 Task: Find connections with filter location Kāgal with filter topic #Coachingwith filter profile language French with filter current company Persistent Systems with filter school Erode Sengunthar Engineering College with filter industry Operations Consulting with filter service category Illustration with filter keywords title Video Editor
Action: Mouse moved to (244, 319)
Screenshot: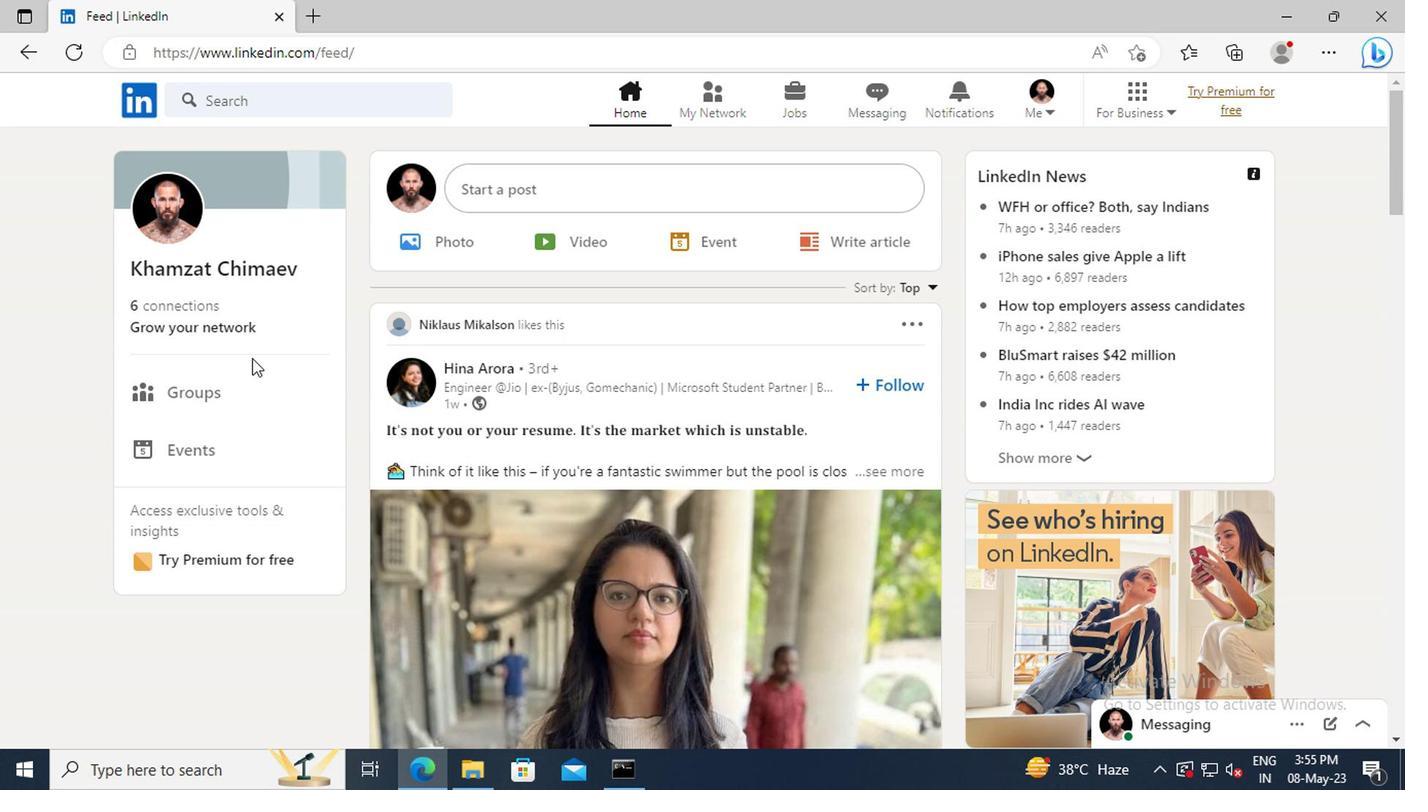 
Action: Mouse pressed left at (244, 319)
Screenshot: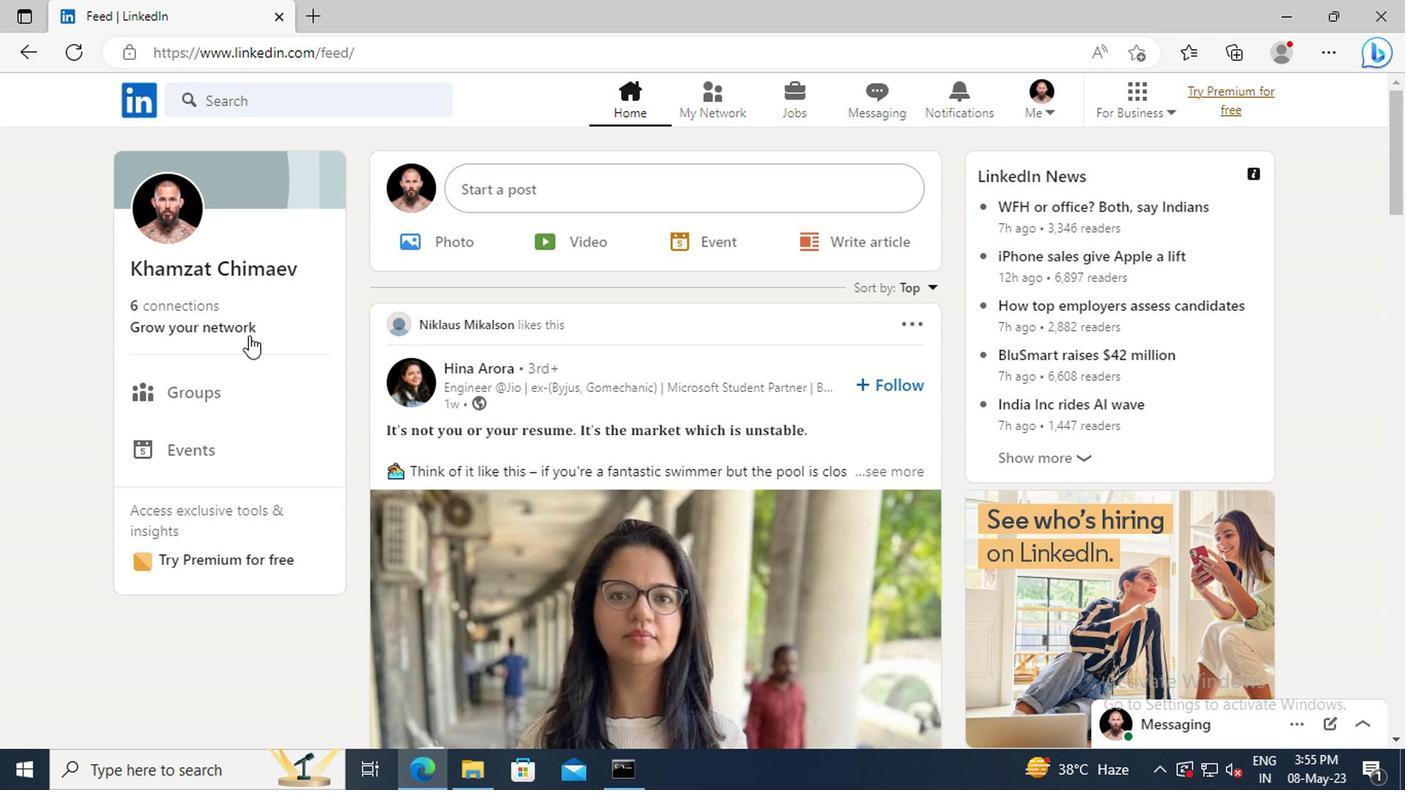 
Action: Mouse moved to (226, 223)
Screenshot: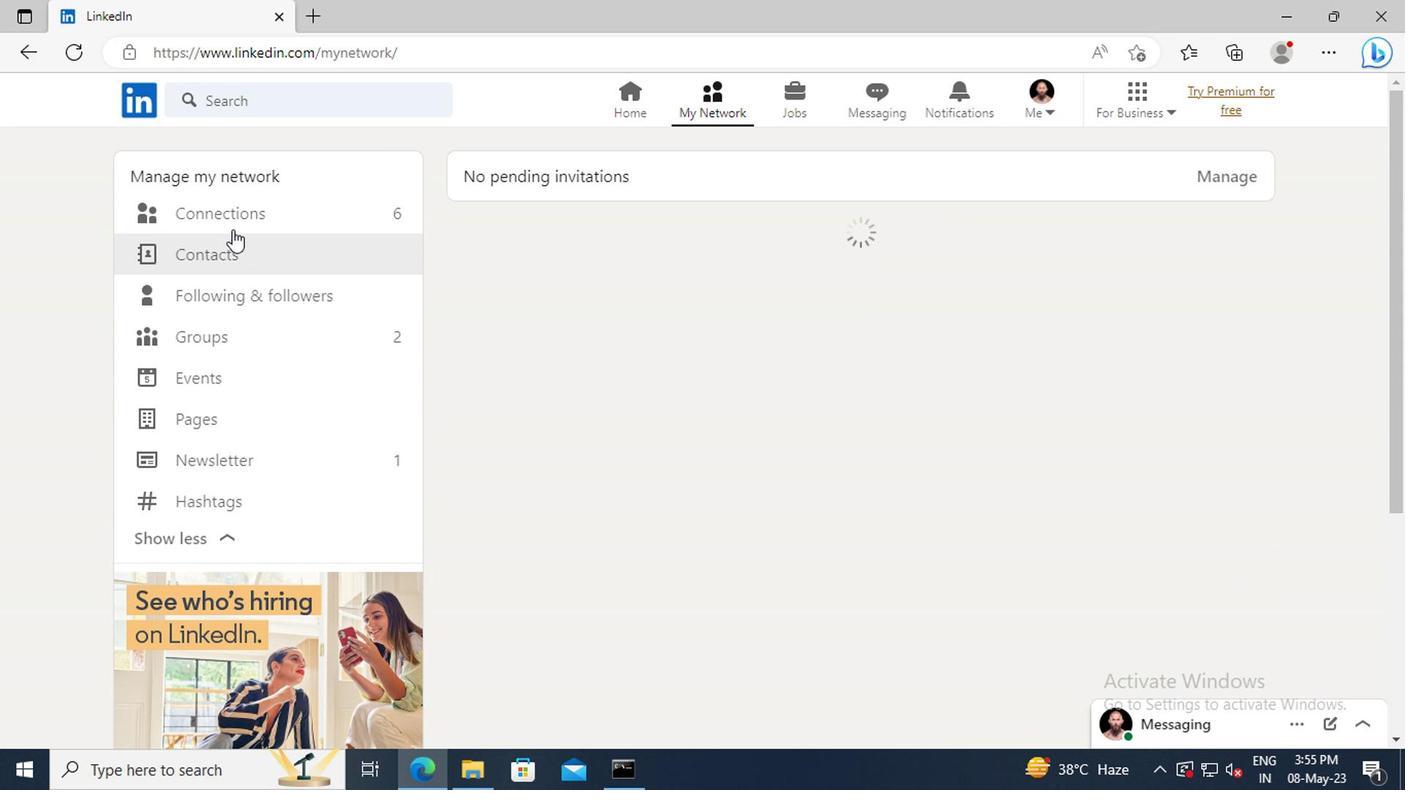 
Action: Mouse pressed left at (226, 223)
Screenshot: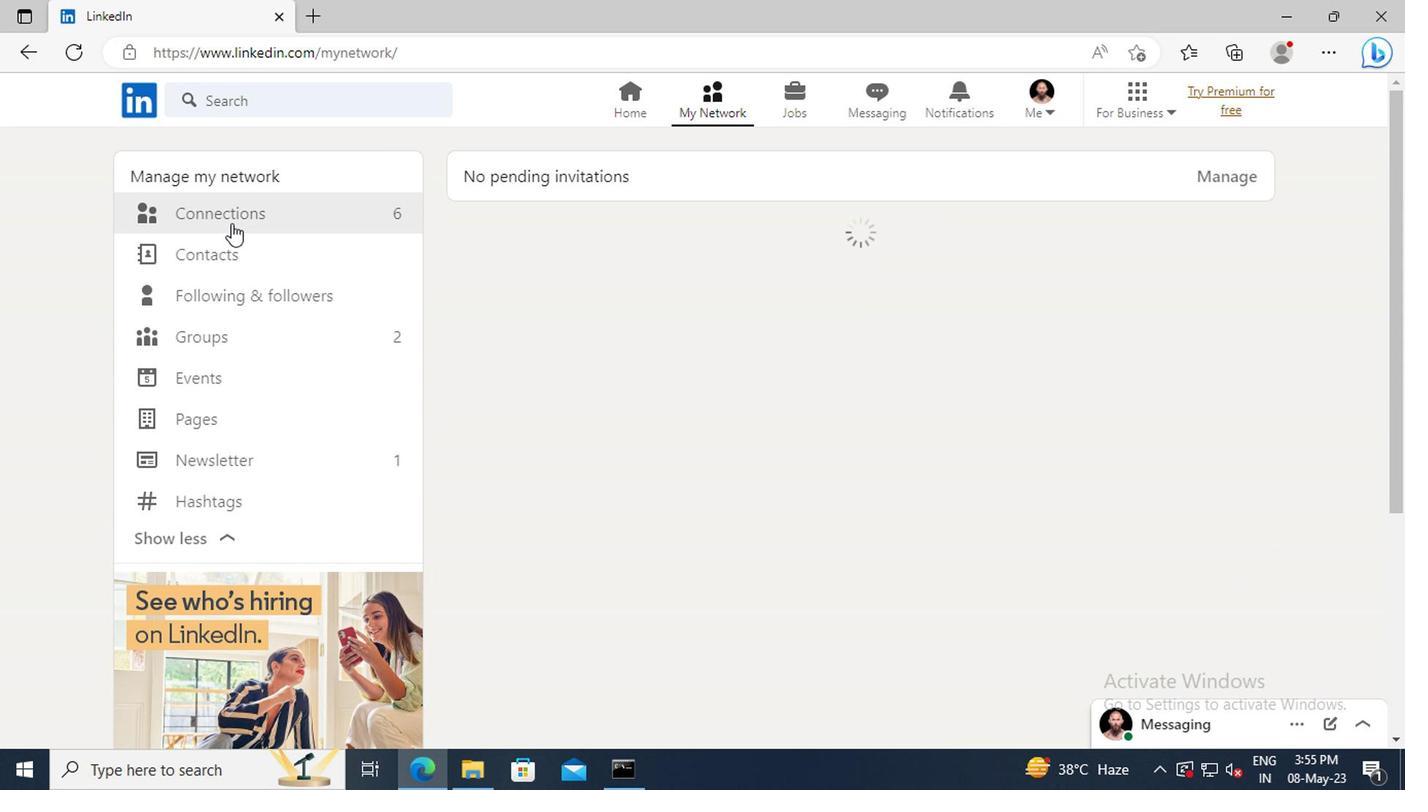 
Action: Mouse moved to (836, 221)
Screenshot: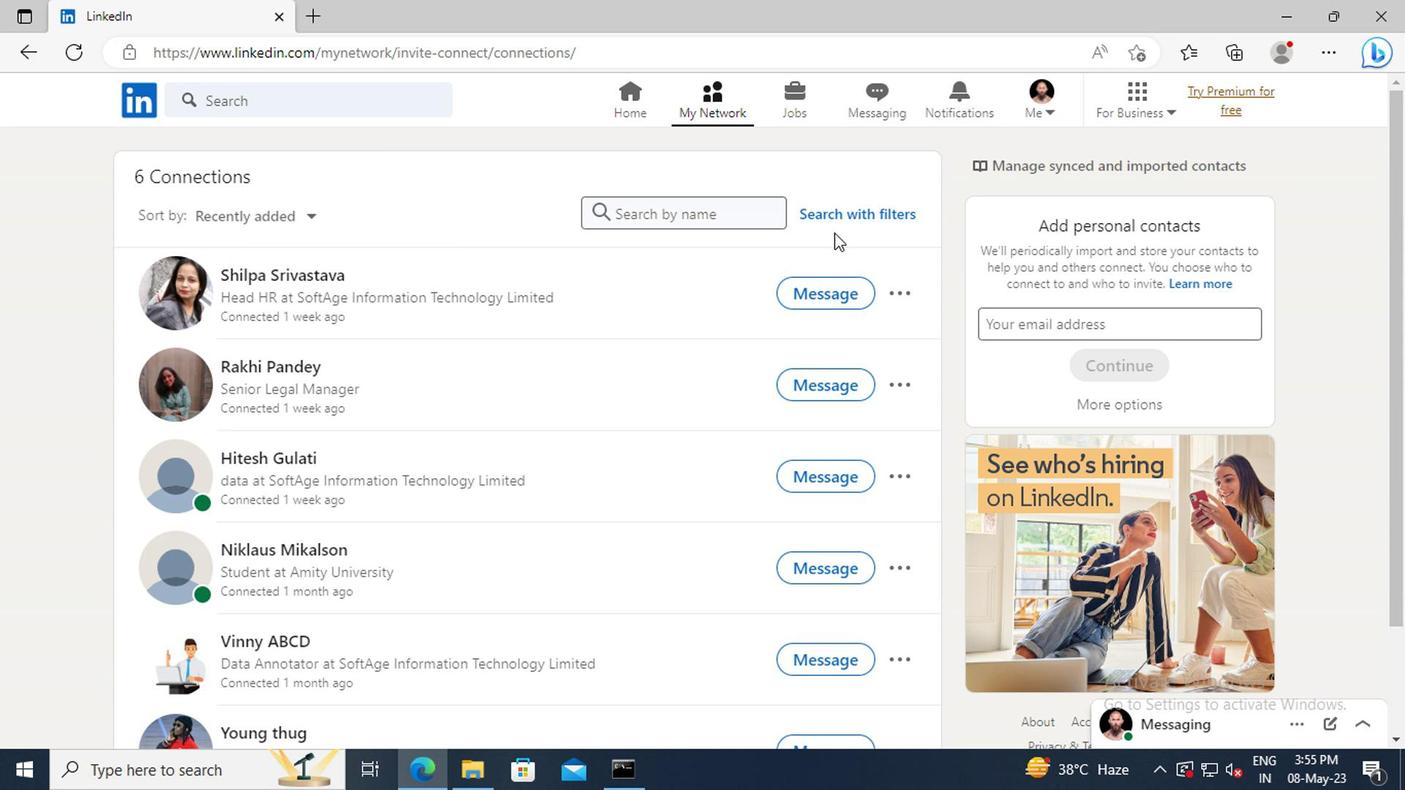 
Action: Mouse pressed left at (836, 221)
Screenshot: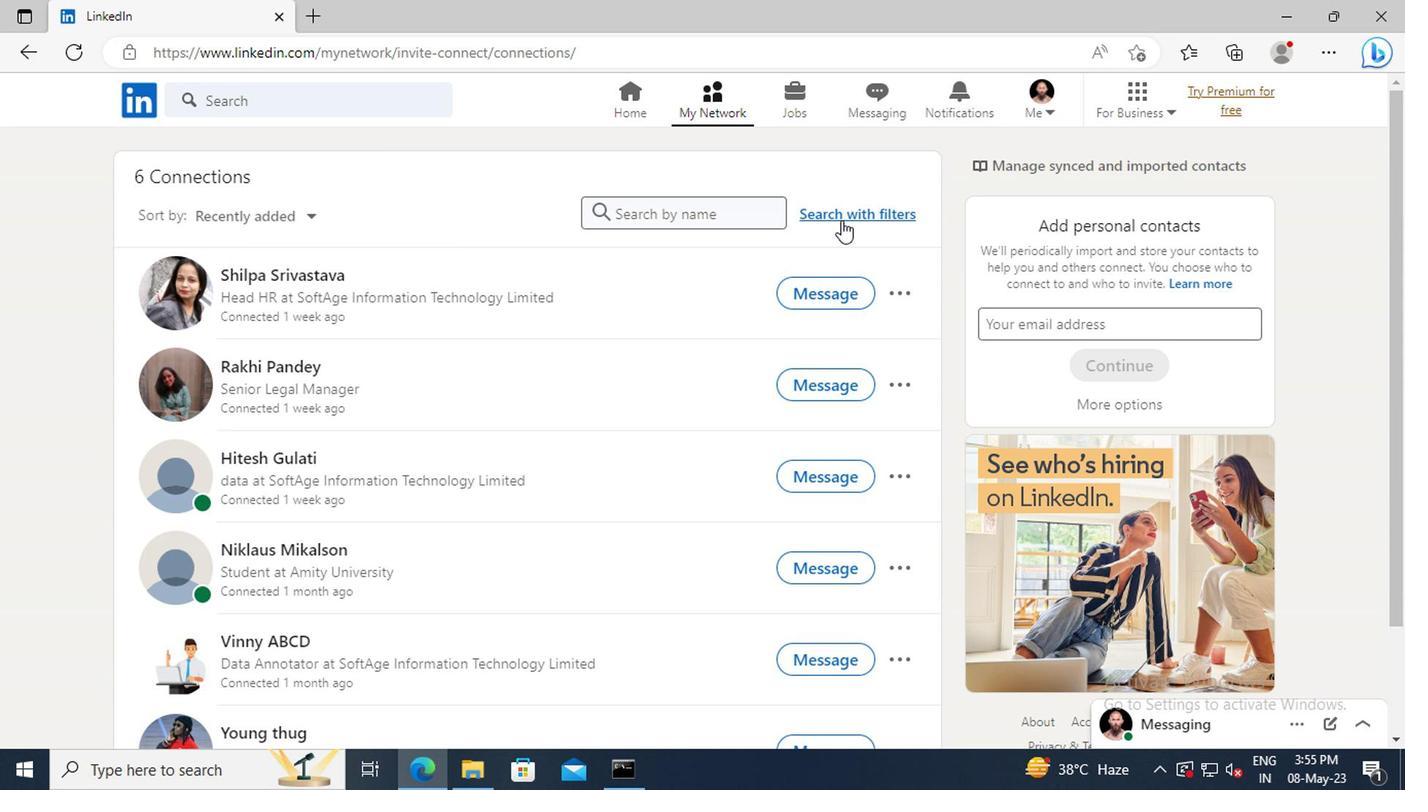 
Action: Mouse moved to (778, 164)
Screenshot: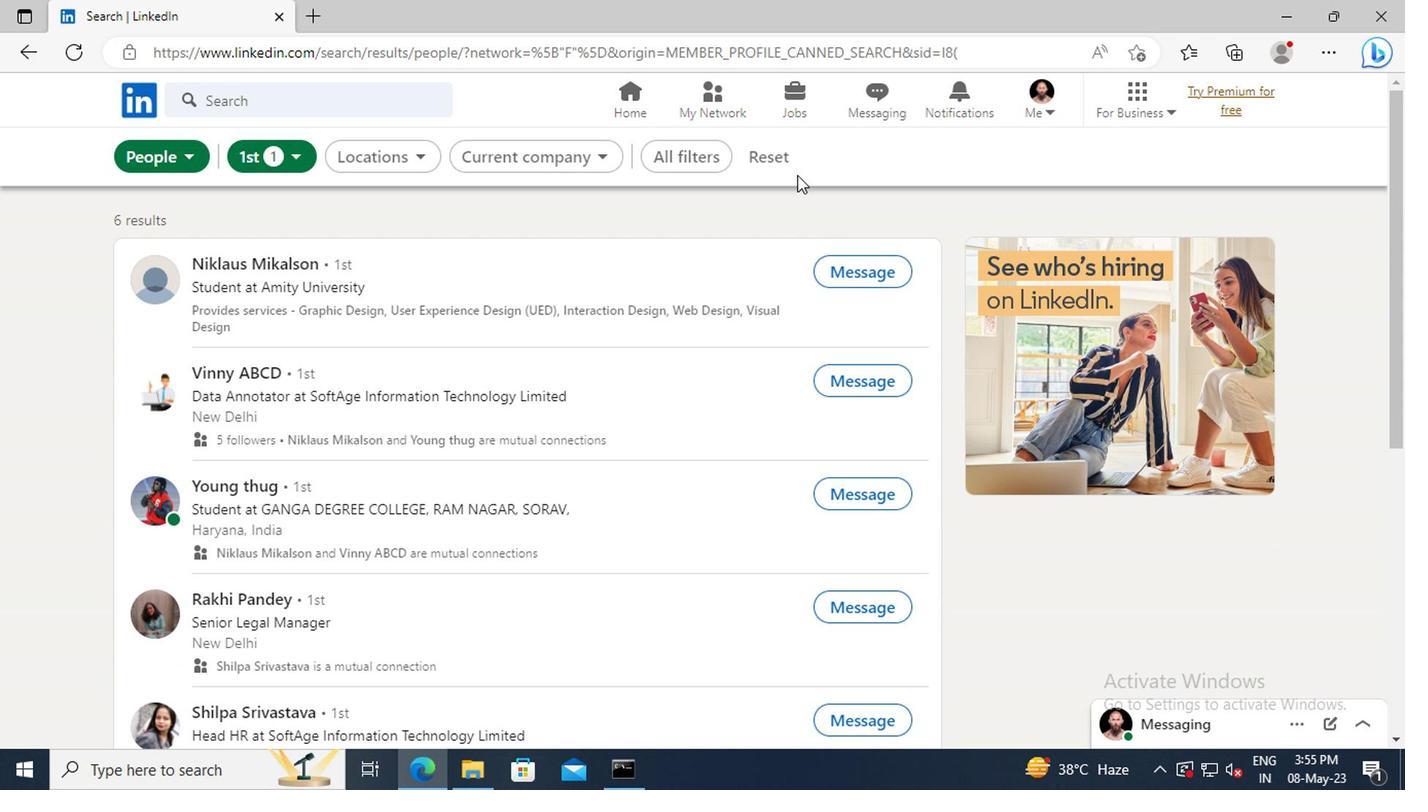 
Action: Mouse pressed left at (778, 164)
Screenshot: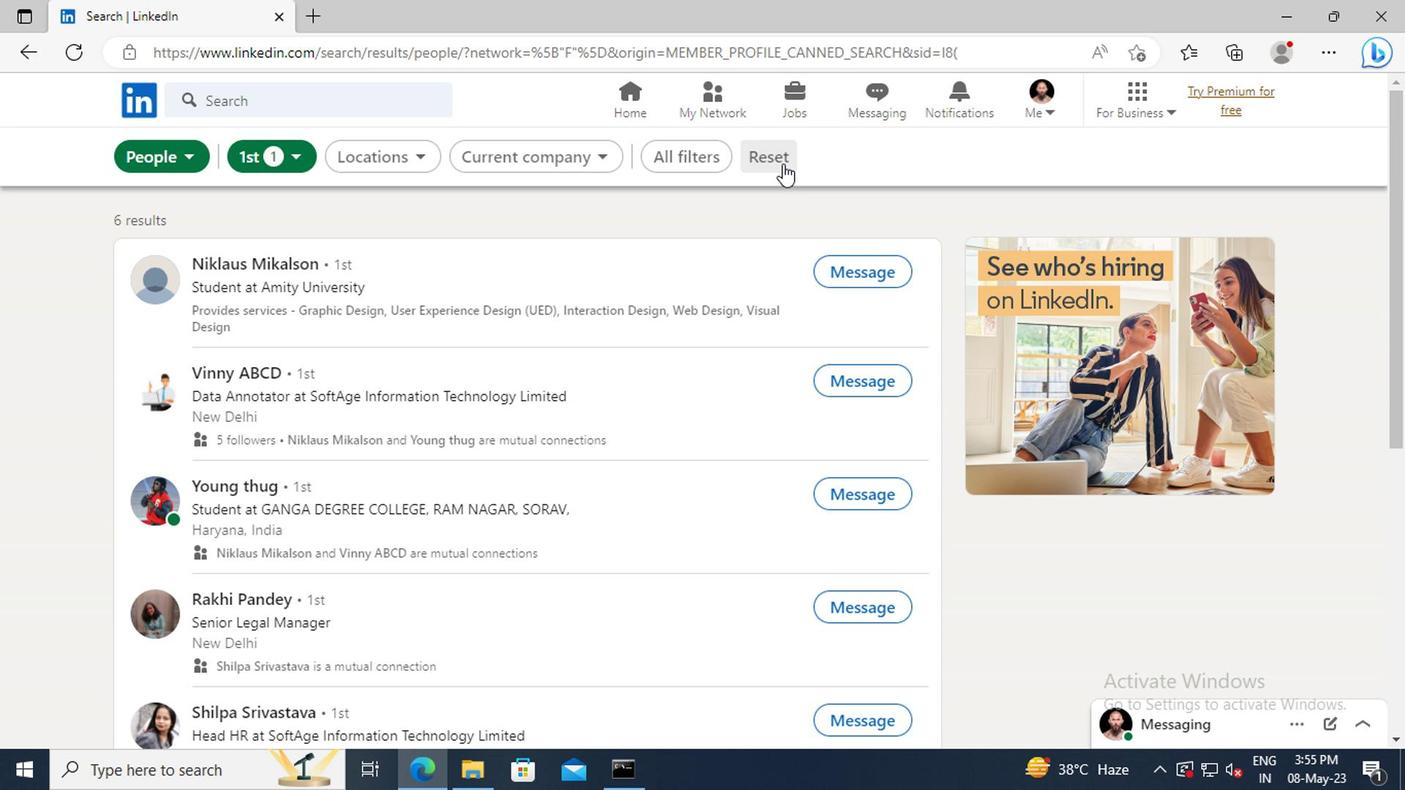 
Action: Mouse moved to (738, 163)
Screenshot: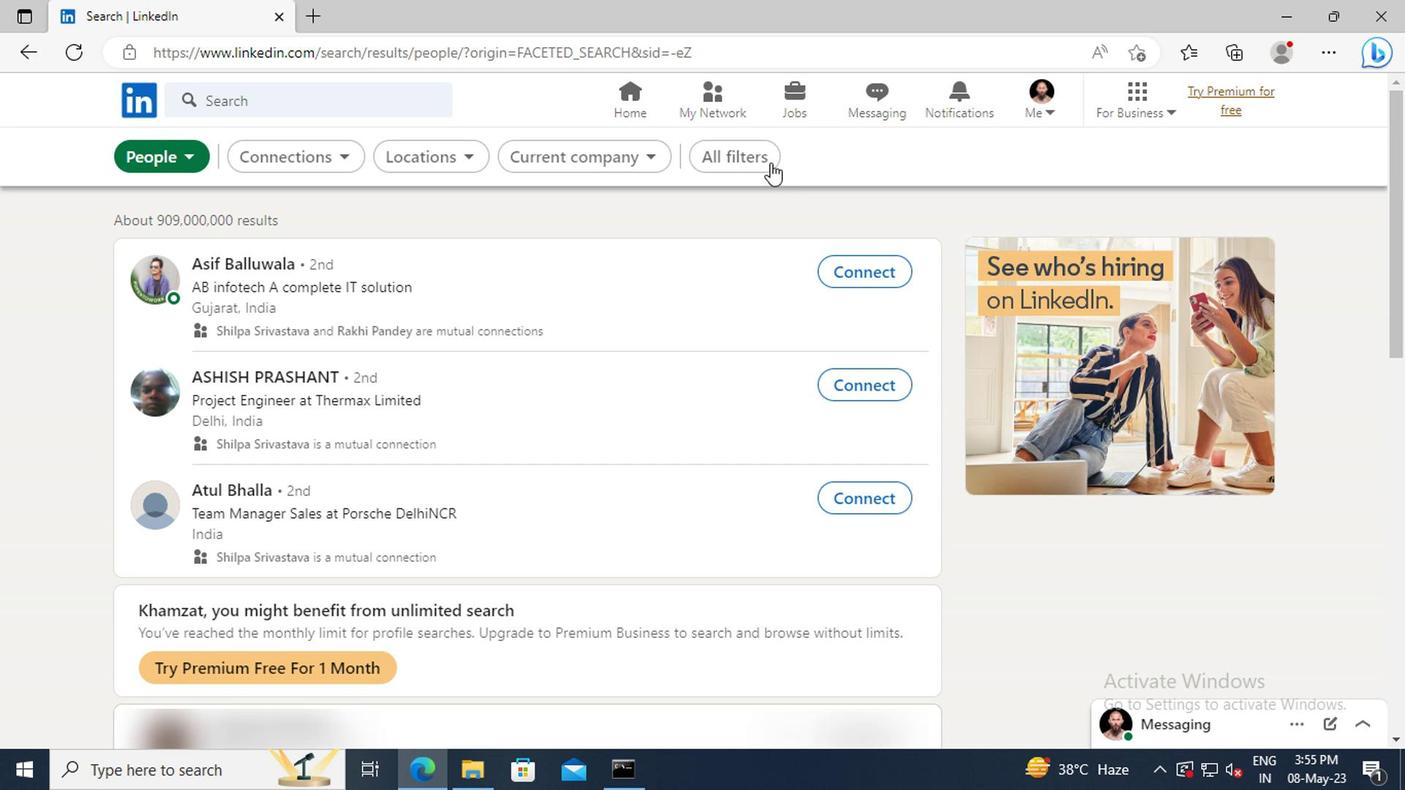 
Action: Mouse pressed left at (738, 163)
Screenshot: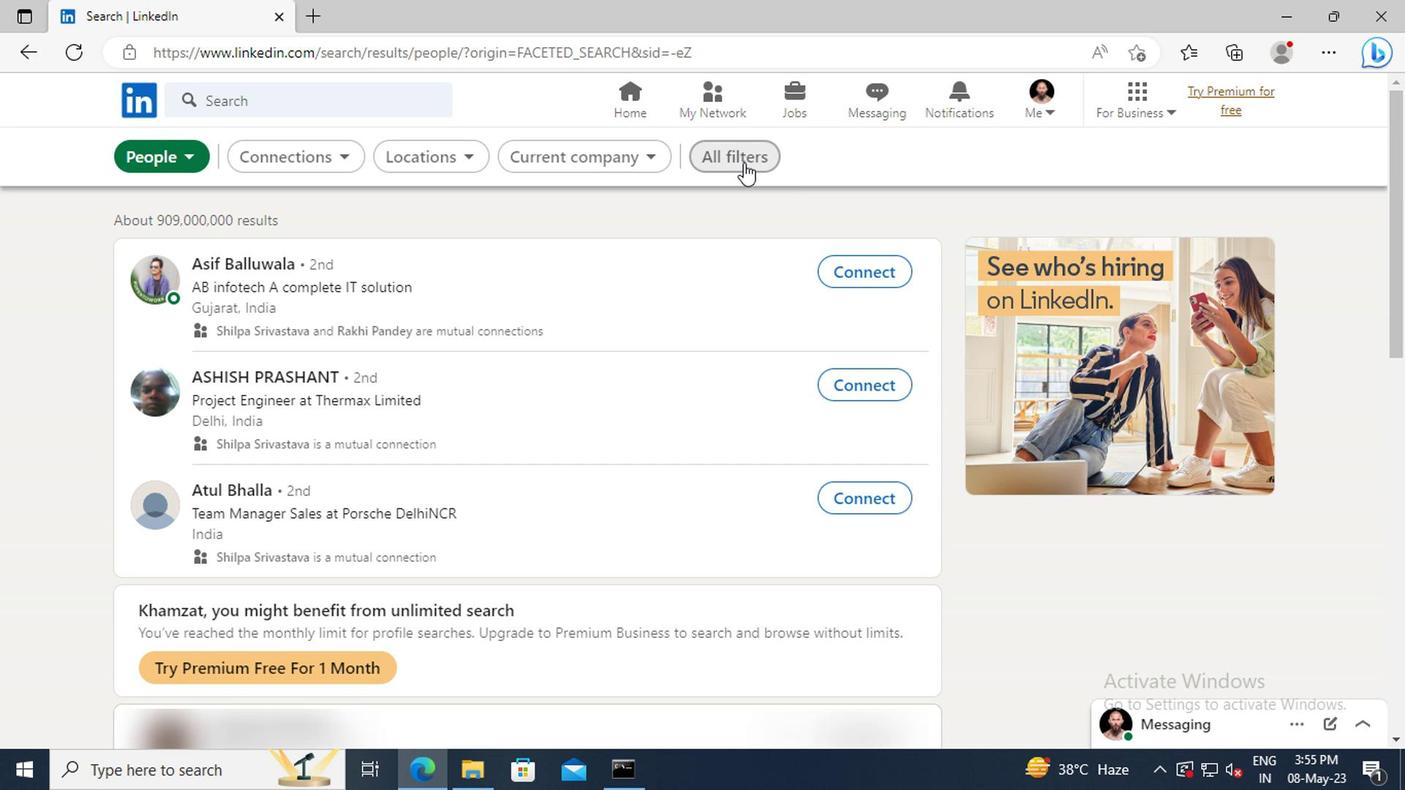 
Action: Mouse moved to (1203, 379)
Screenshot: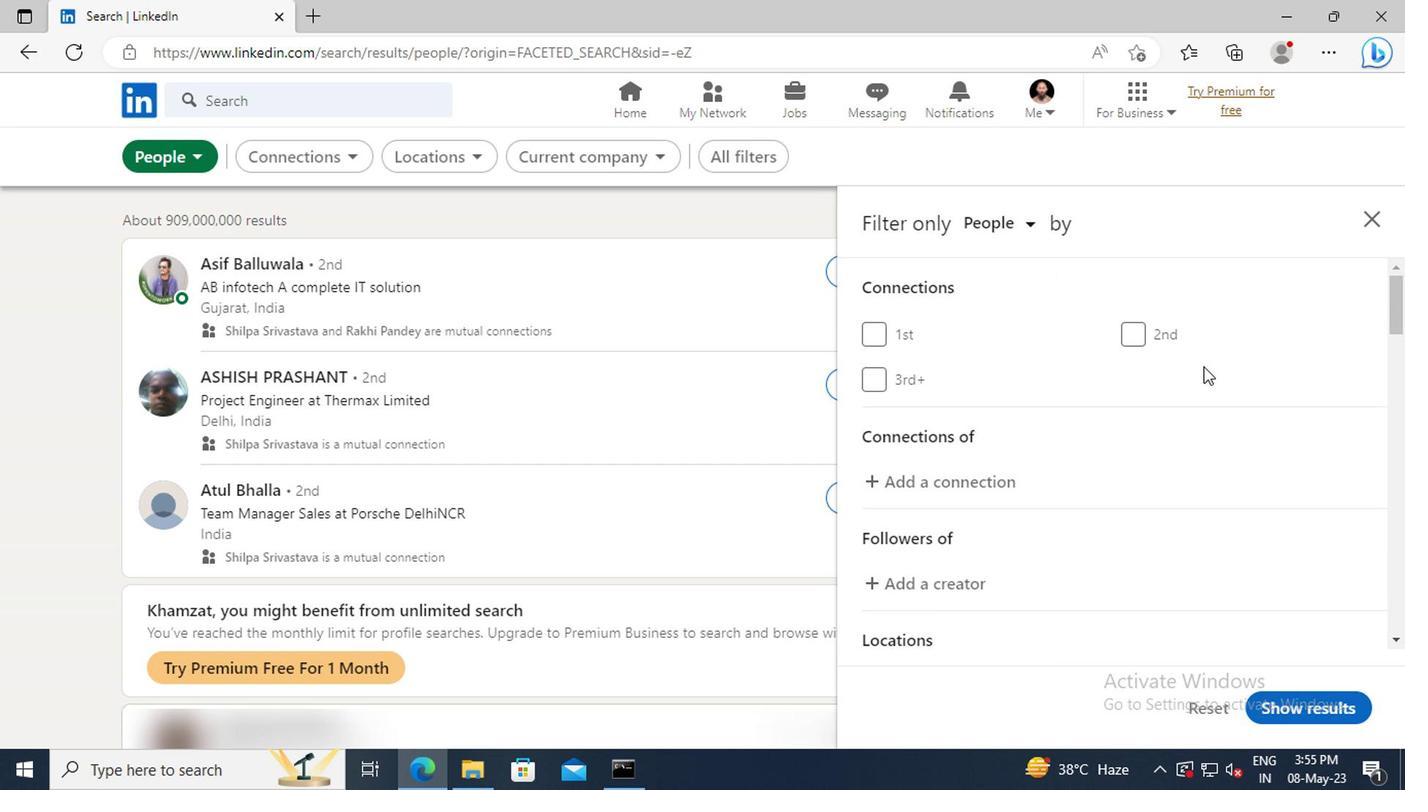 
Action: Mouse scrolled (1203, 379) with delta (0, 0)
Screenshot: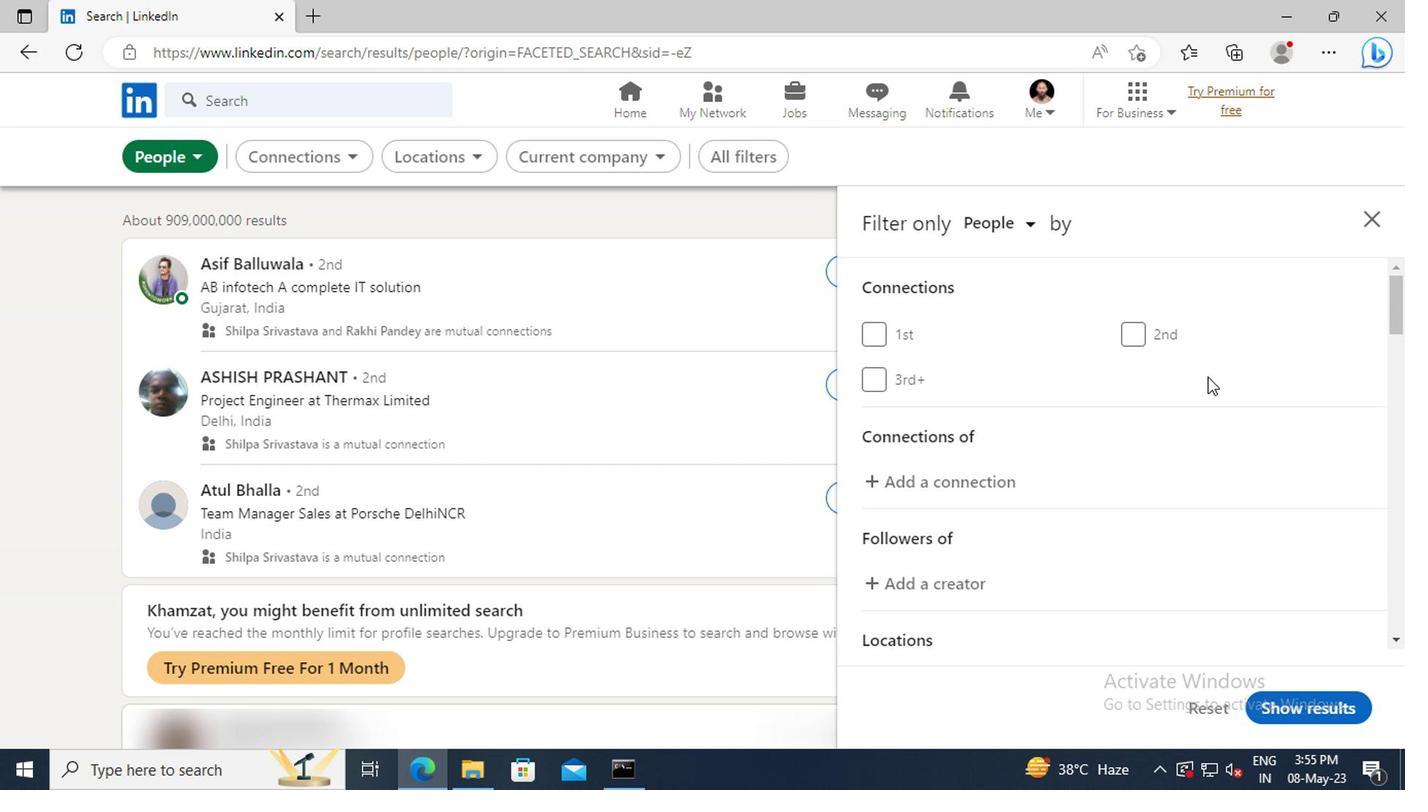 
Action: Mouse scrolled (1203, 379) with delta (0, 0)
Screenshot: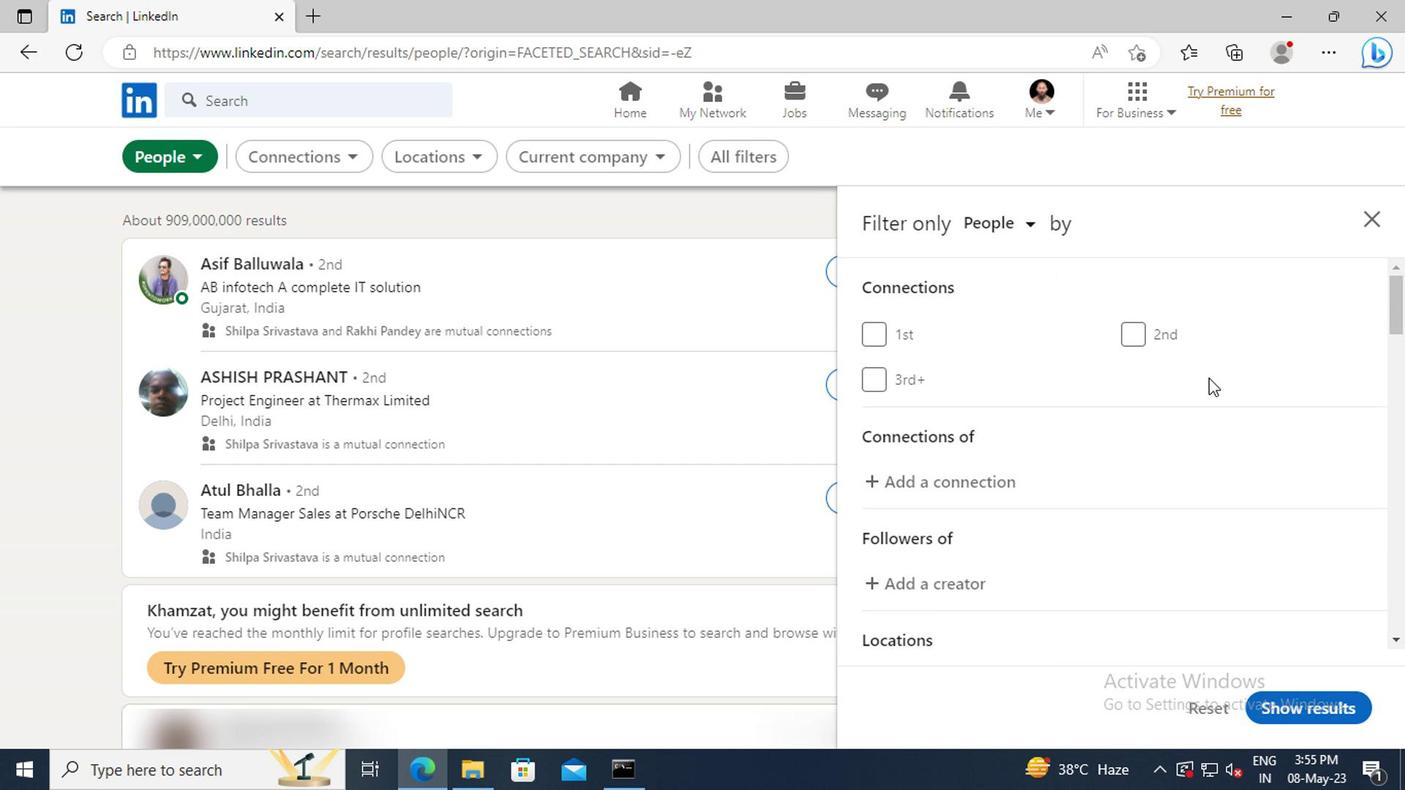 
Action: Mouse scrolled (1203, 379) with delta (0, 0)
Screenshot: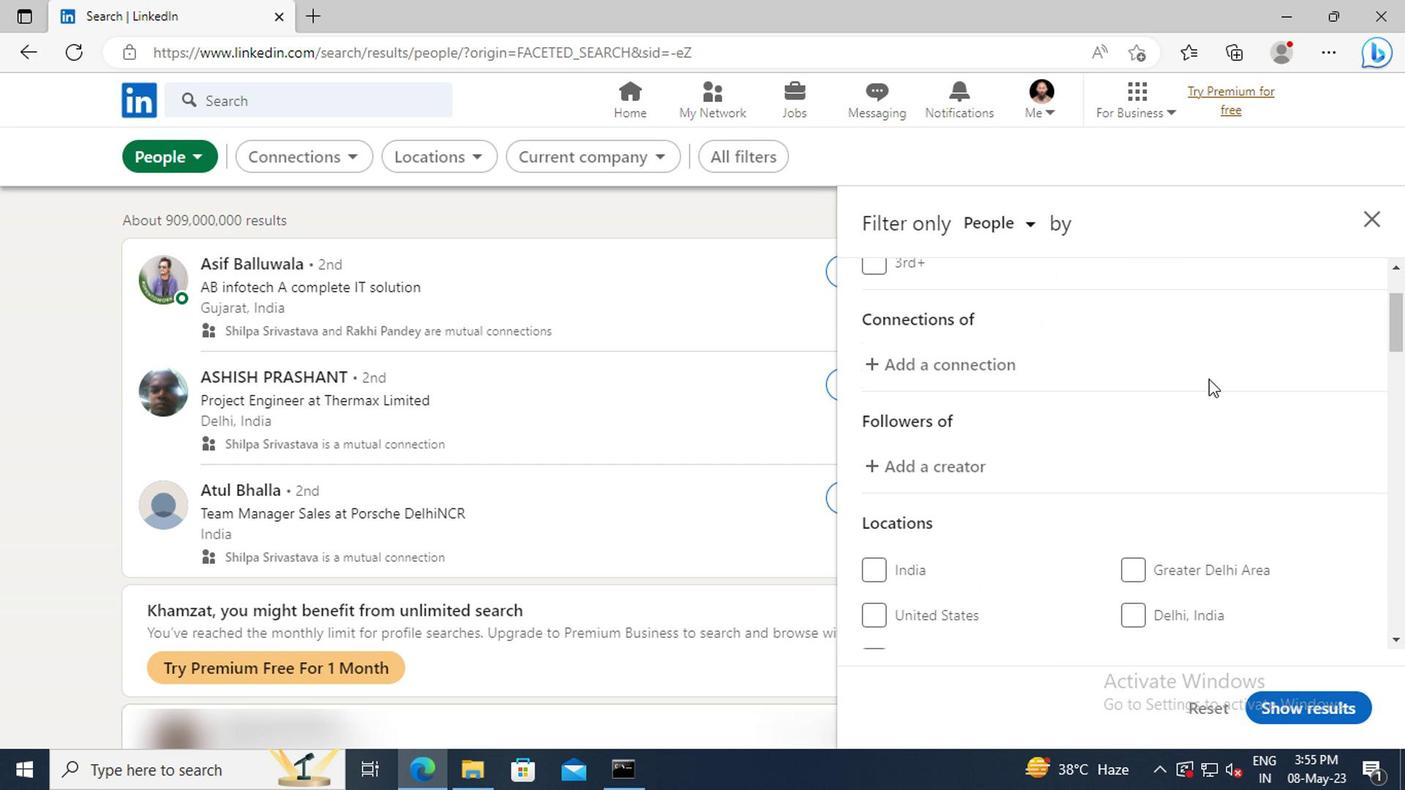 
Action: Mouse scrolled (1203, 379) with delta (0, 0)
Screenshot: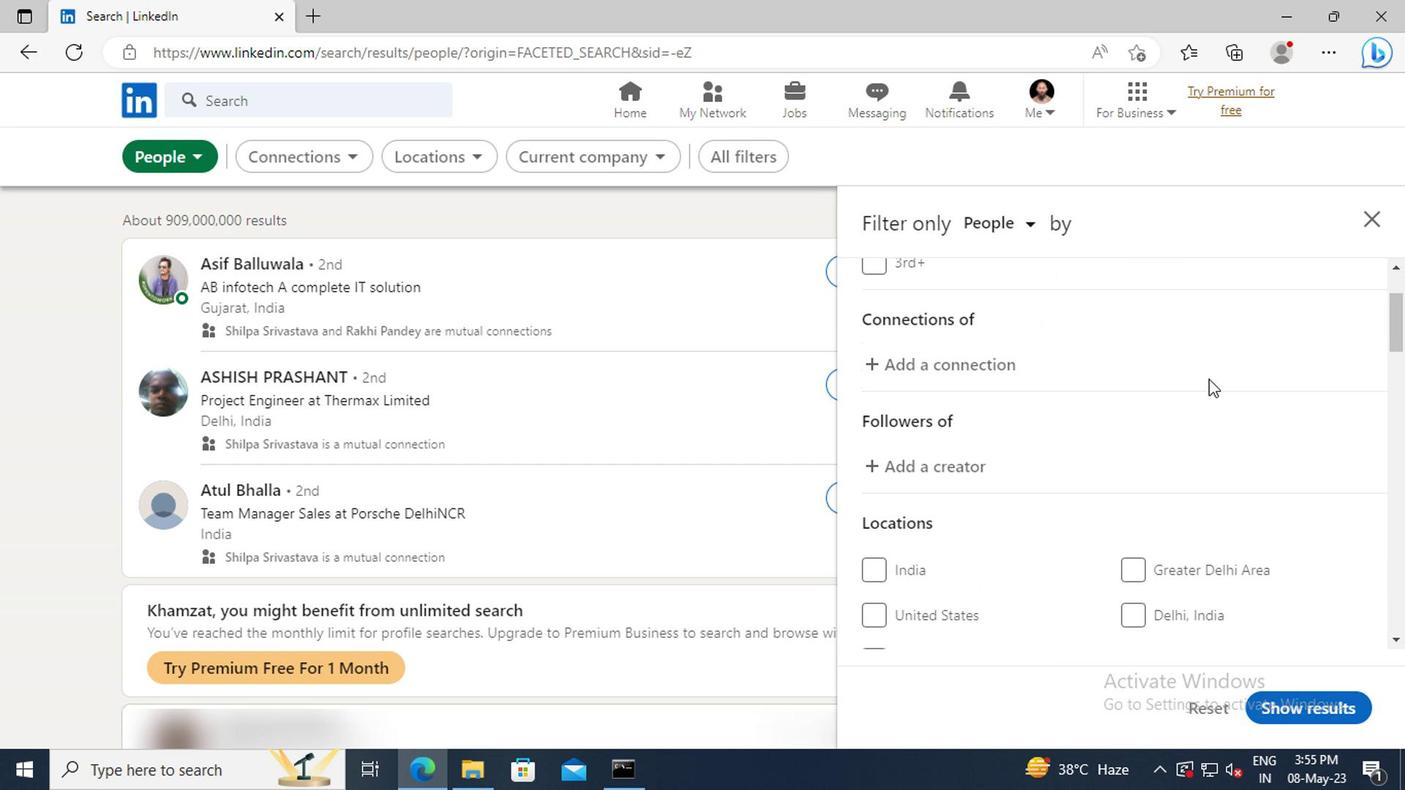 
Action: Mouse scrolled (1203, 379) with delta (0, 0)
Screenshot: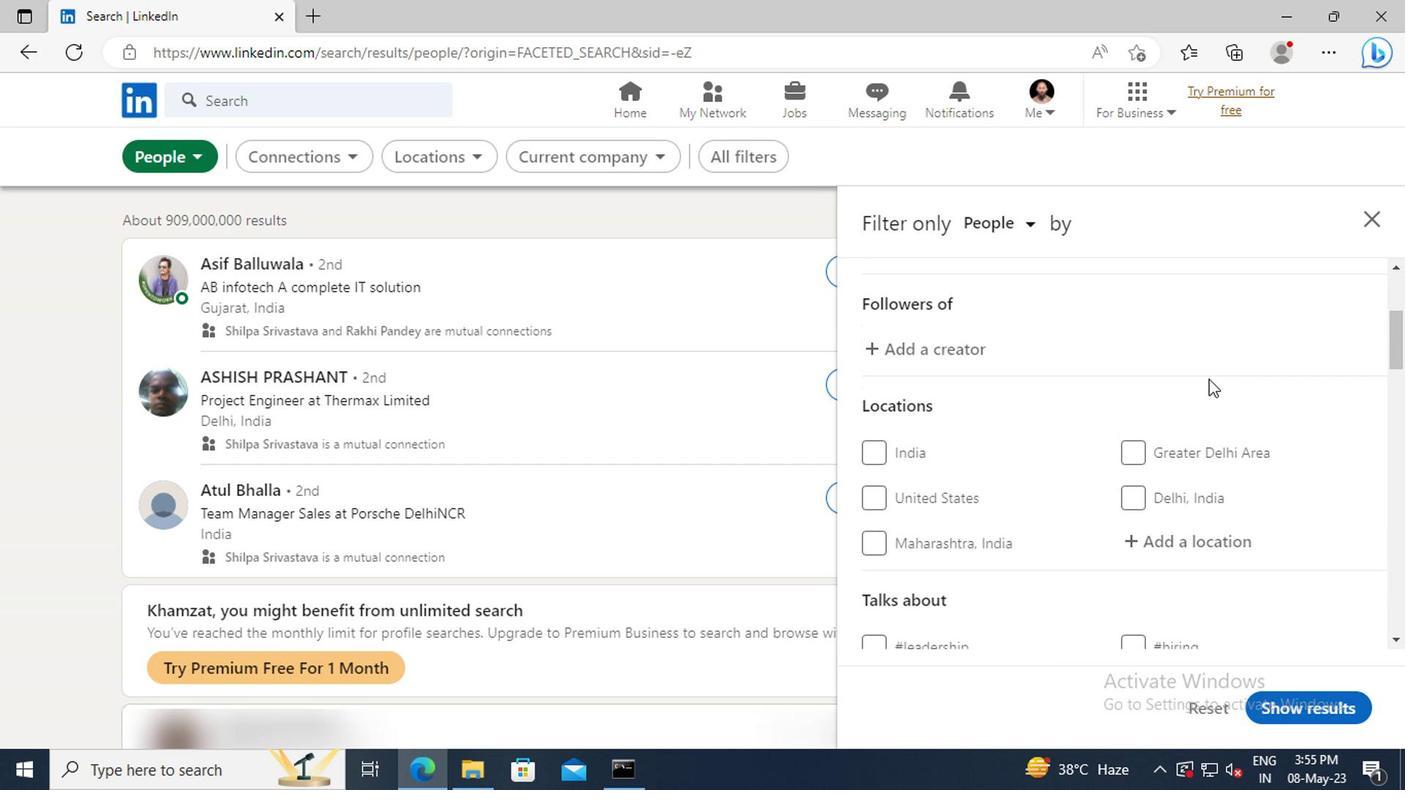 
Action: Mouse scrolled (1203, 379) with delta (0, 0)
Screenshot: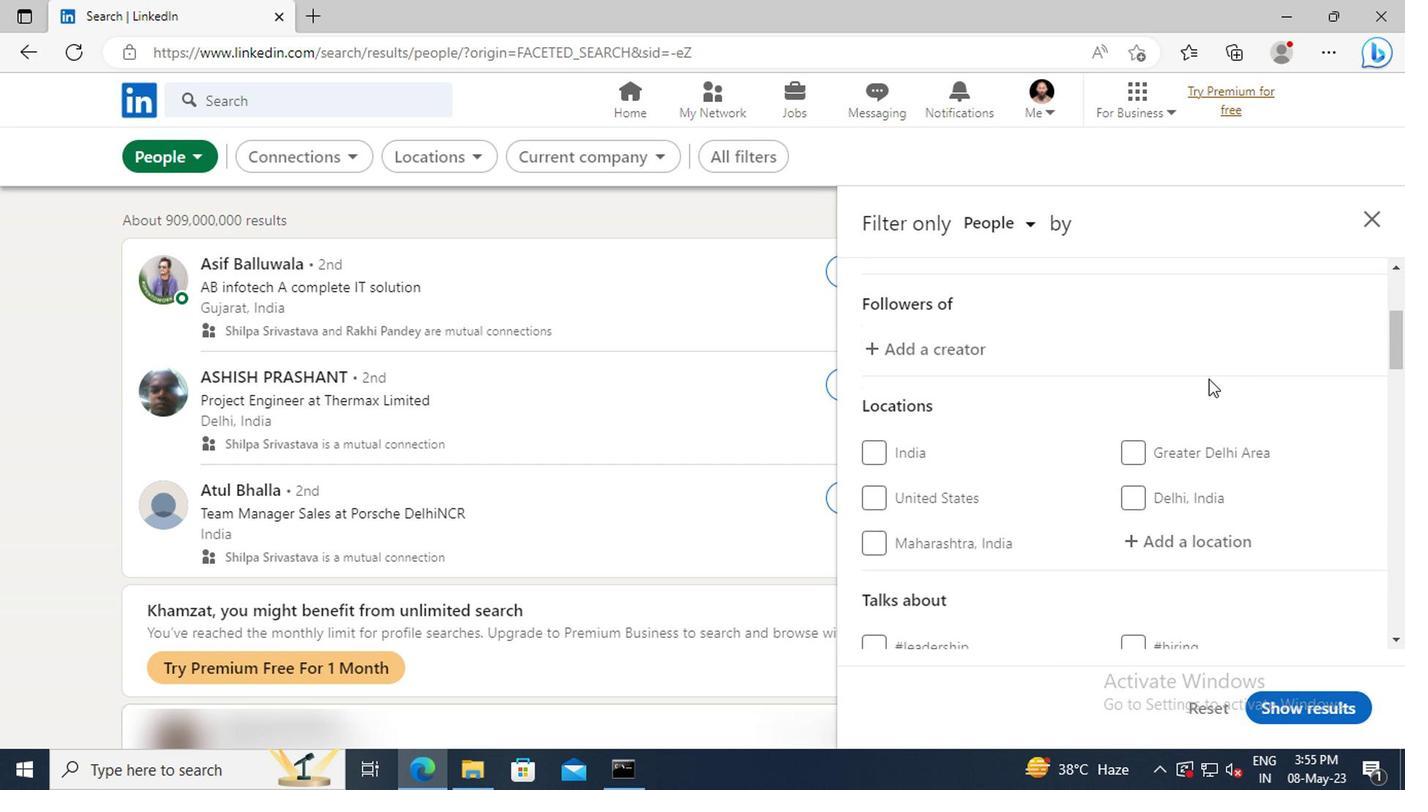 
Action: Mouse moved to (1201, 425)
Screenshot: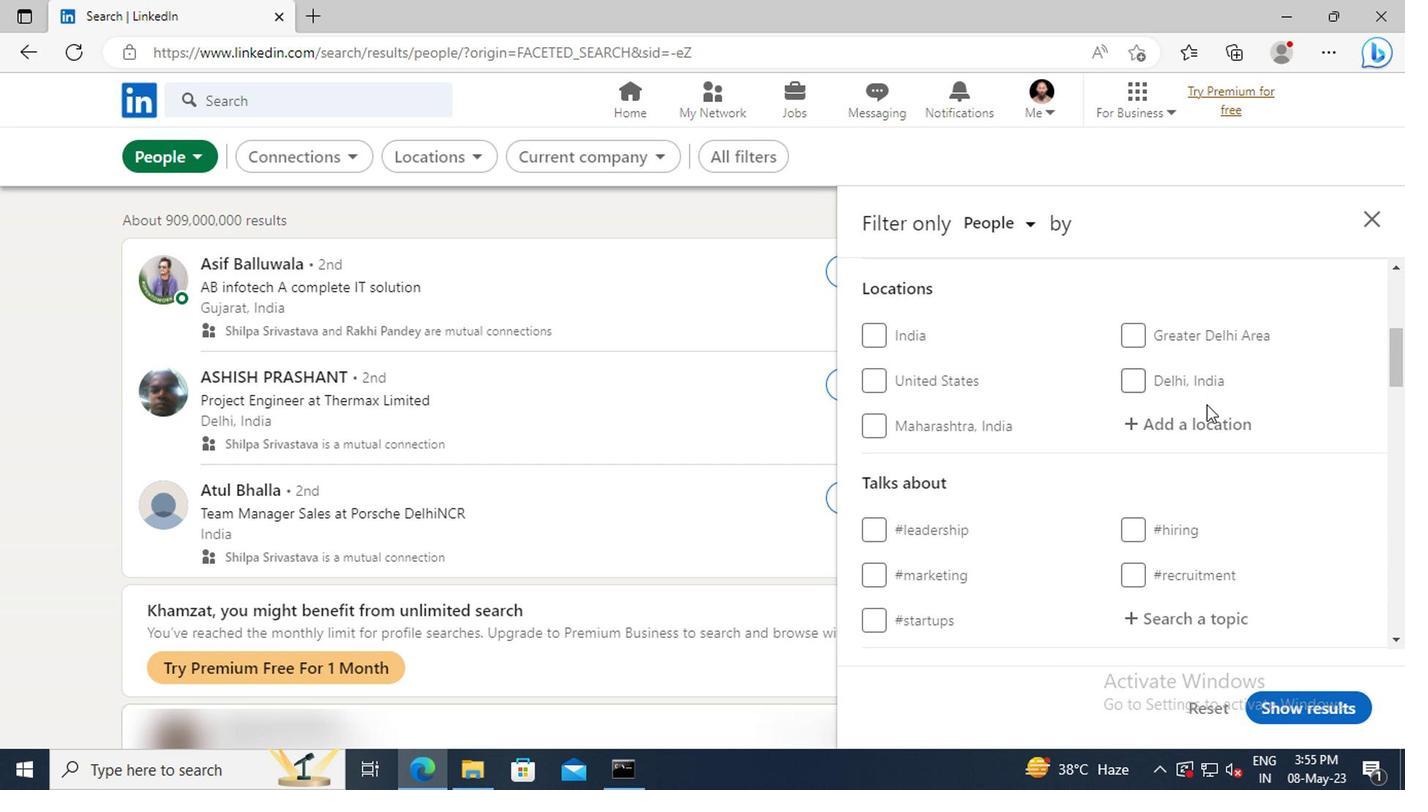 
Action: Mouse pressed left at (1201, 425)
Screenshot: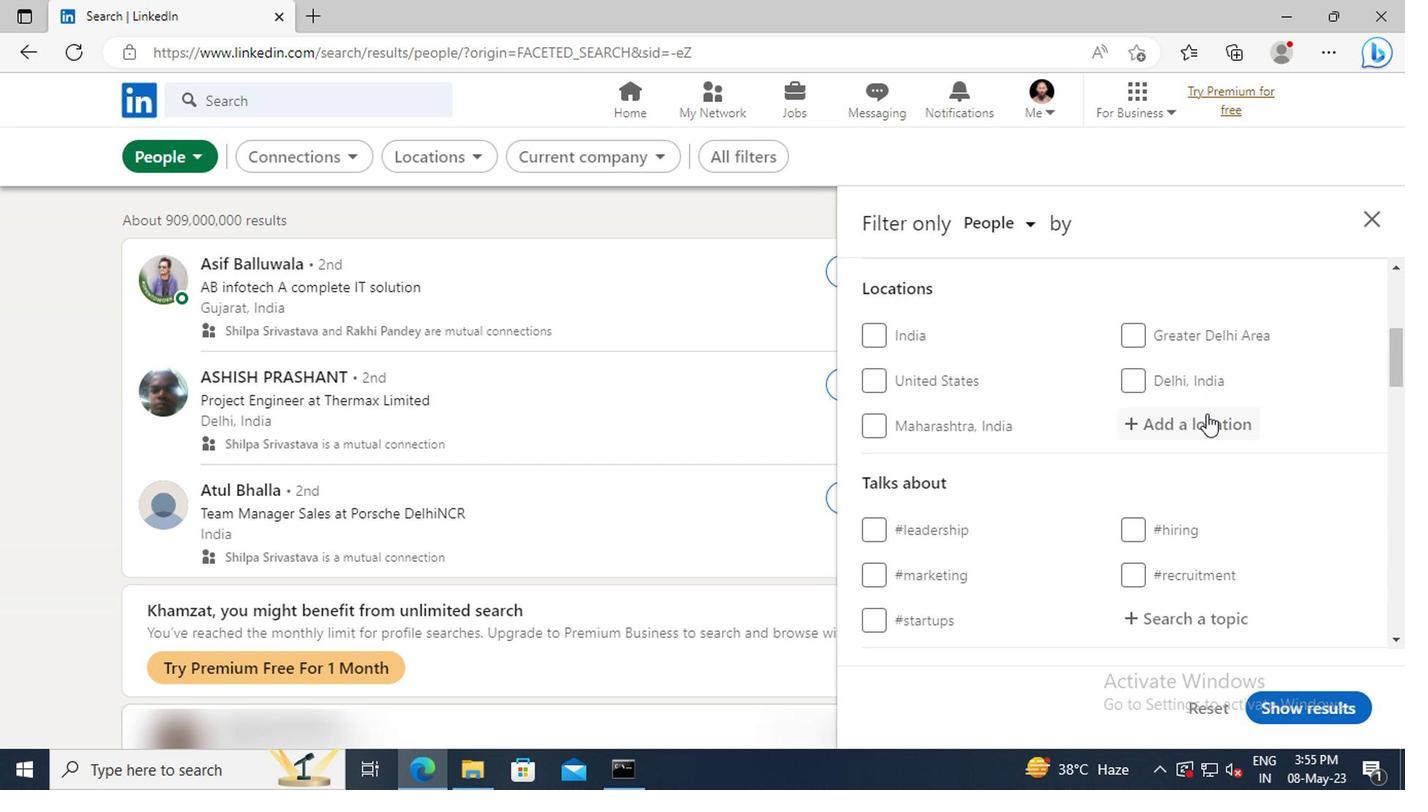 
Action: Key pressed <Key.shift>KAGAL
Screenshot: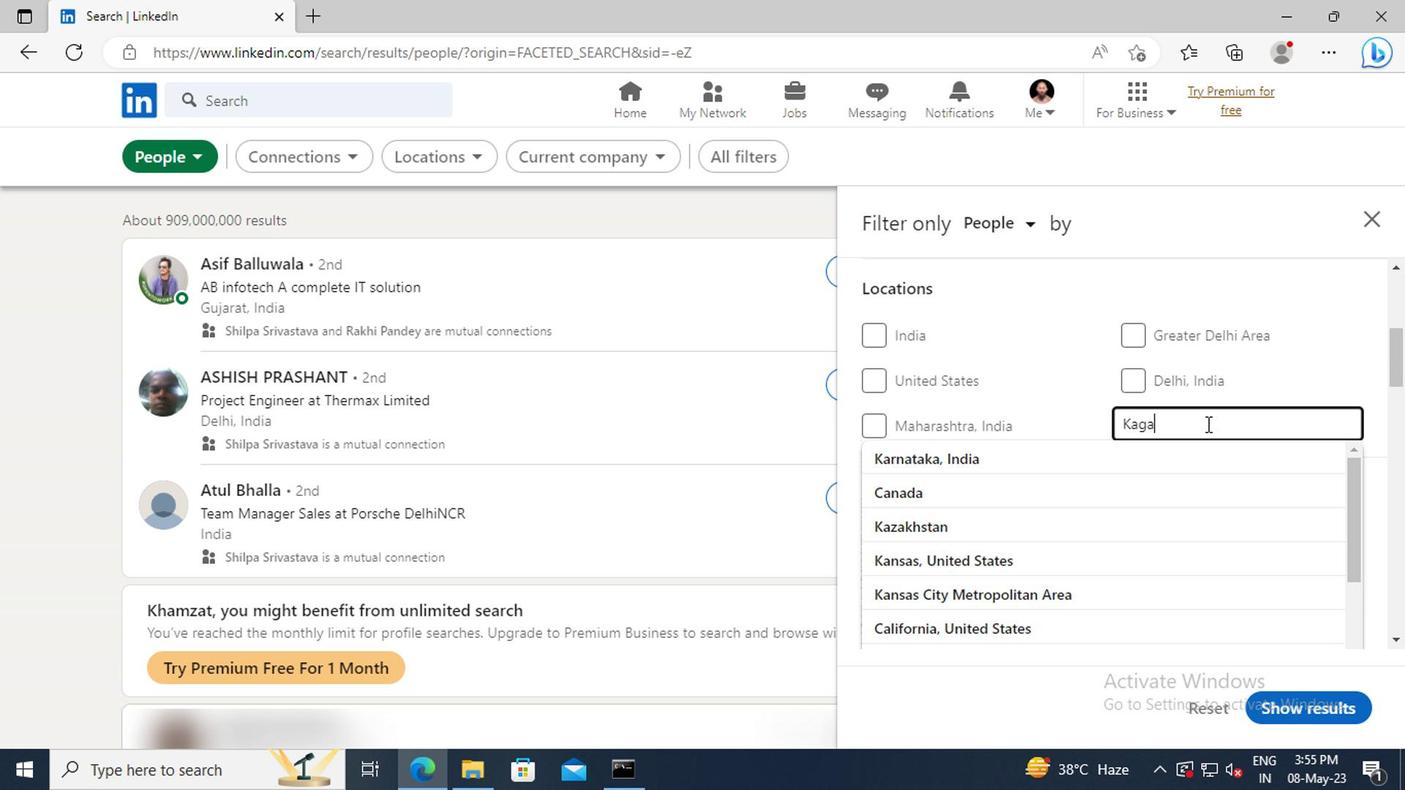 
Action: Mouse moved to (1203, 449)
Screenshot: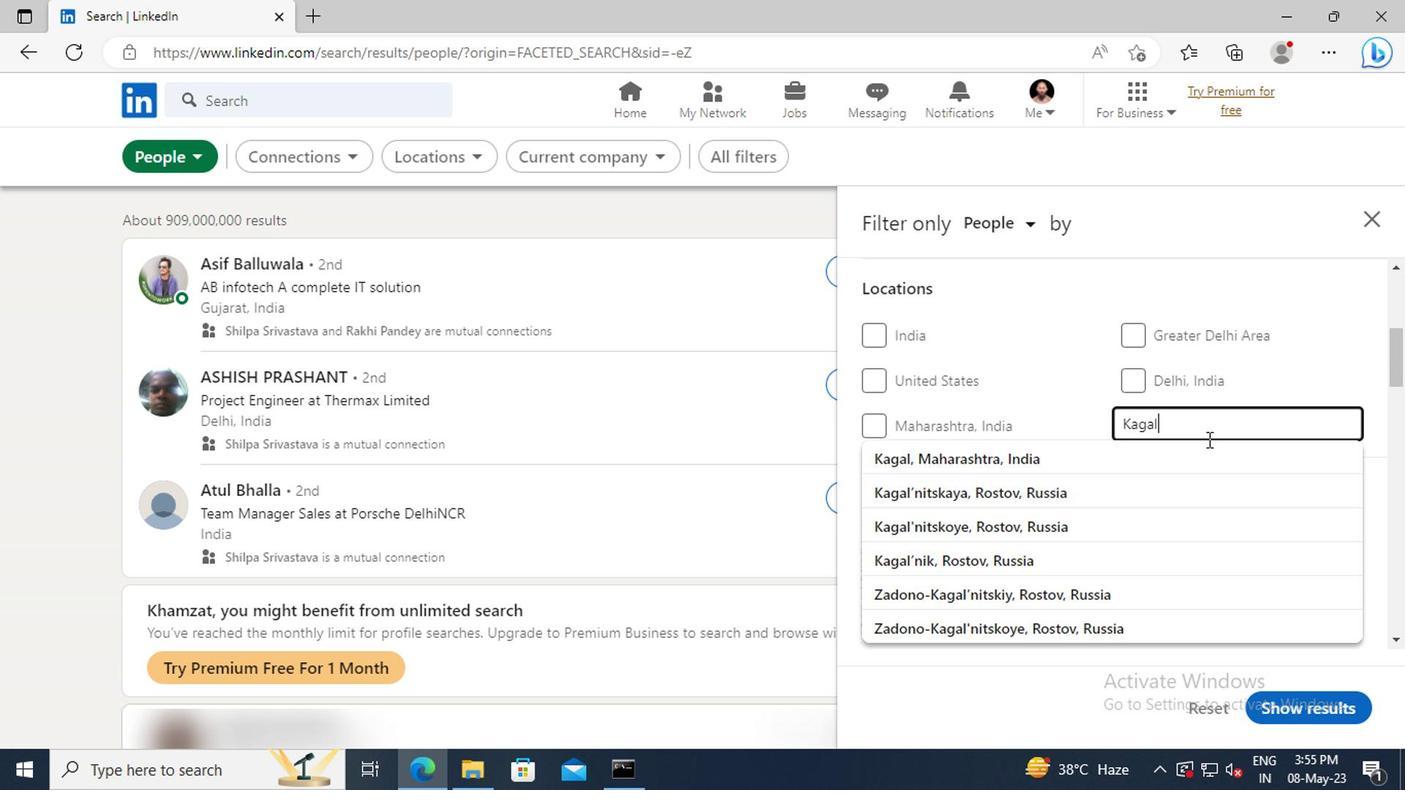 
Action: Mouse pressed left at (1203, 449)
Screenshot: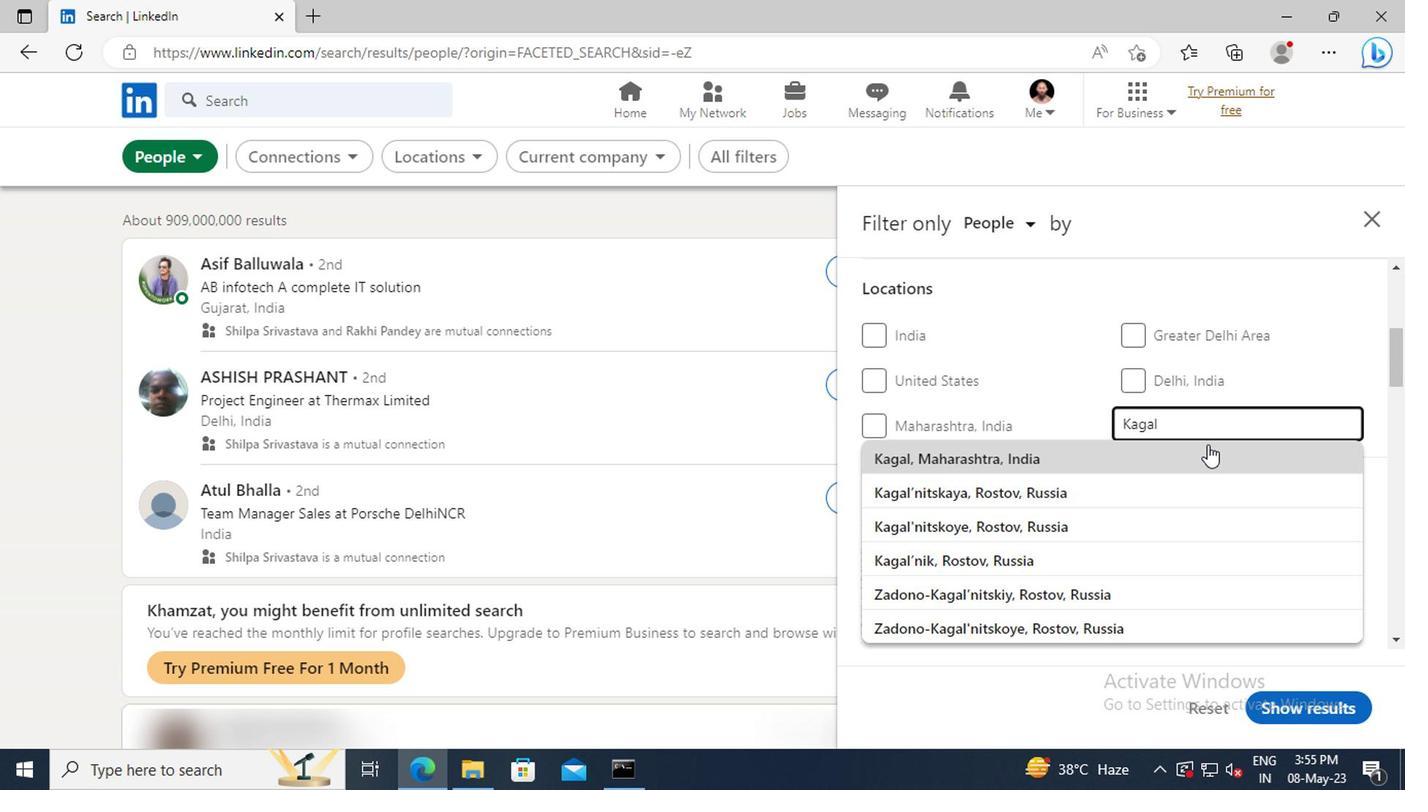 
Action: Mouse scrolled (1203, 448) with delta (0, 0)
Screenshot: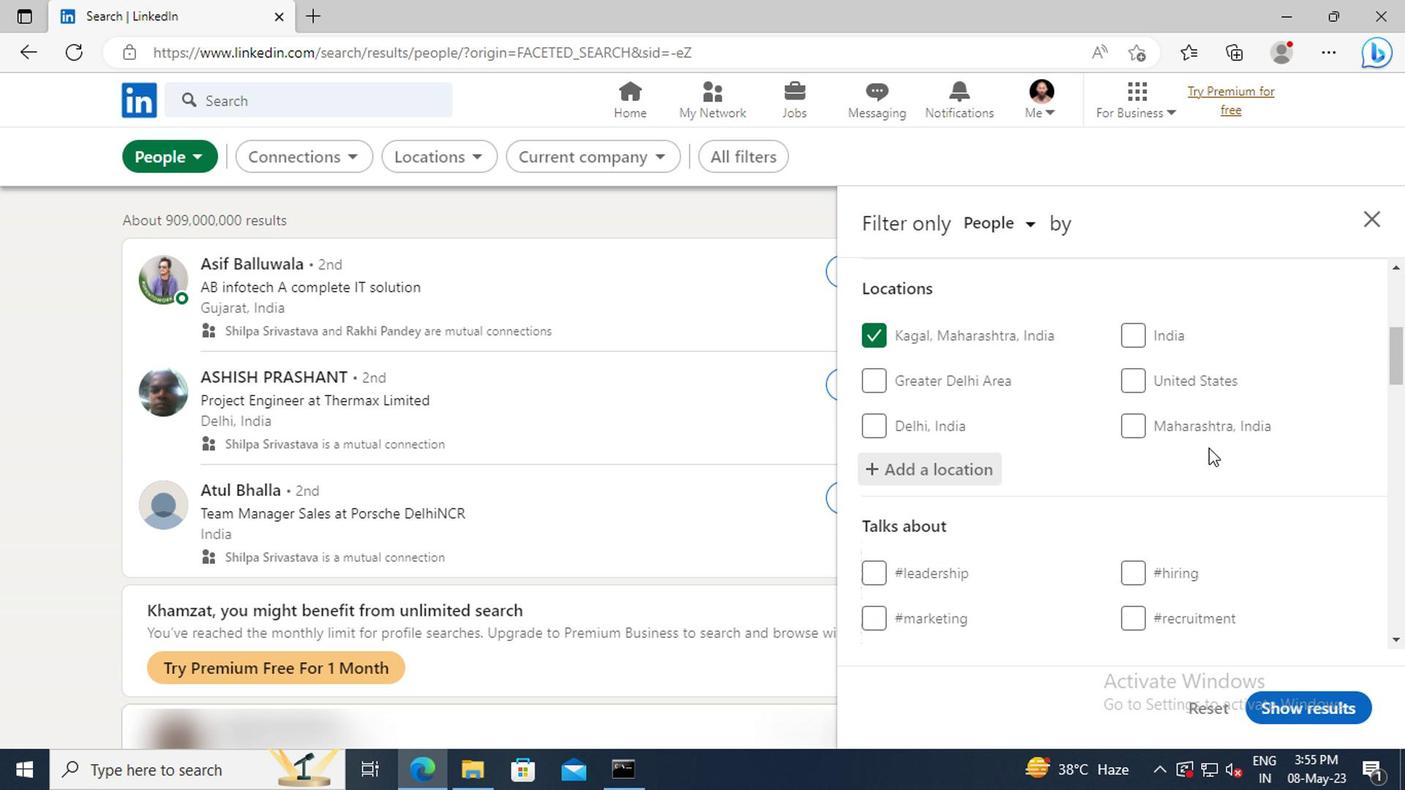 
Action: Mouse scrolled (1203, 448) with delta (0, 0)
Screenshot: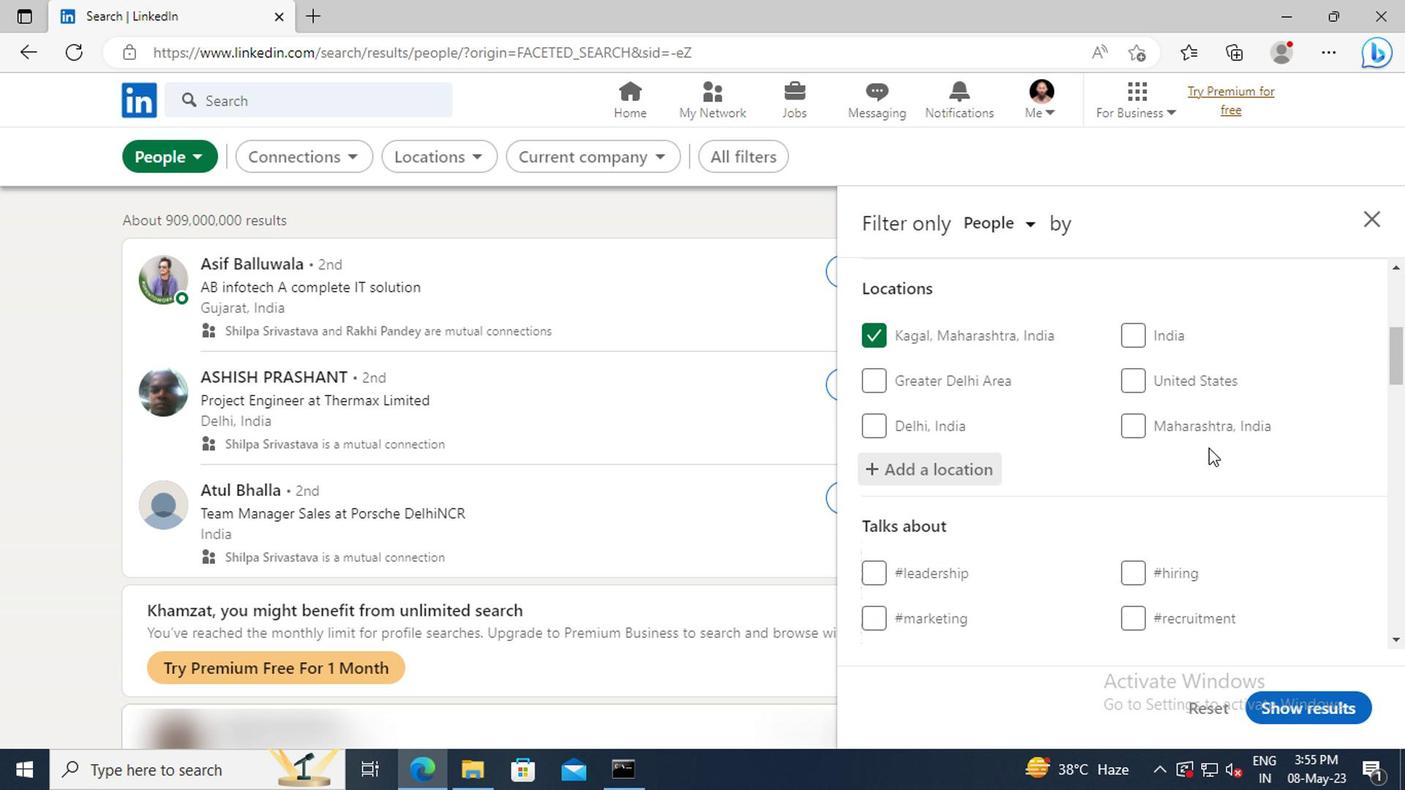 
Action: Mouse scrolled (1203, 448) with delta (0, 0)
Screenshot: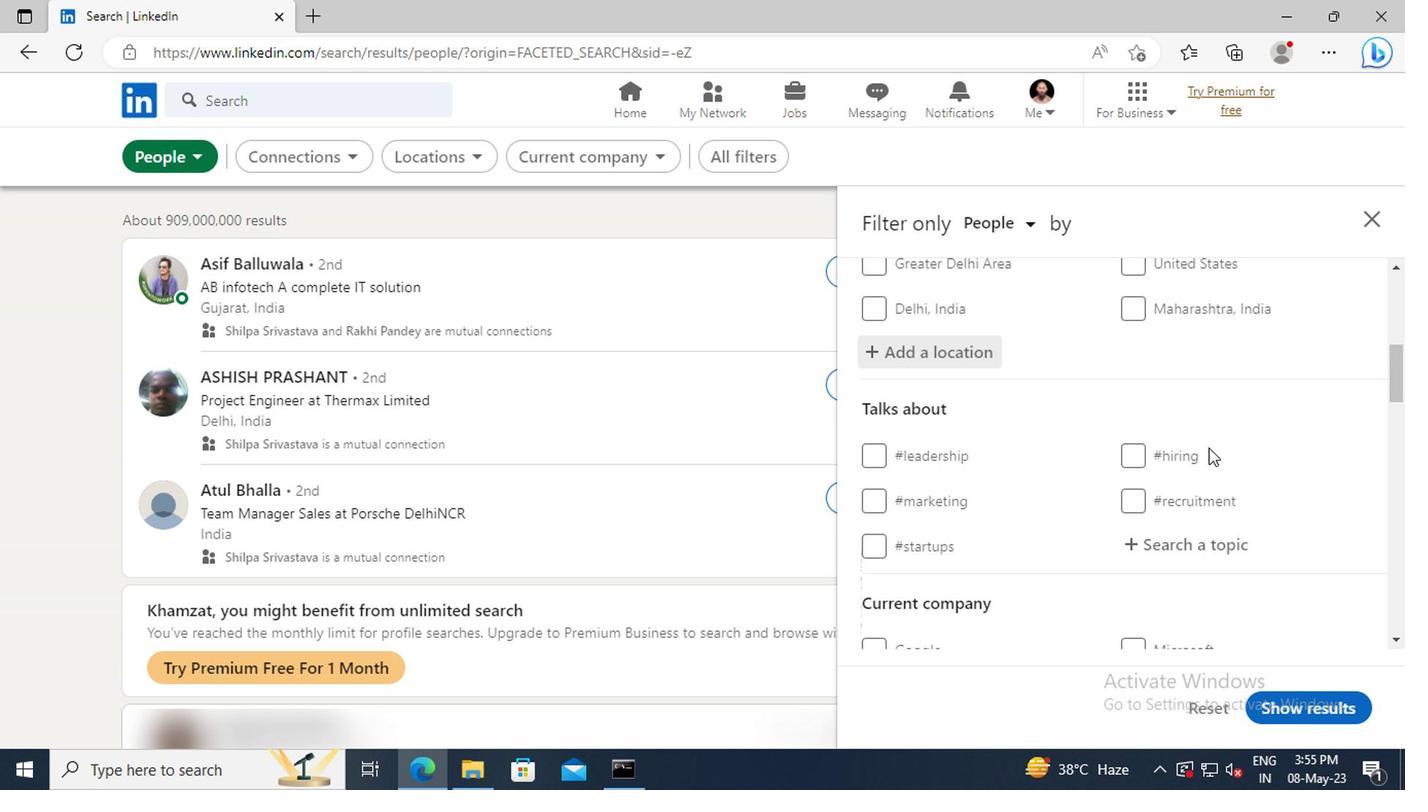 
Action: Mouse moved to (1205, 481)
Screenshot: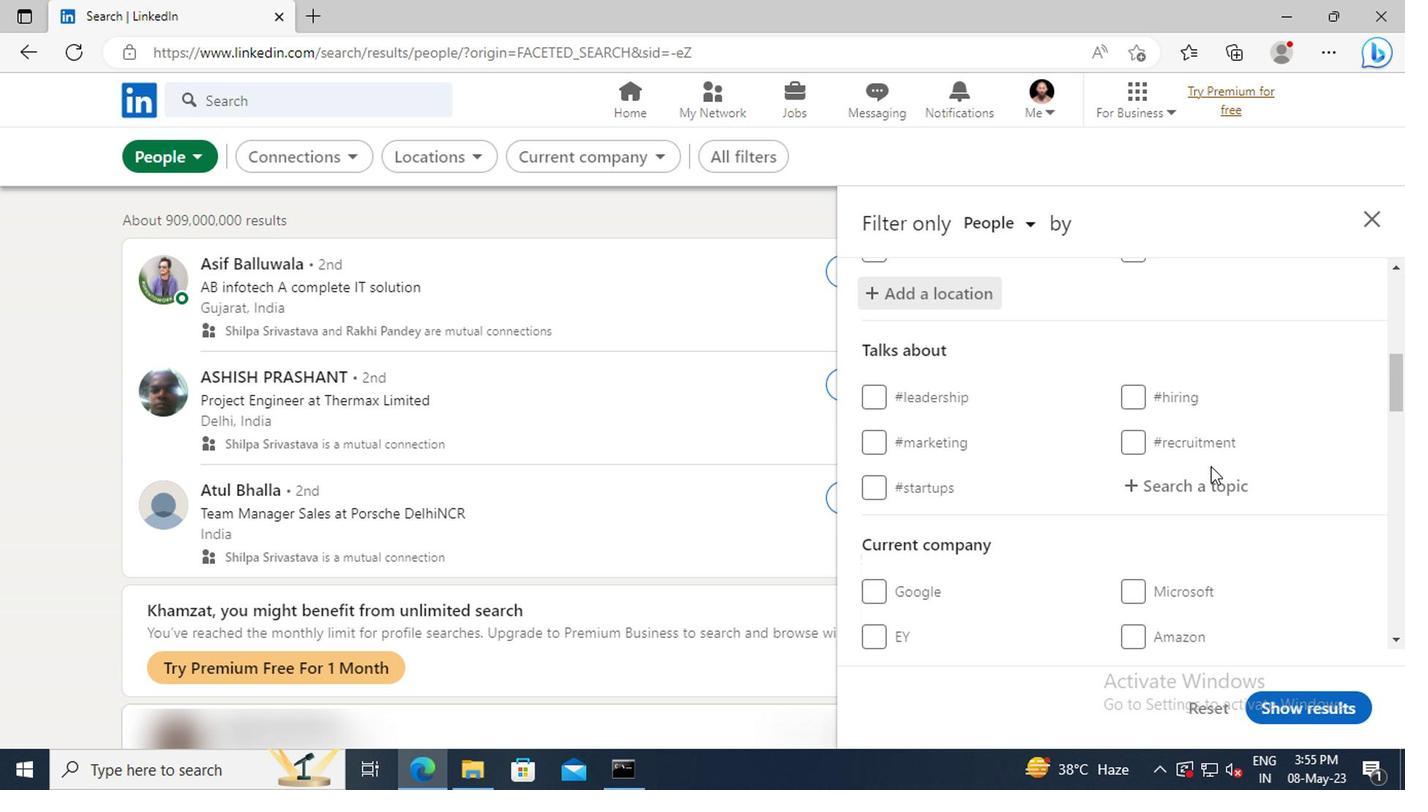 
Action: Mouse pressed left at (1205, 481)
Screenshot: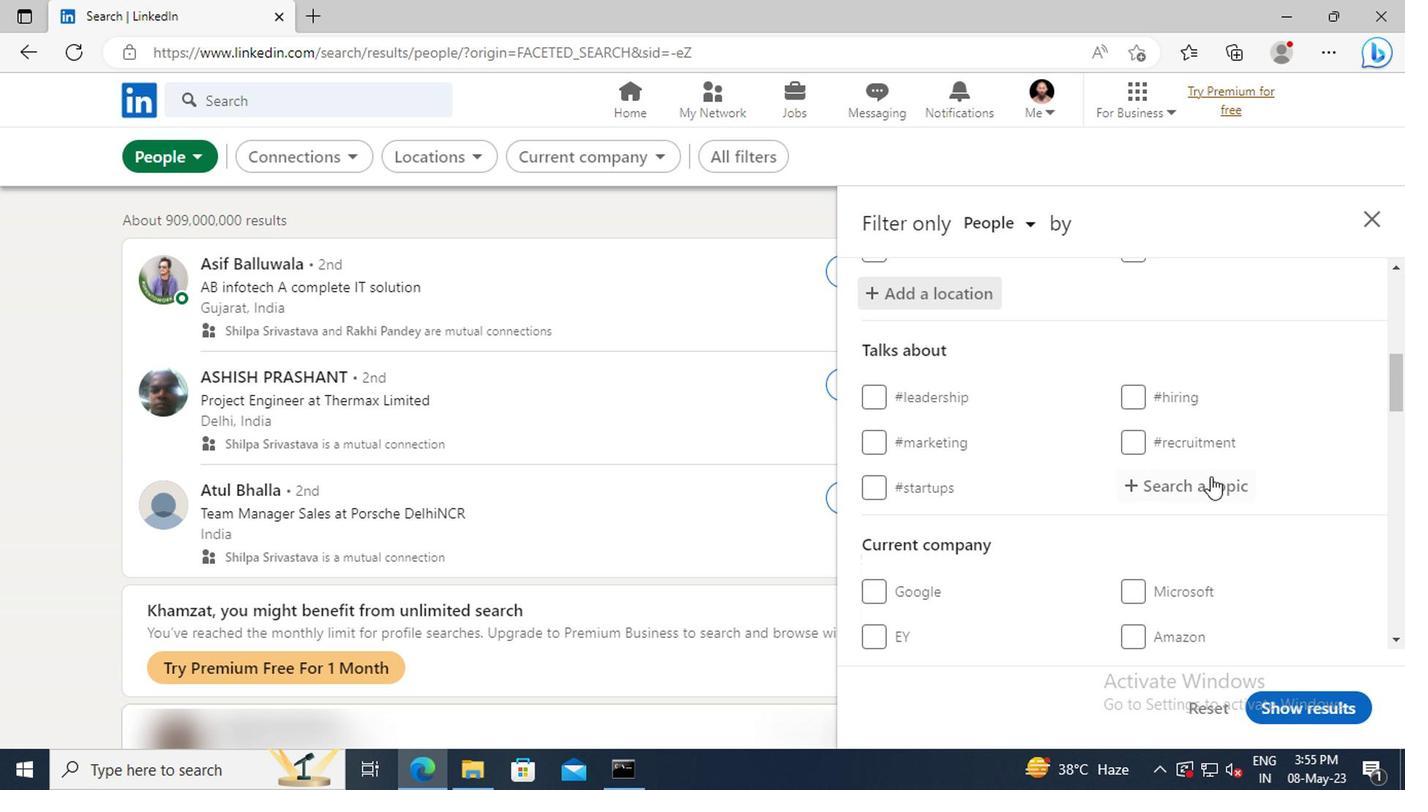 
Action: Key pressed <Key.shift>COAC
Screenshot: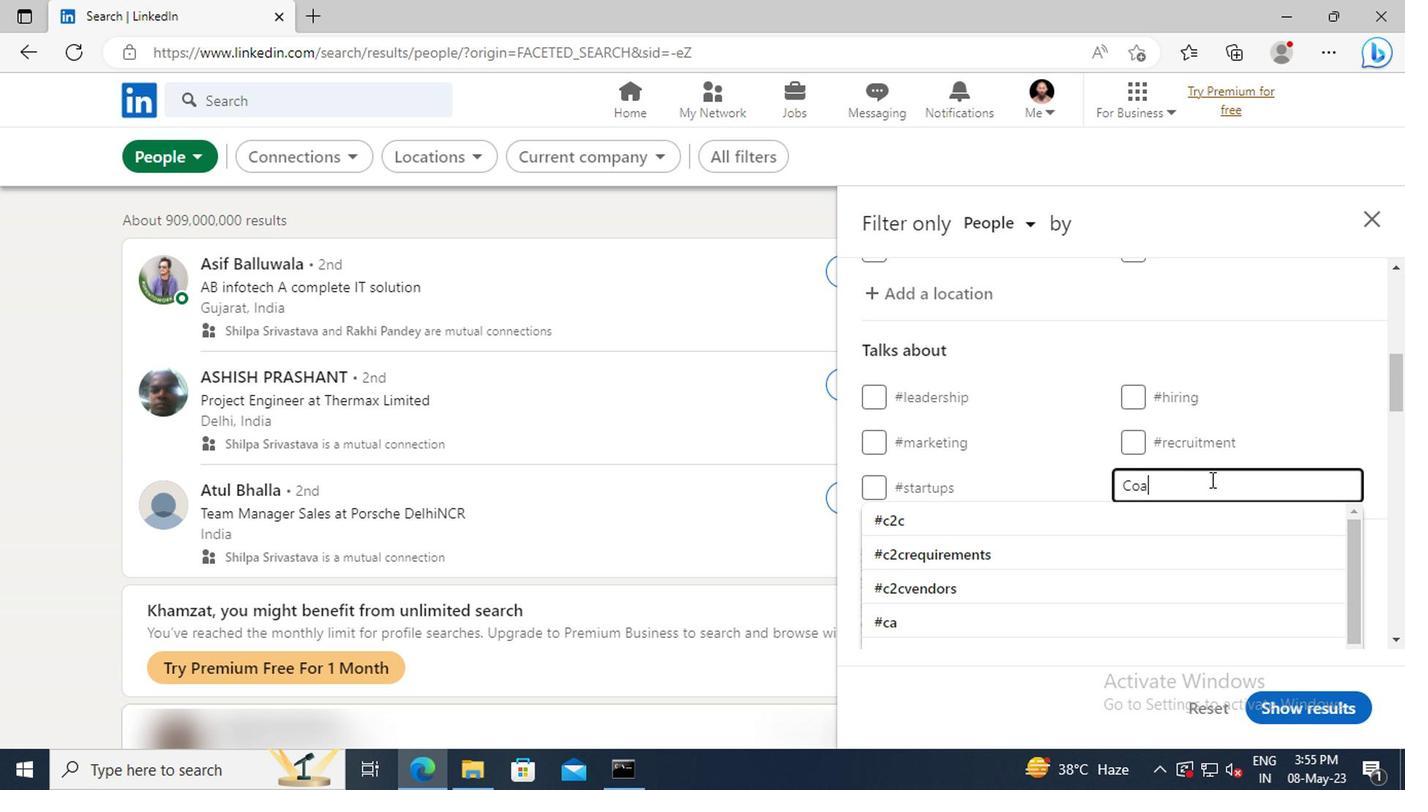 
Action: Mouse moved to (1205, 481)
Screenshot: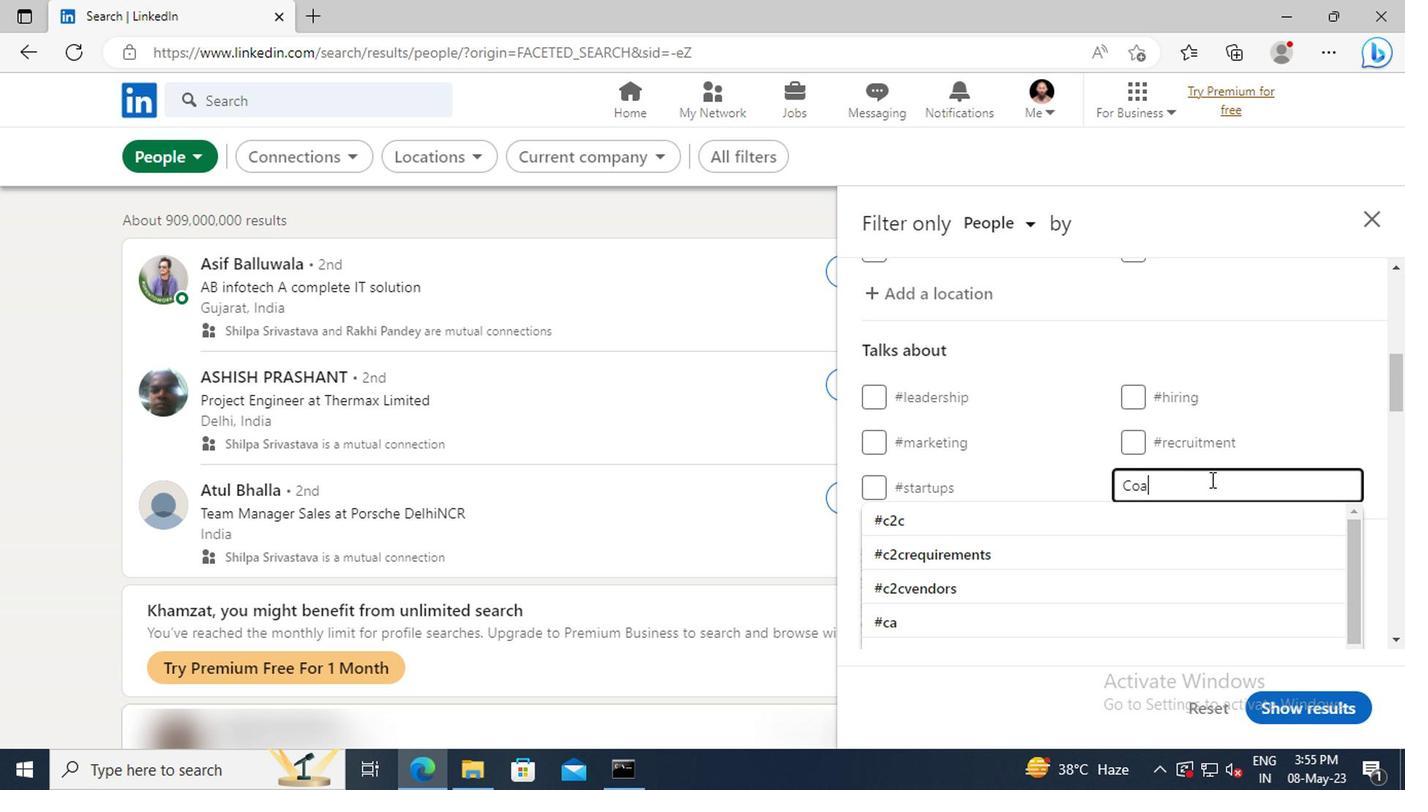 
Action: Key pressed HI
Screenshot: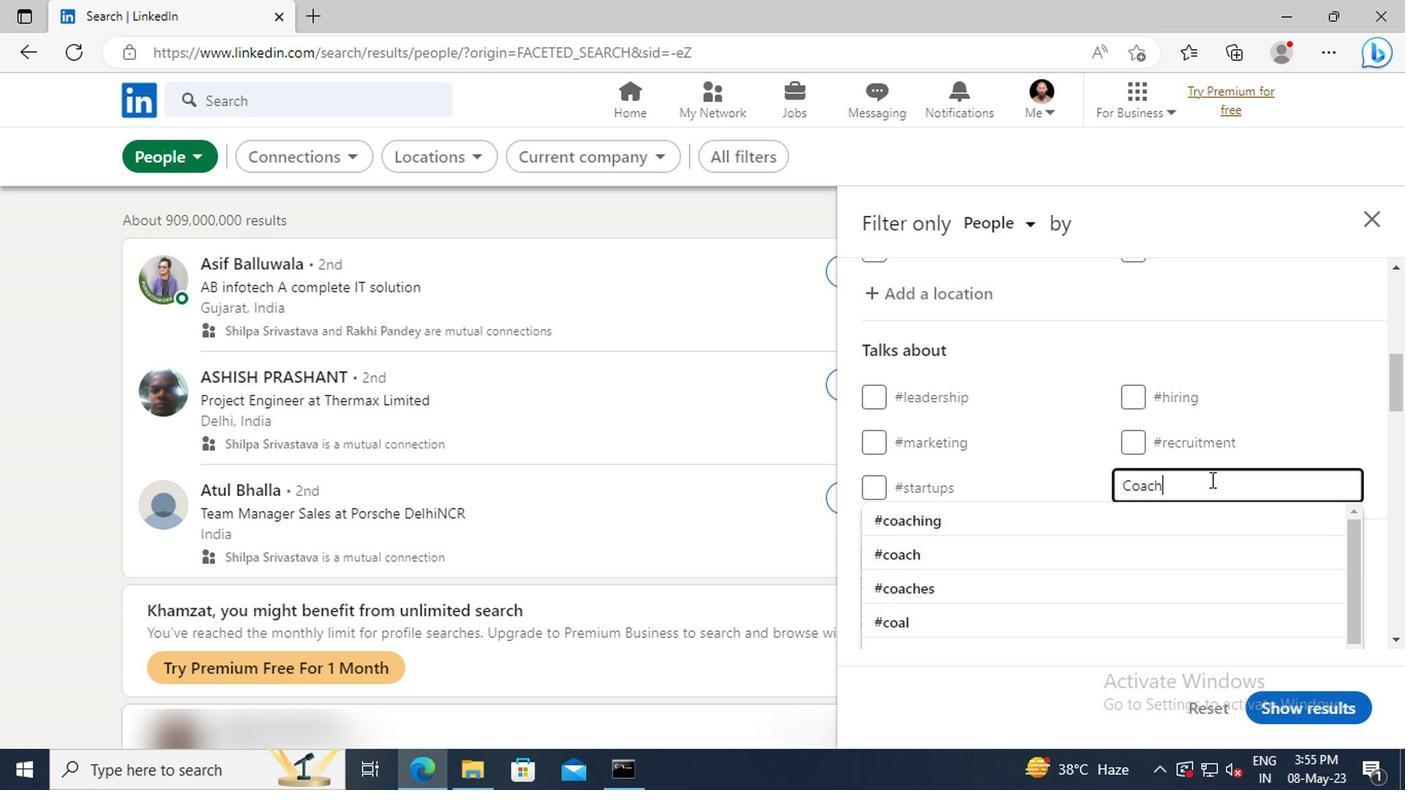 
Action: Mouse moved to (1212, 510)
Screenshot: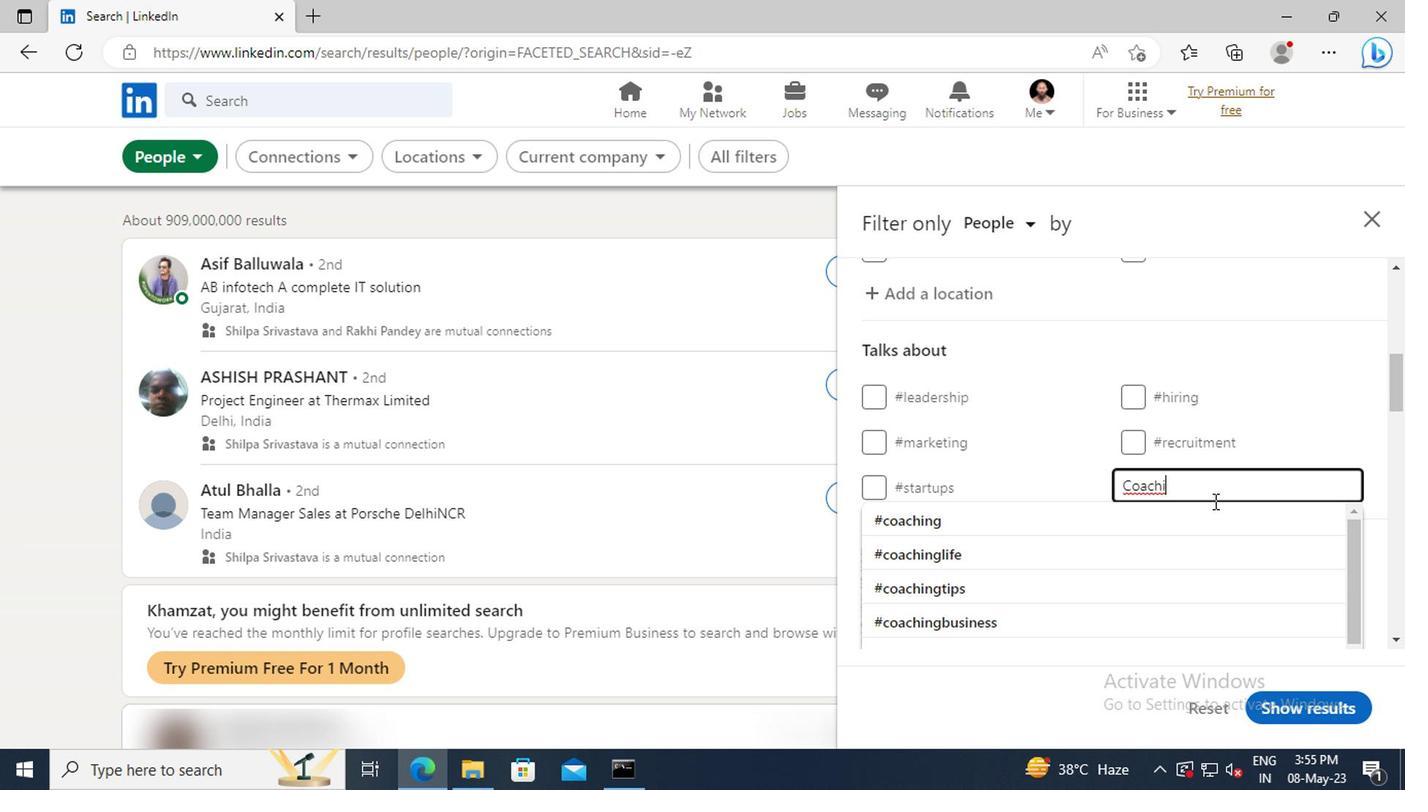 
Action: Mouse pressed left at (1212, 510)
Screenshot: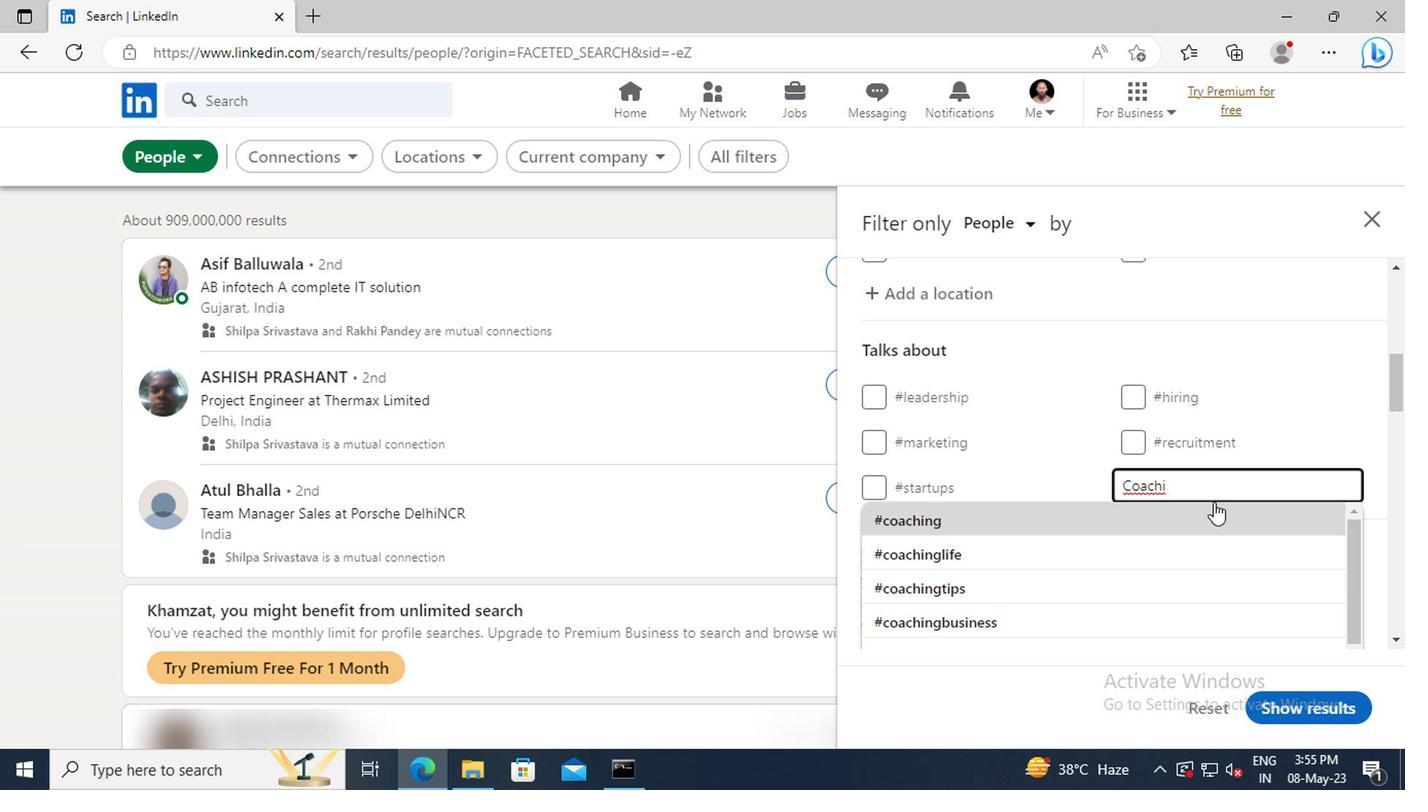 
Action: Mouse scrolled (1212, 509) with delta (0, 0)
Screenshot: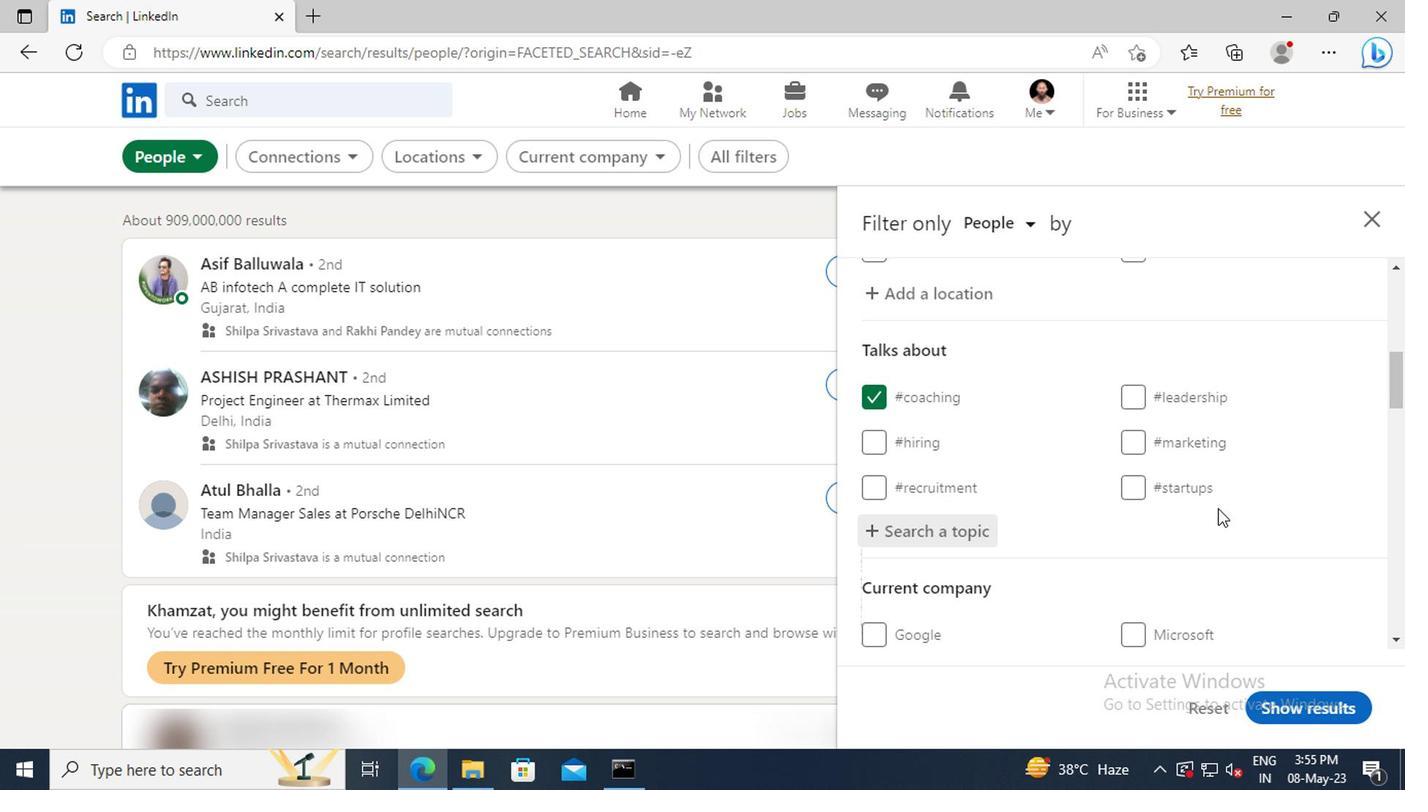 
Action: Mouse scrolled (1212, 509) with delta (0, 0)
Screenshot: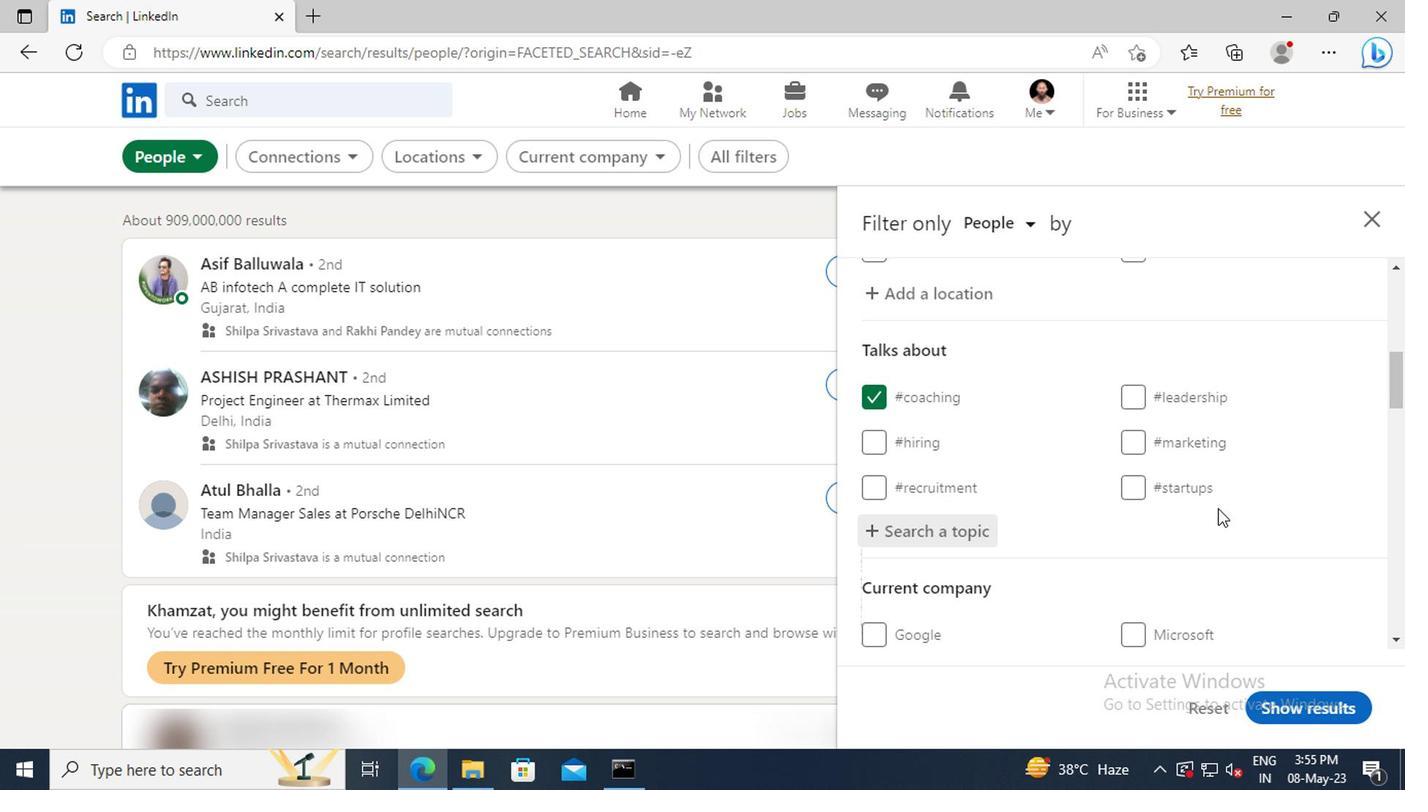 
Action: Mouse scrolled (1212, 509) with delta (0, 0)
Screenshot: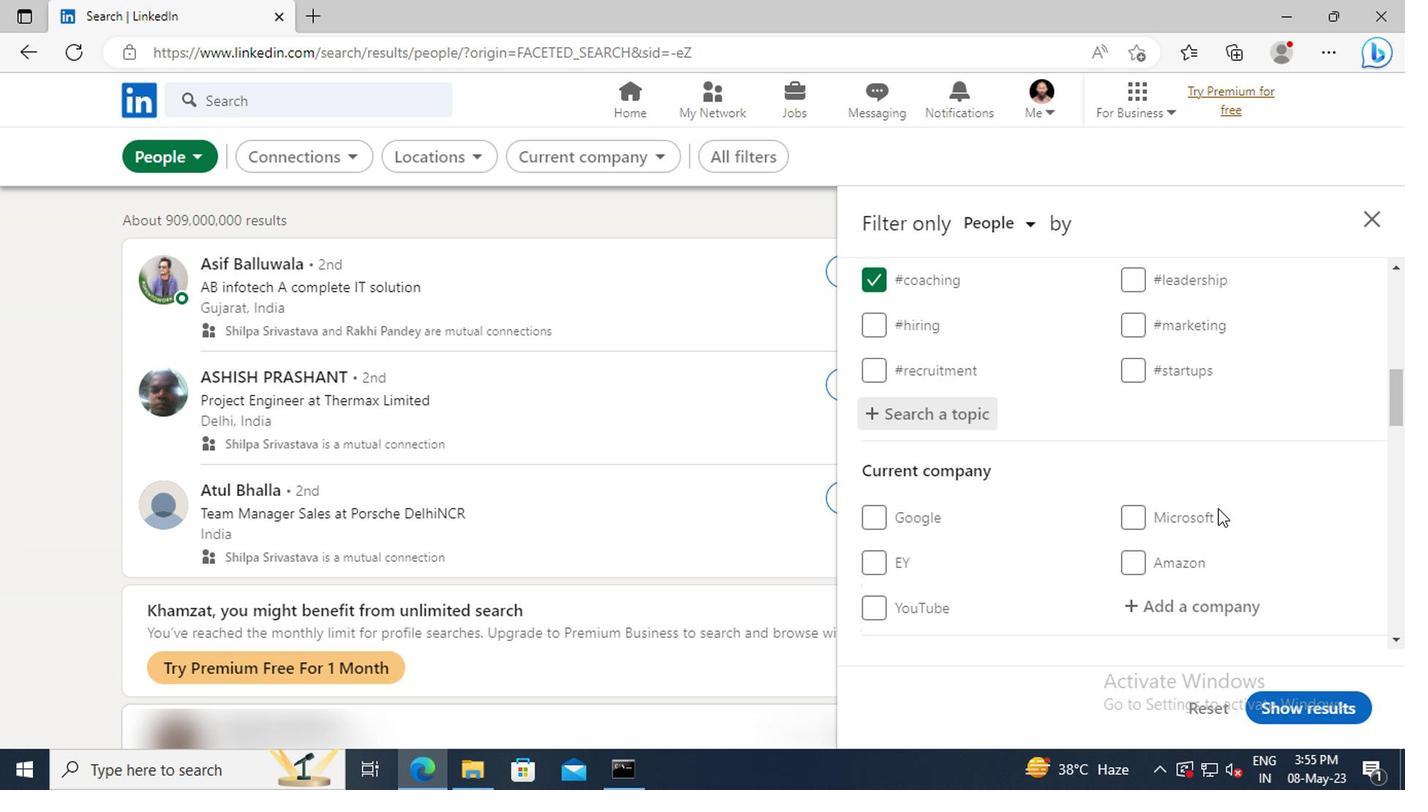 
Action: Mouse scrolled (1212, 509) with delta (0, 0)
Screenshot: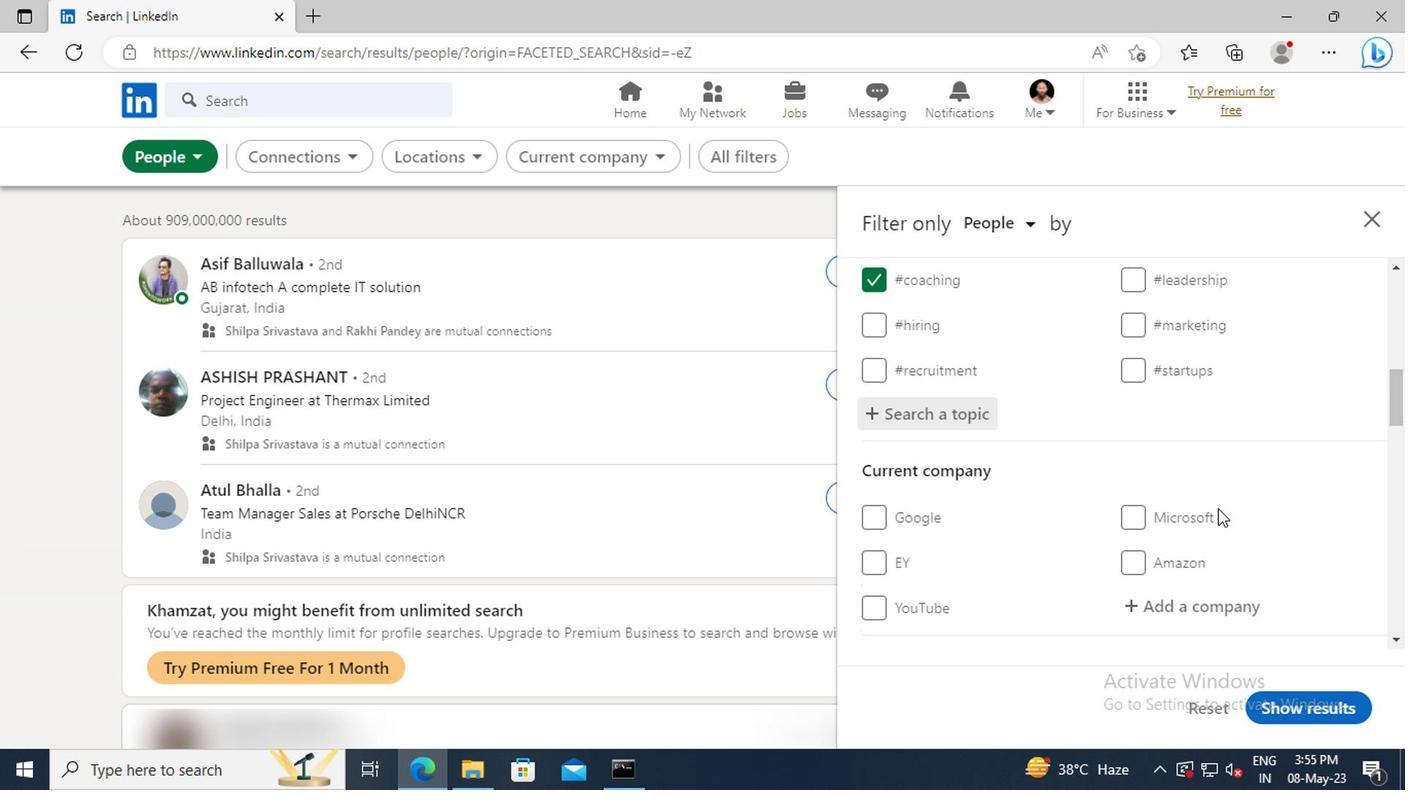 
Action: Mouse scrolled (1212, 509) with delta (0, 0)
Screenshot: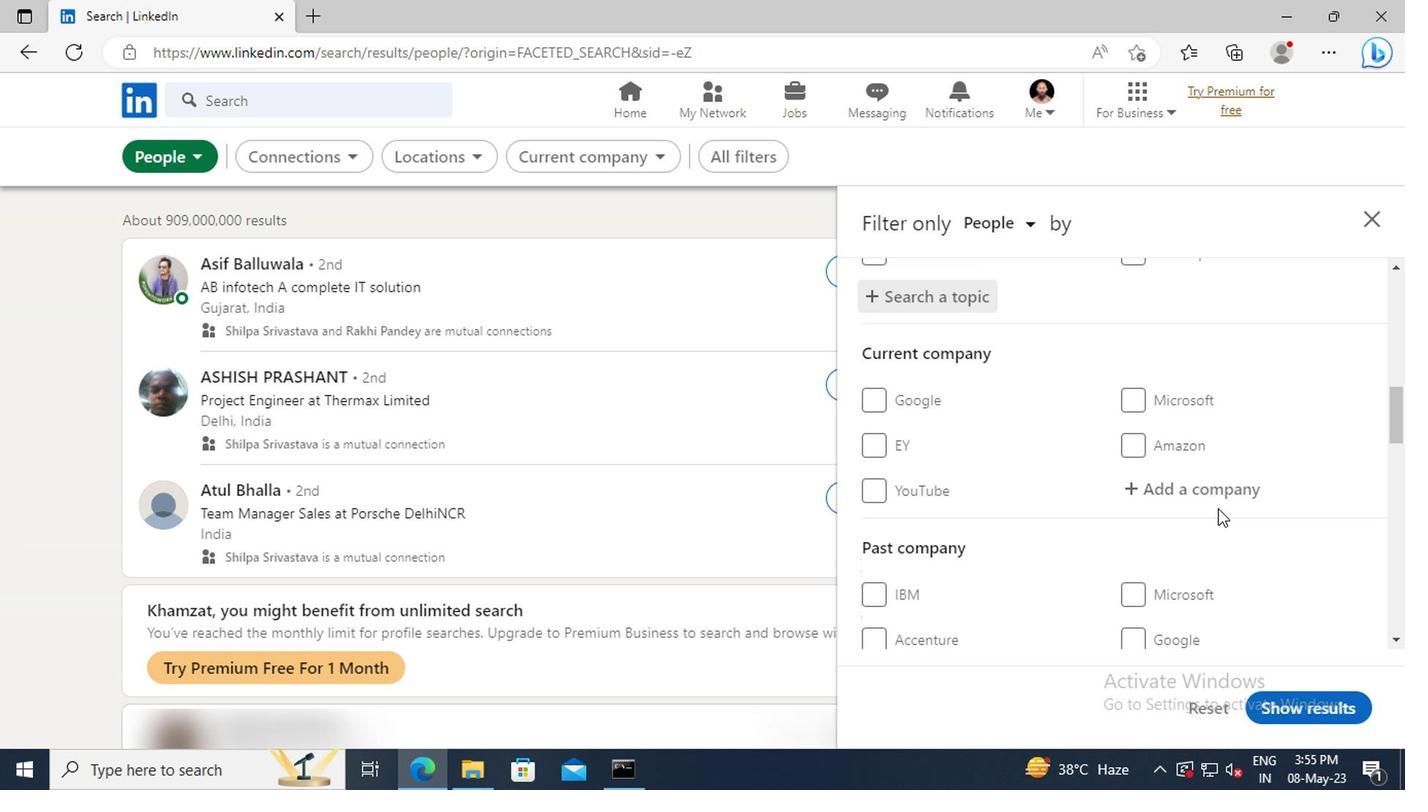 
Action: Mouse scrolled (1212, 509) with delta (0, 0)
Screenshot: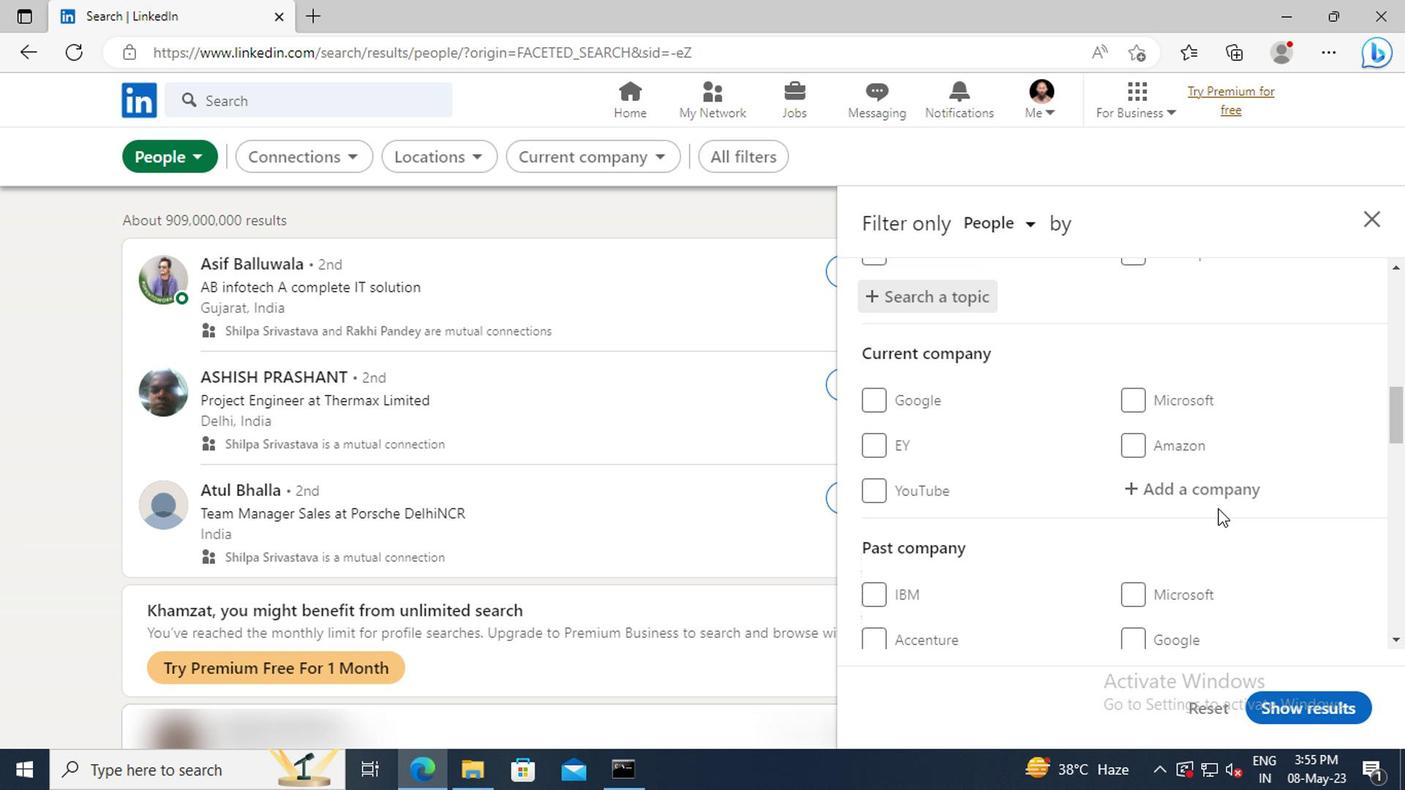 
Action: Mouse scrolled (1212, 509) with delta (0, 0)
Screenshot: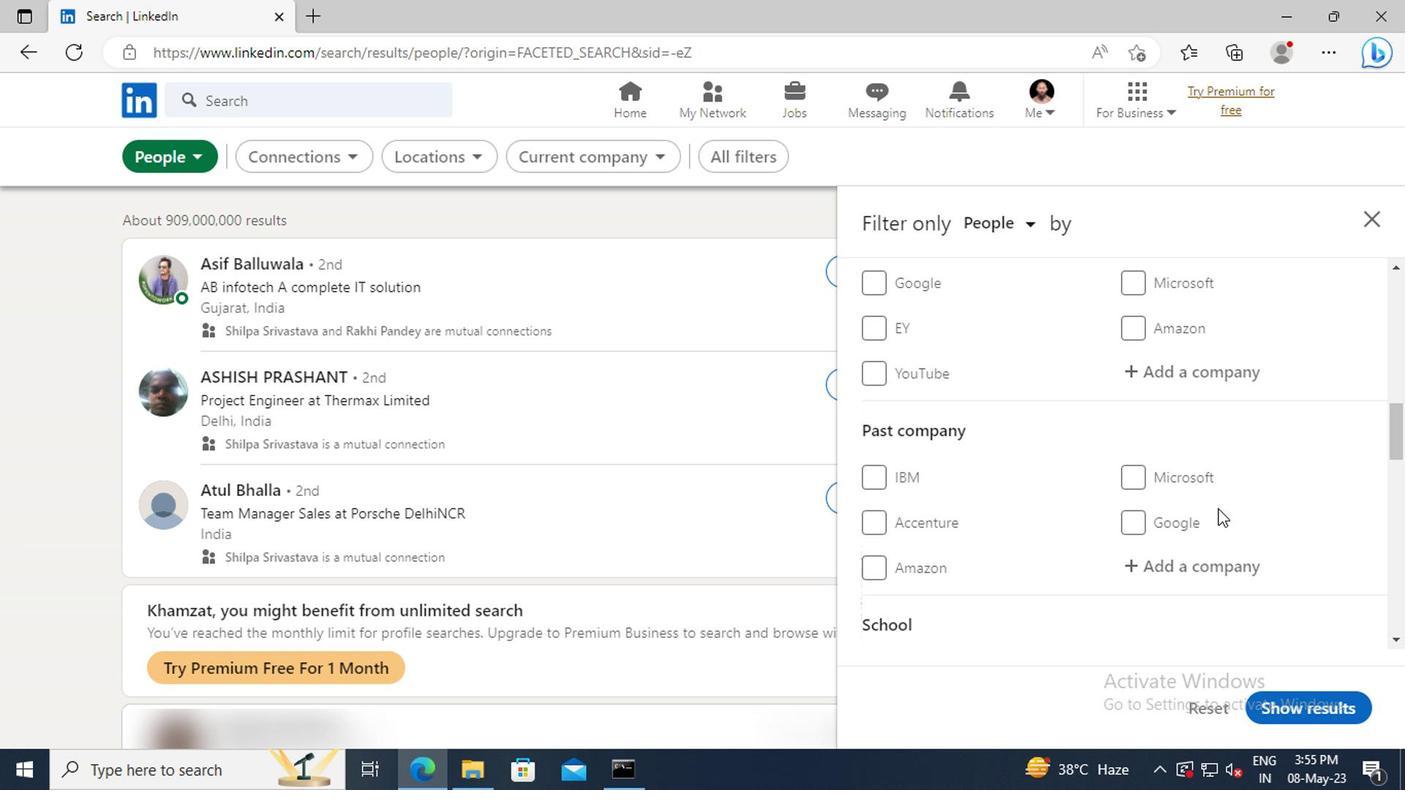 
Action: Mouse scrolled (1212, 509) with delta (0, 0)
Screenshot: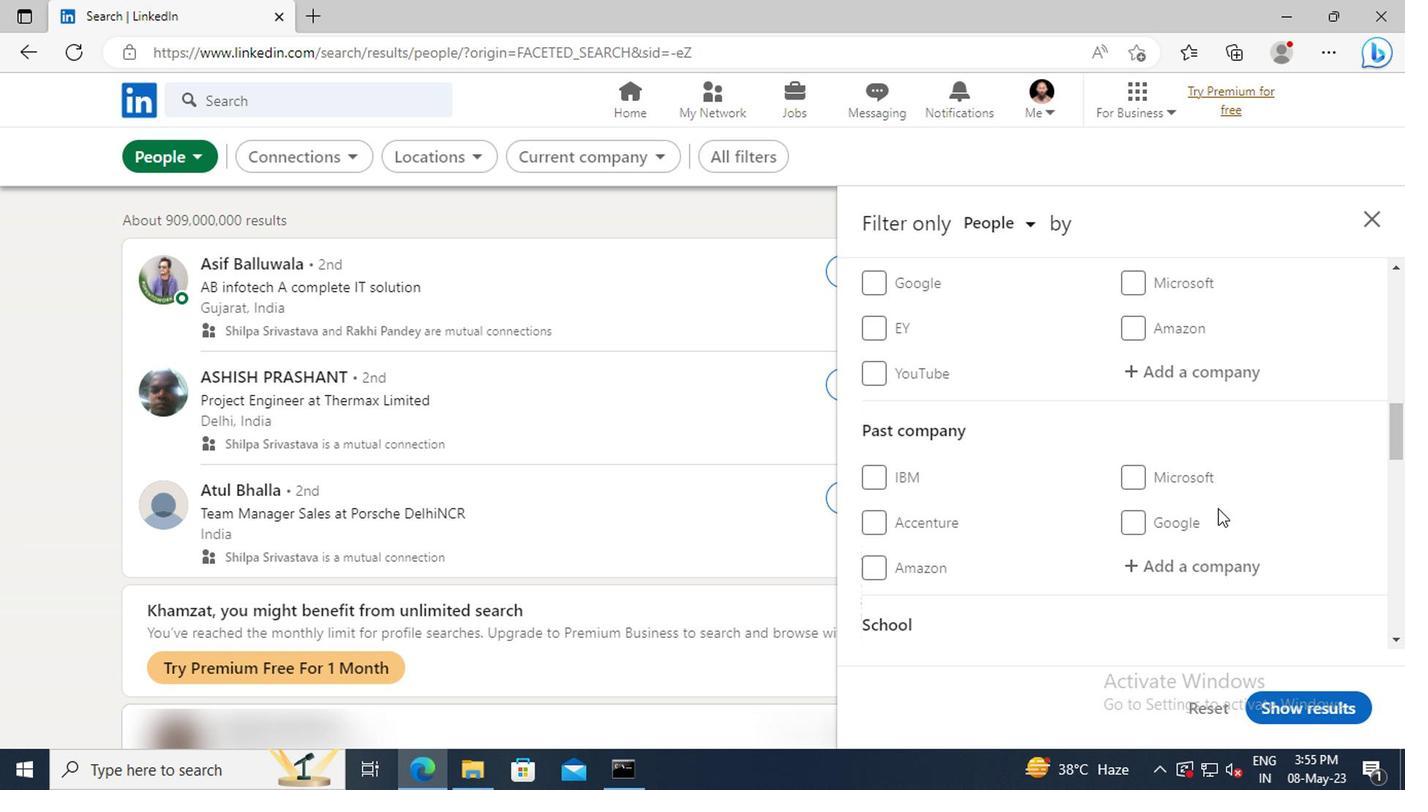 
Action: Mouse scrolled (1212, 509) with delta (0, 0)
Screenshot: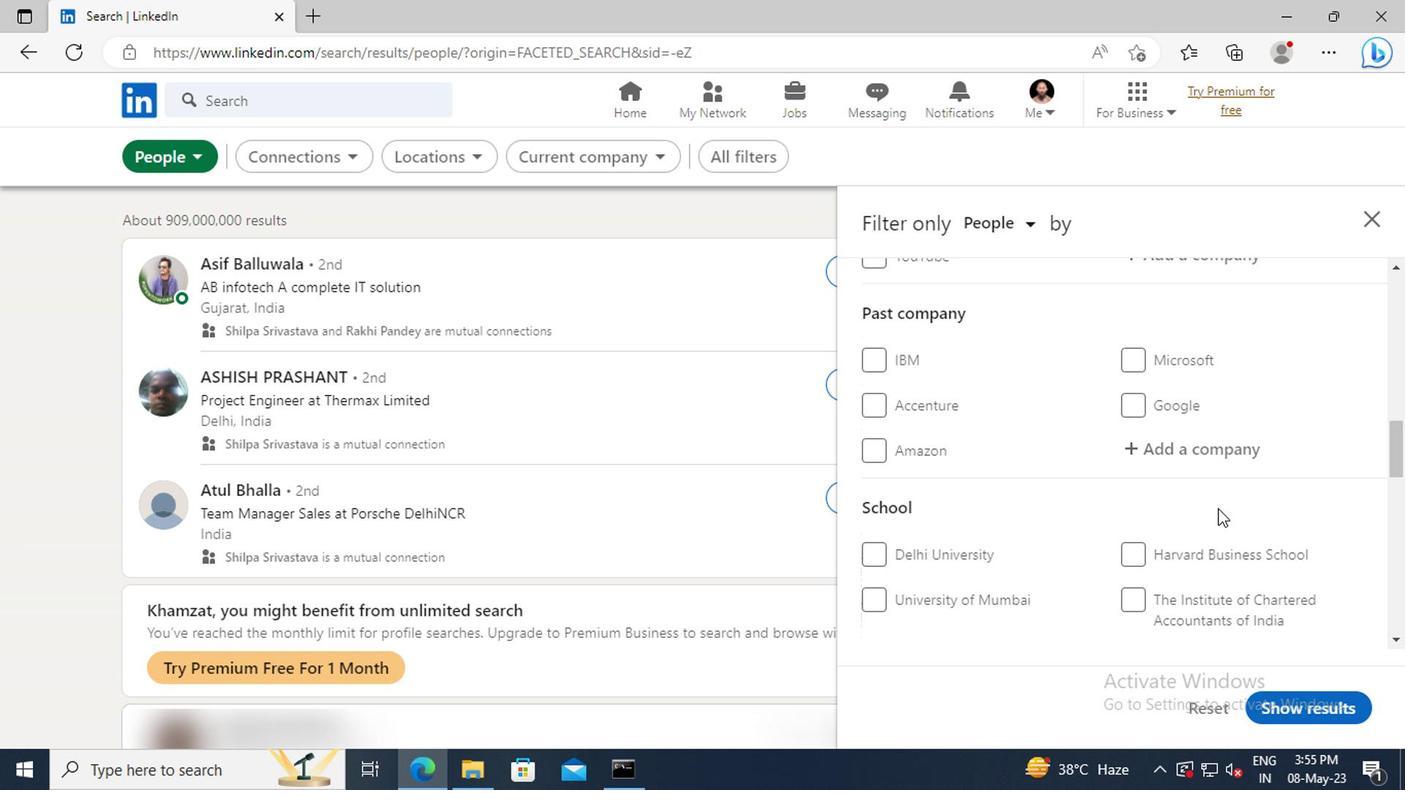 
Action: Mouse scrolled (1212, 509) with delta (0, 0)
Screenshot: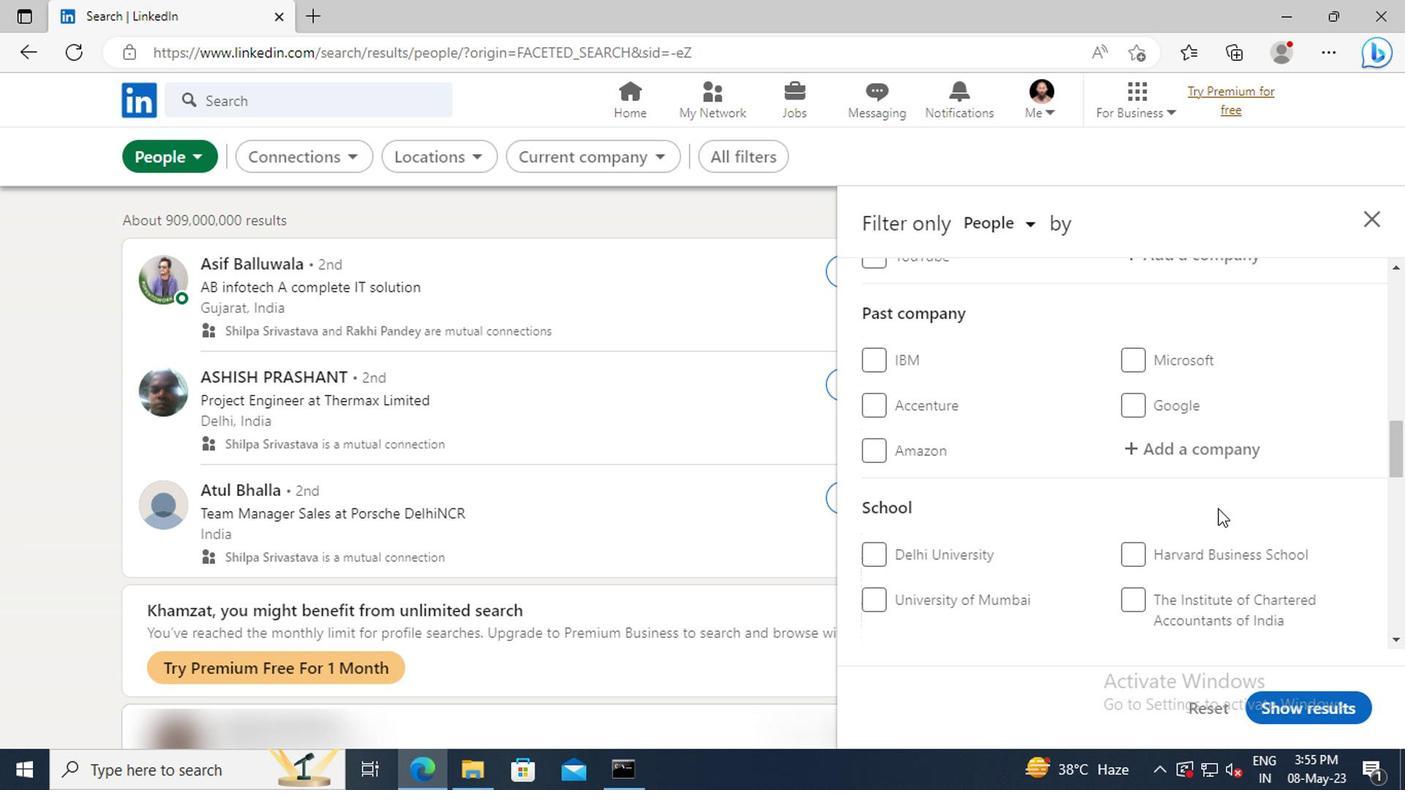 
Action: Mouse scrolled (1212, 509) with delta (0, 0)
Screenshot: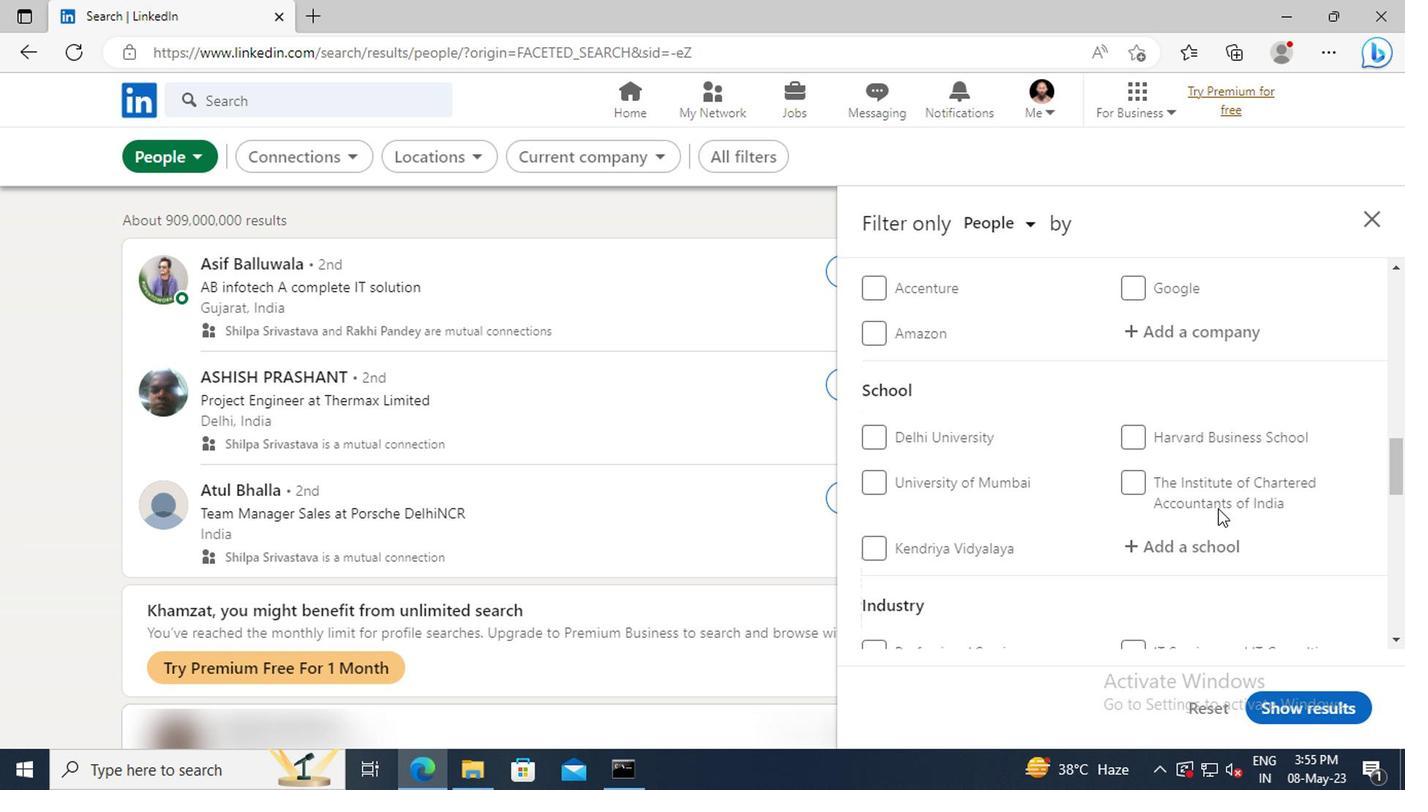 
Action: Mouse scrolled (1212, 509) with delta (0, 0)
Screenshot: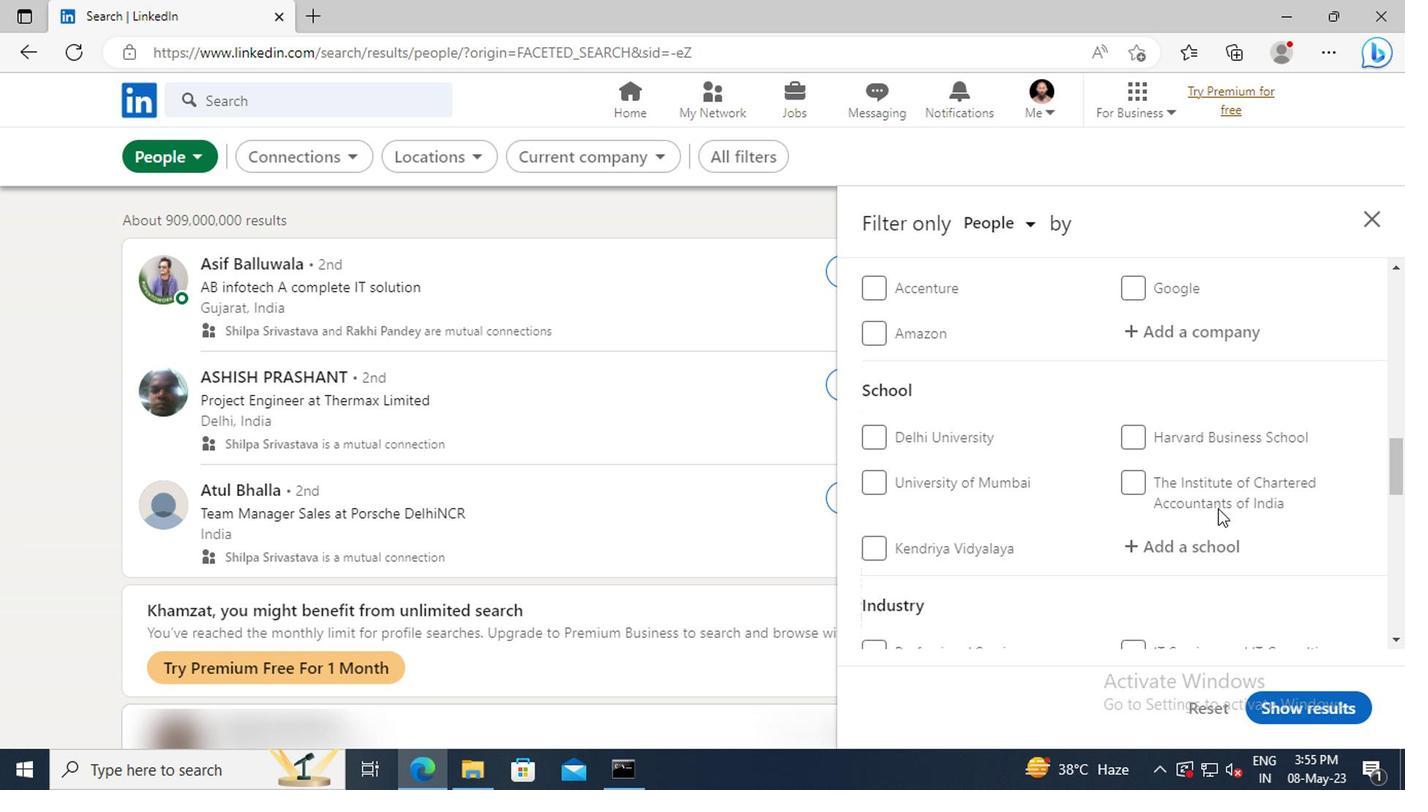 
Action: Mouse scrolled (1212, 509) with delta (0, 0)
Screenshot: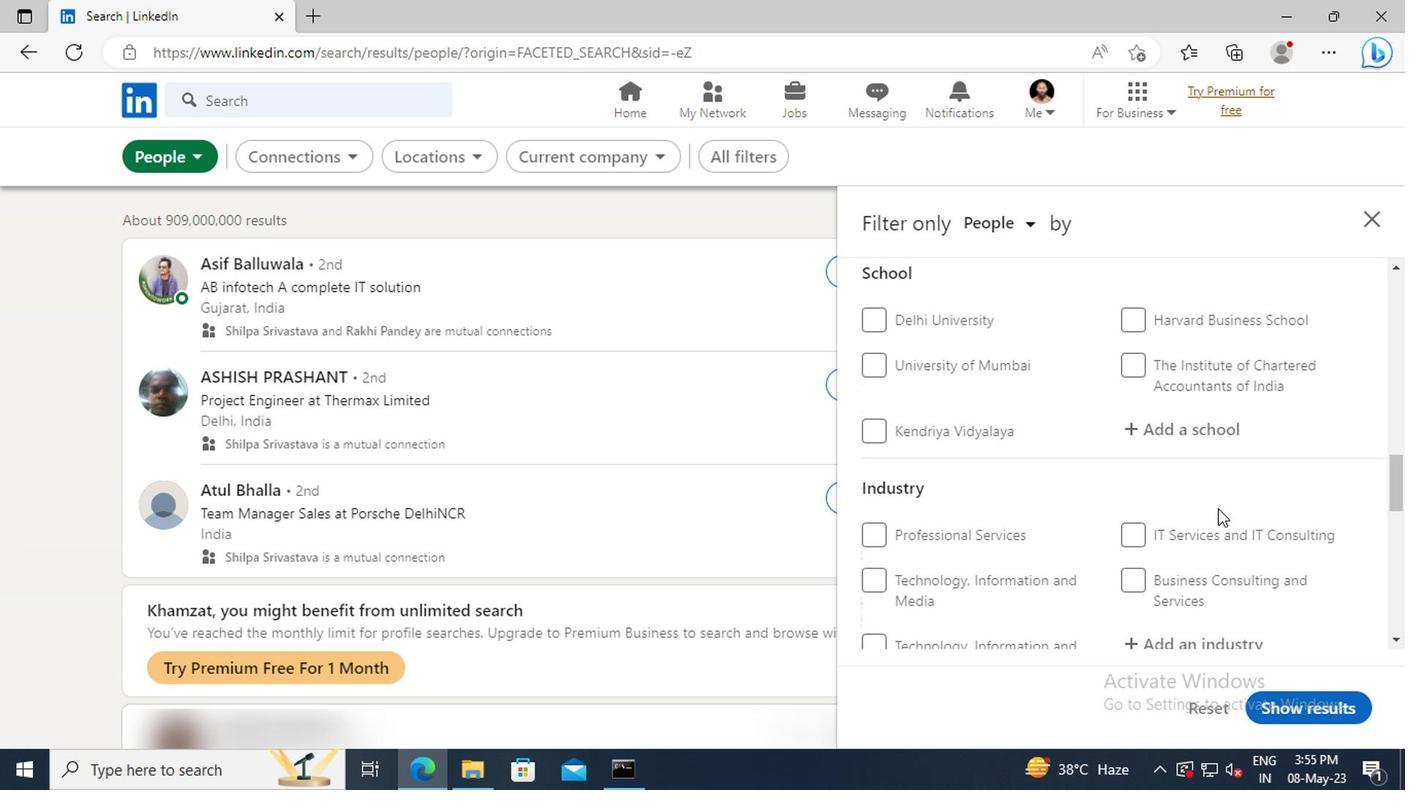 
Action: Mouse scrolled (1212, 509) with delta (0, 0)
Screenshot: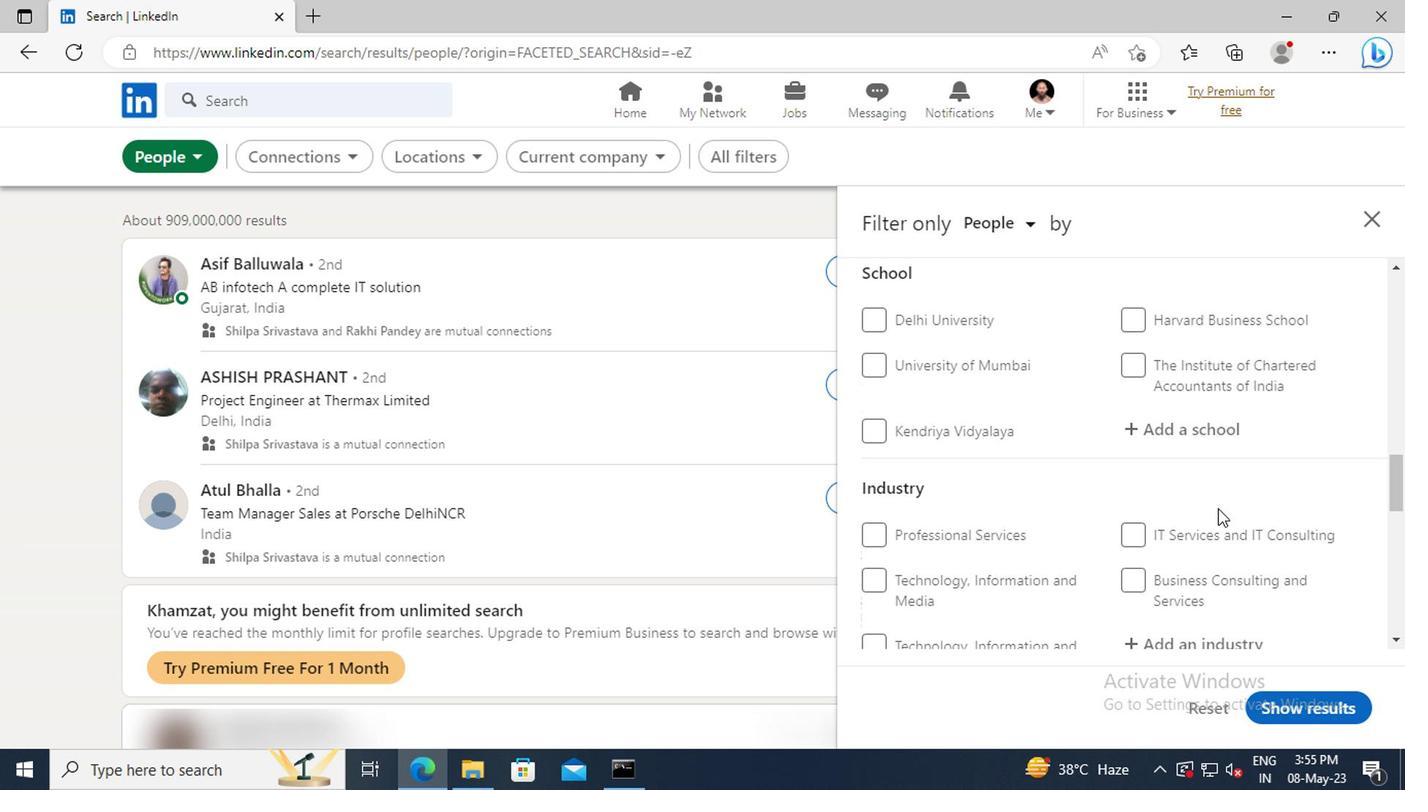 
Action: Mouse scrolled (1212, 509) with delta (0, 0)
Screenshot: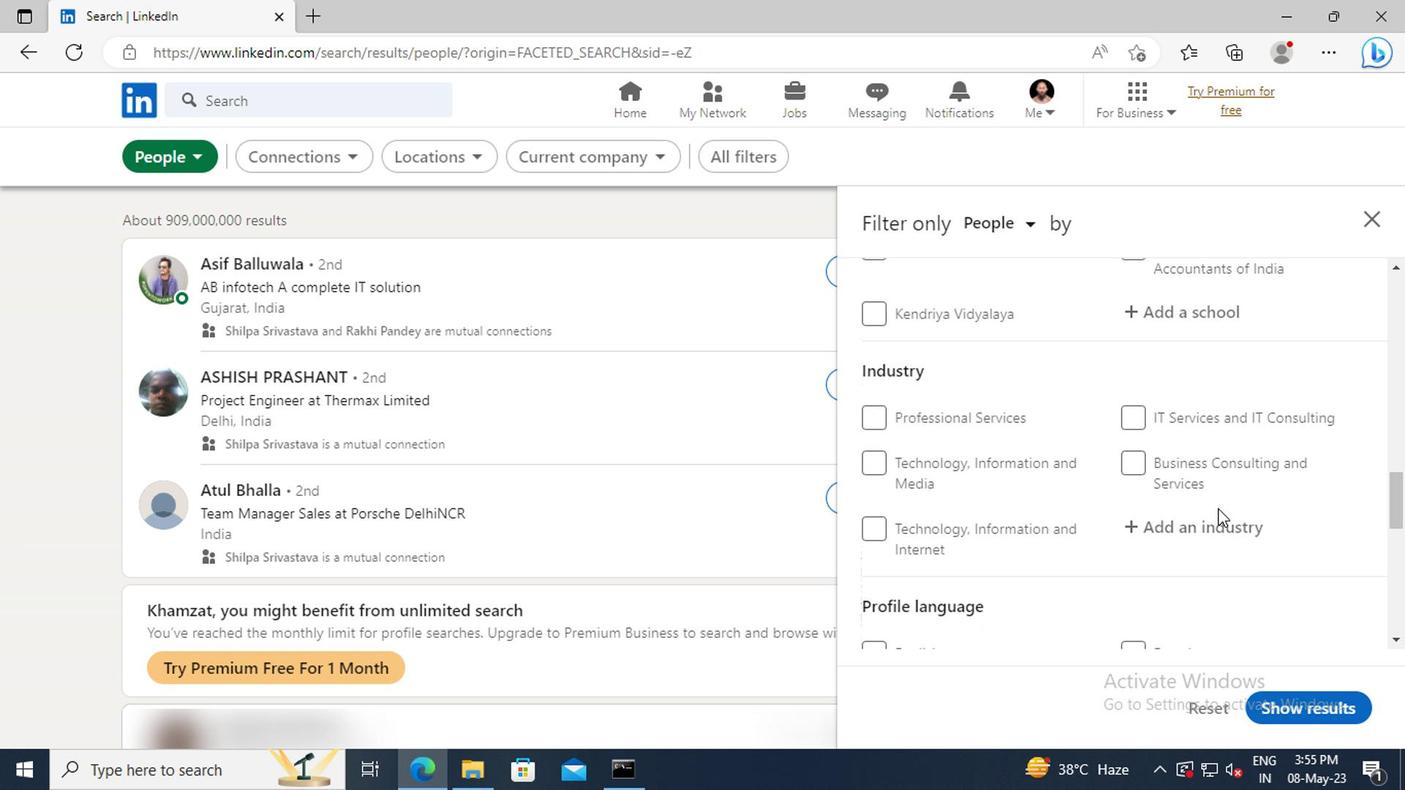 
Action: Mouse scrolled (1212, 509) with delta (0, 0)
Screenshot: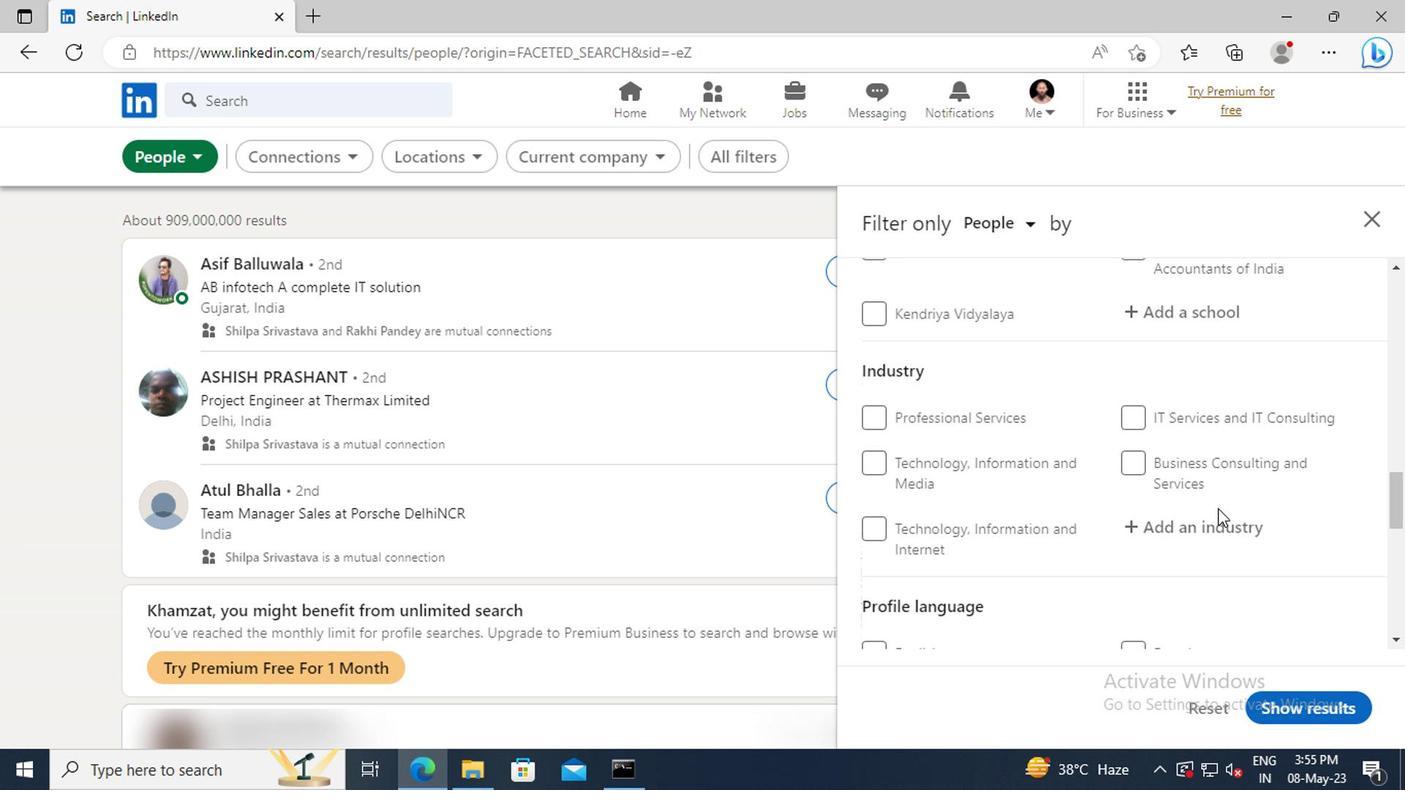 
Action: Mouse moved to (1131, 539)
Screenshot: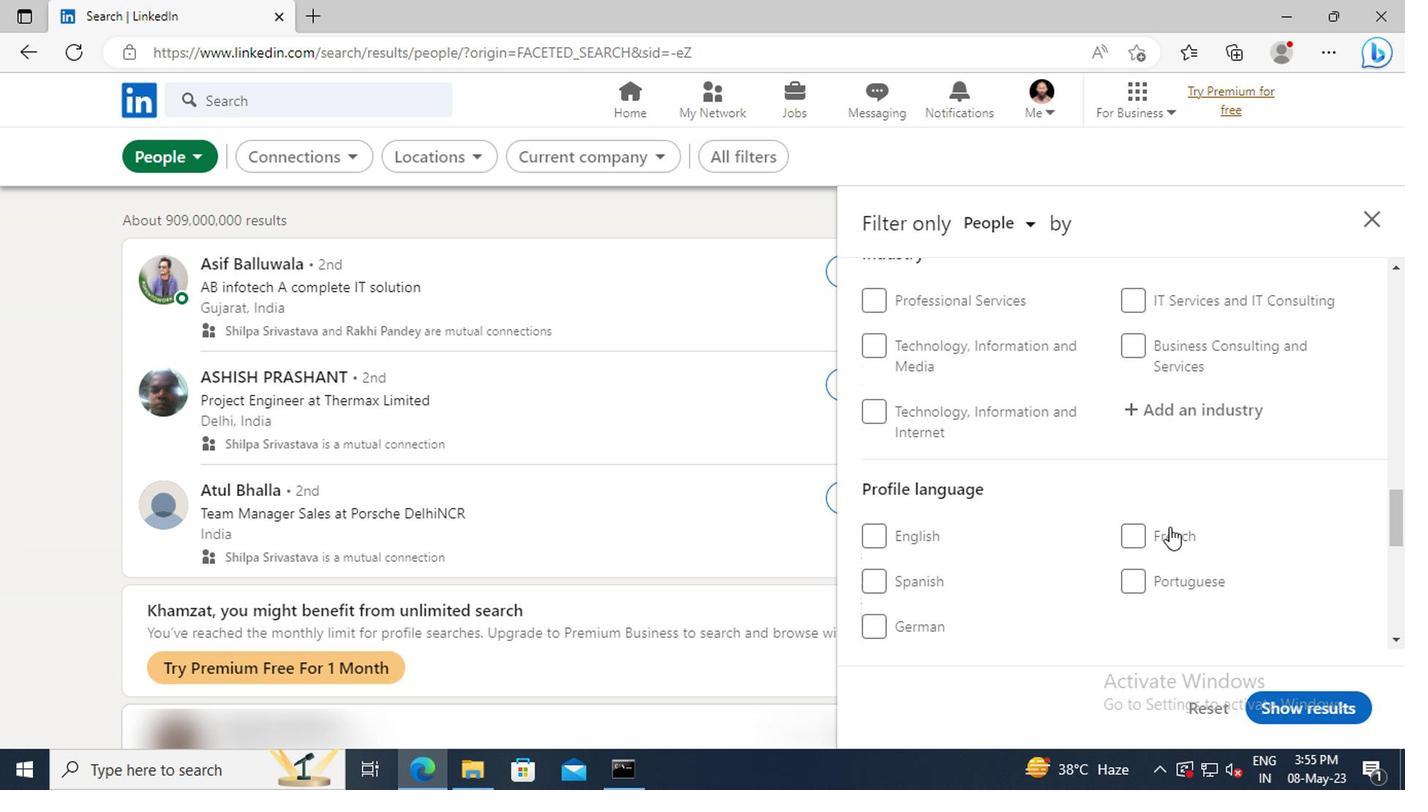 
Action: Mouse pressed left at (1131, 539)
Screenshot: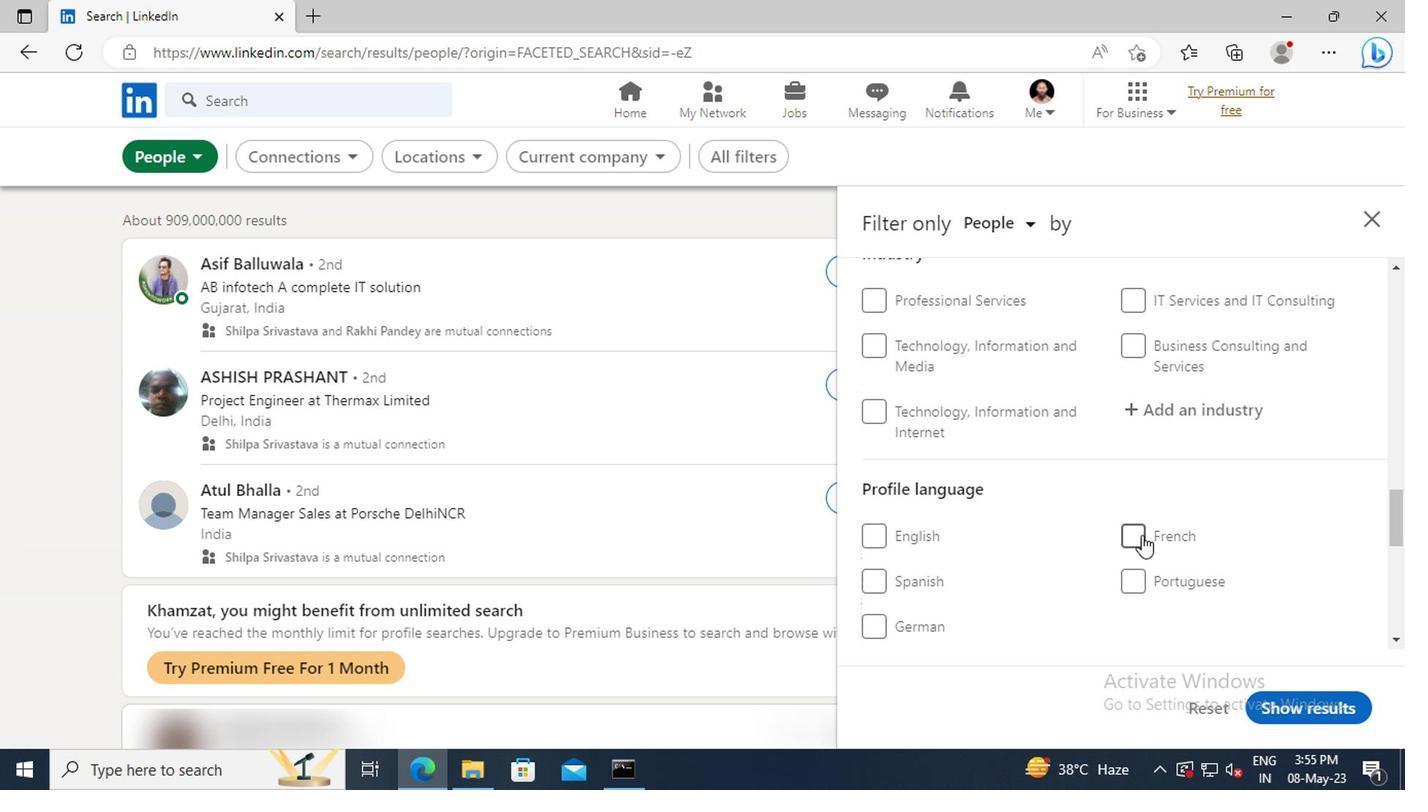 
Action: Mouse moved to (1167, 496)
Screenshot: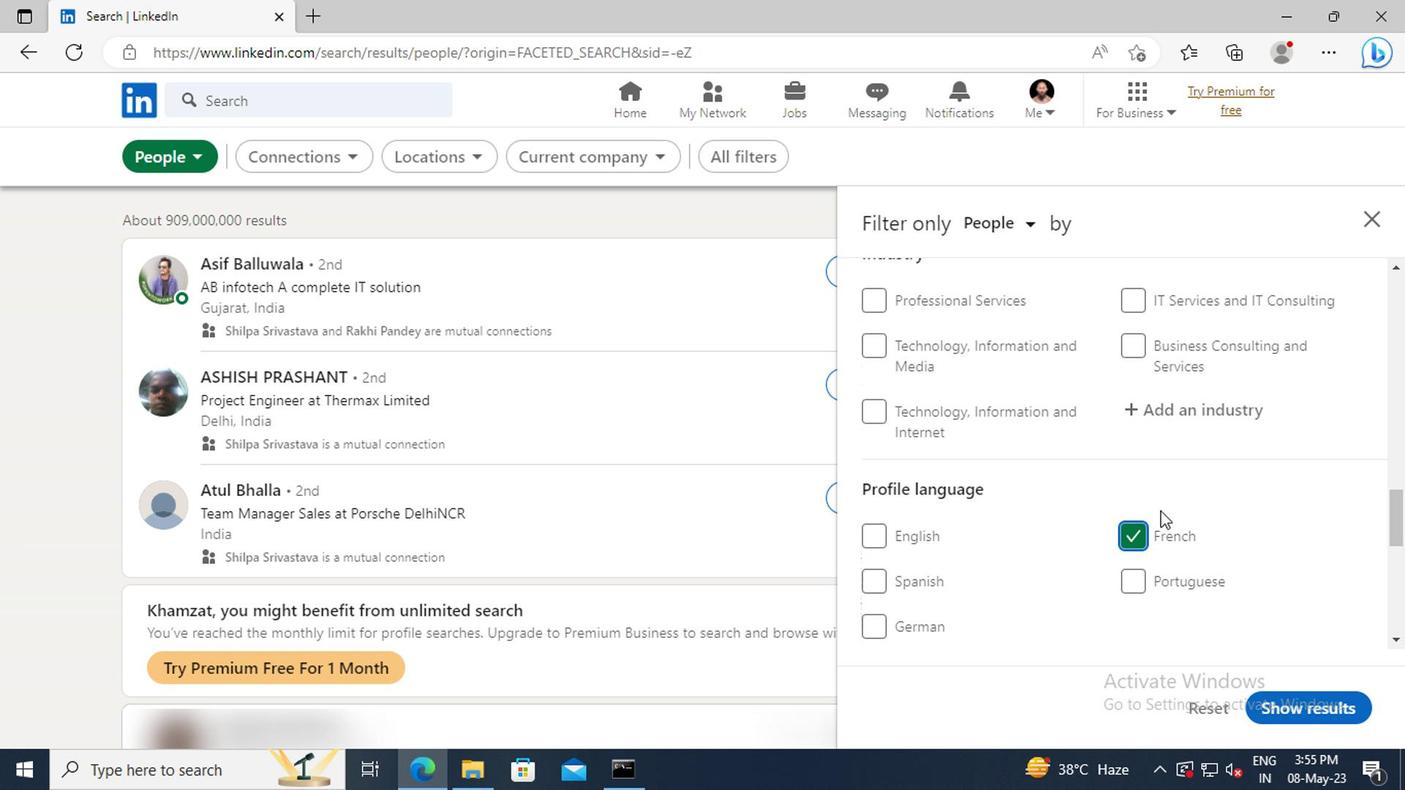 
Action: Mouse scrolled (1167, 497) with delta (0, 0)
Screenshot: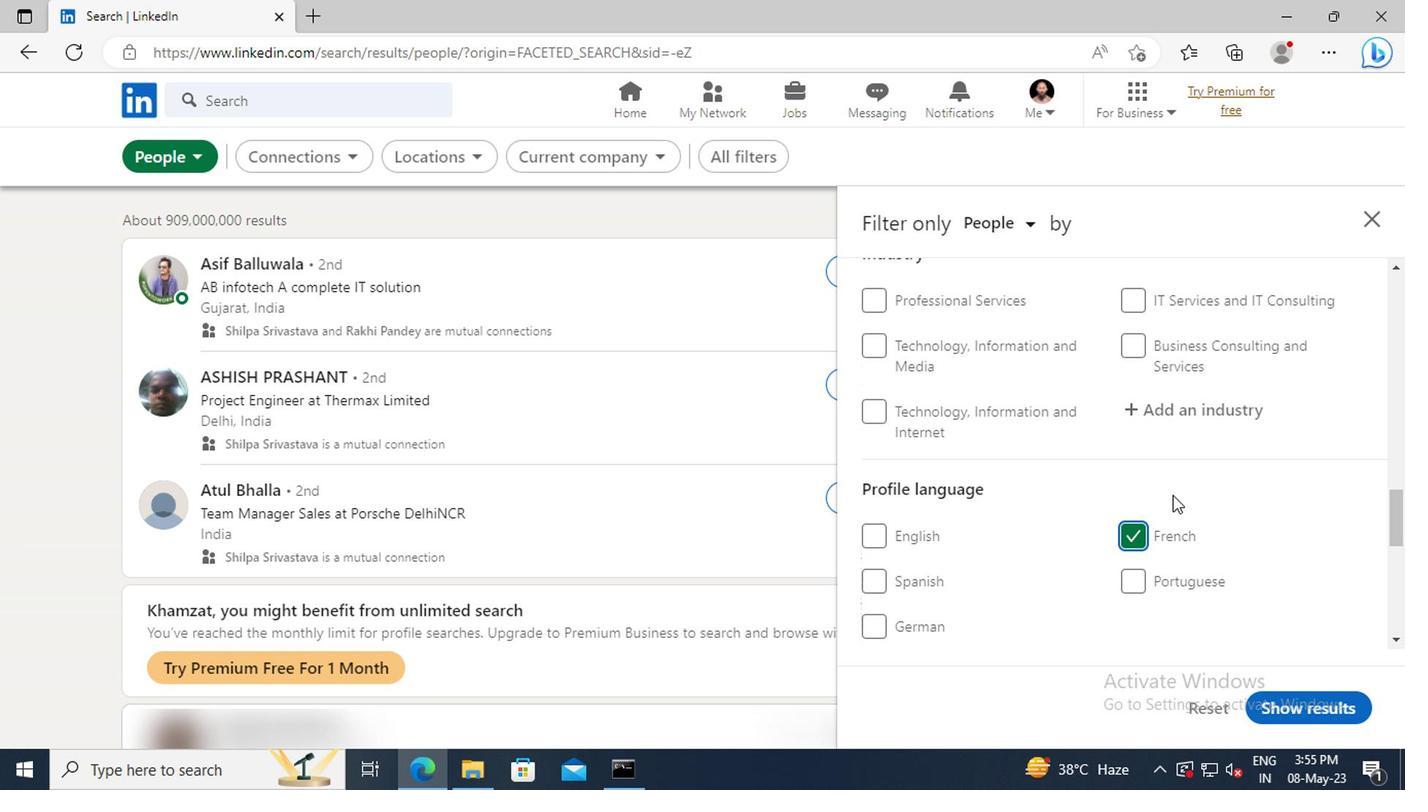
Action: Mouse scrolled (1167, 497) with delta (0, 0)
Screenshot: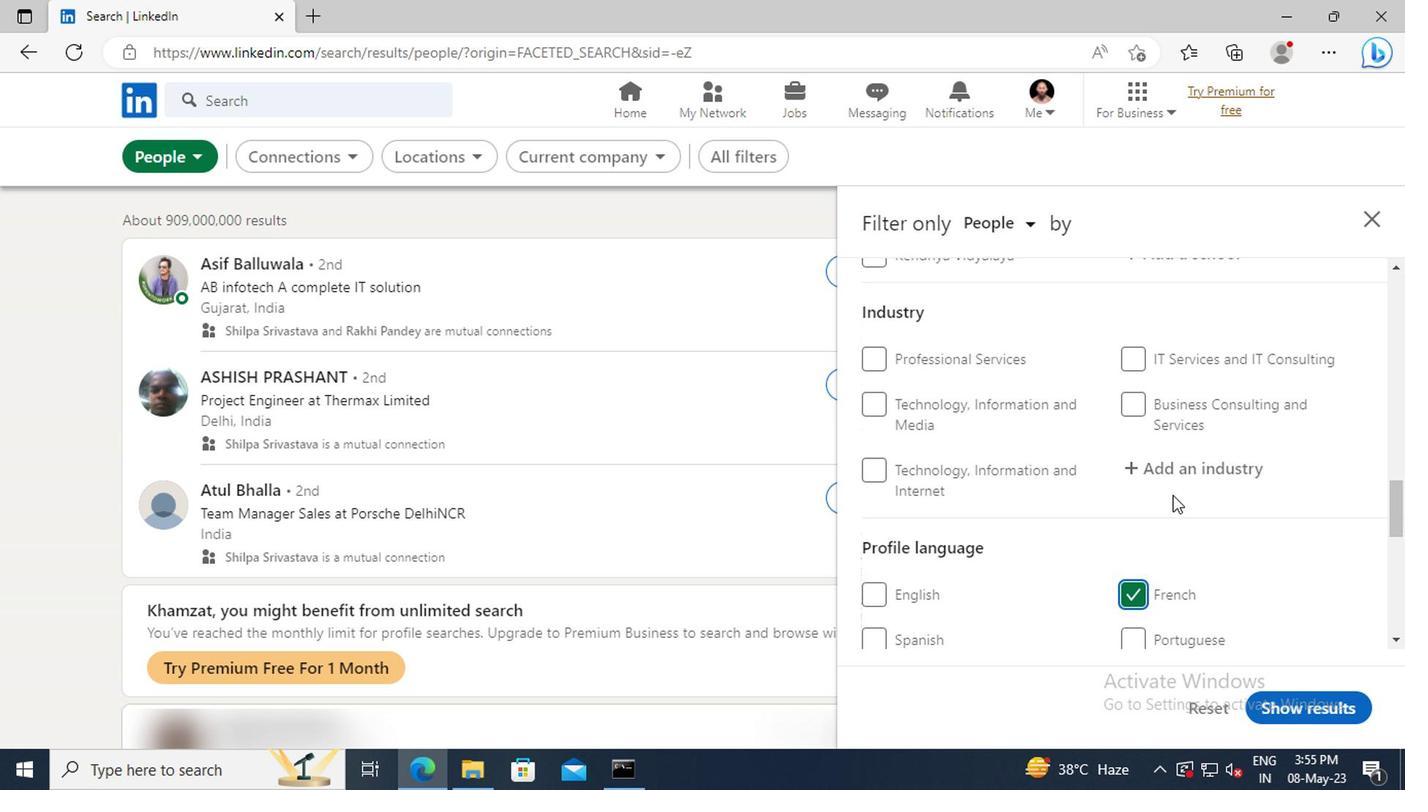 
Action: Mouse scrolled (1167, 497) with delta (0, 0)
Screenshot: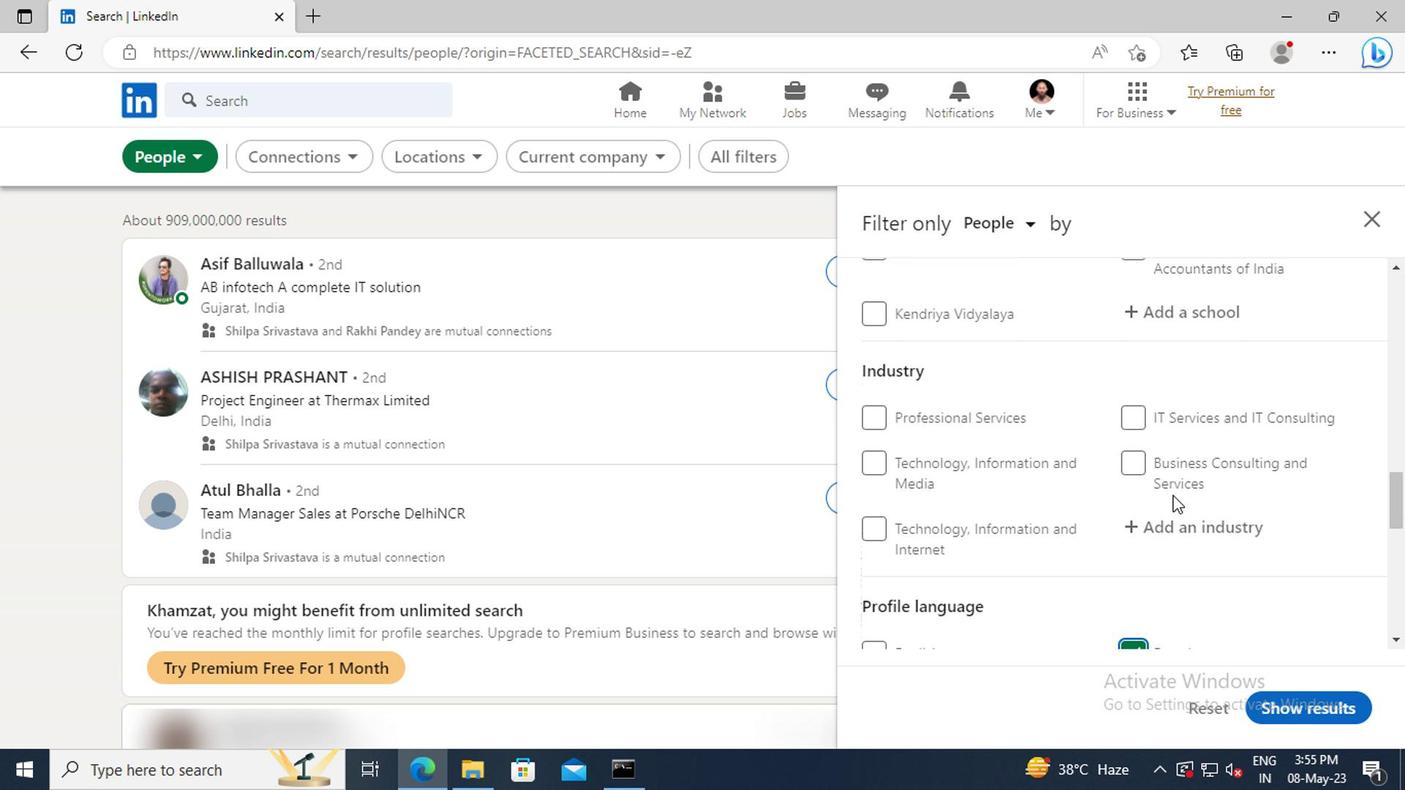 
Action: Mouse scrolled (1167, 497) with delta (0, 0)
Screenshot: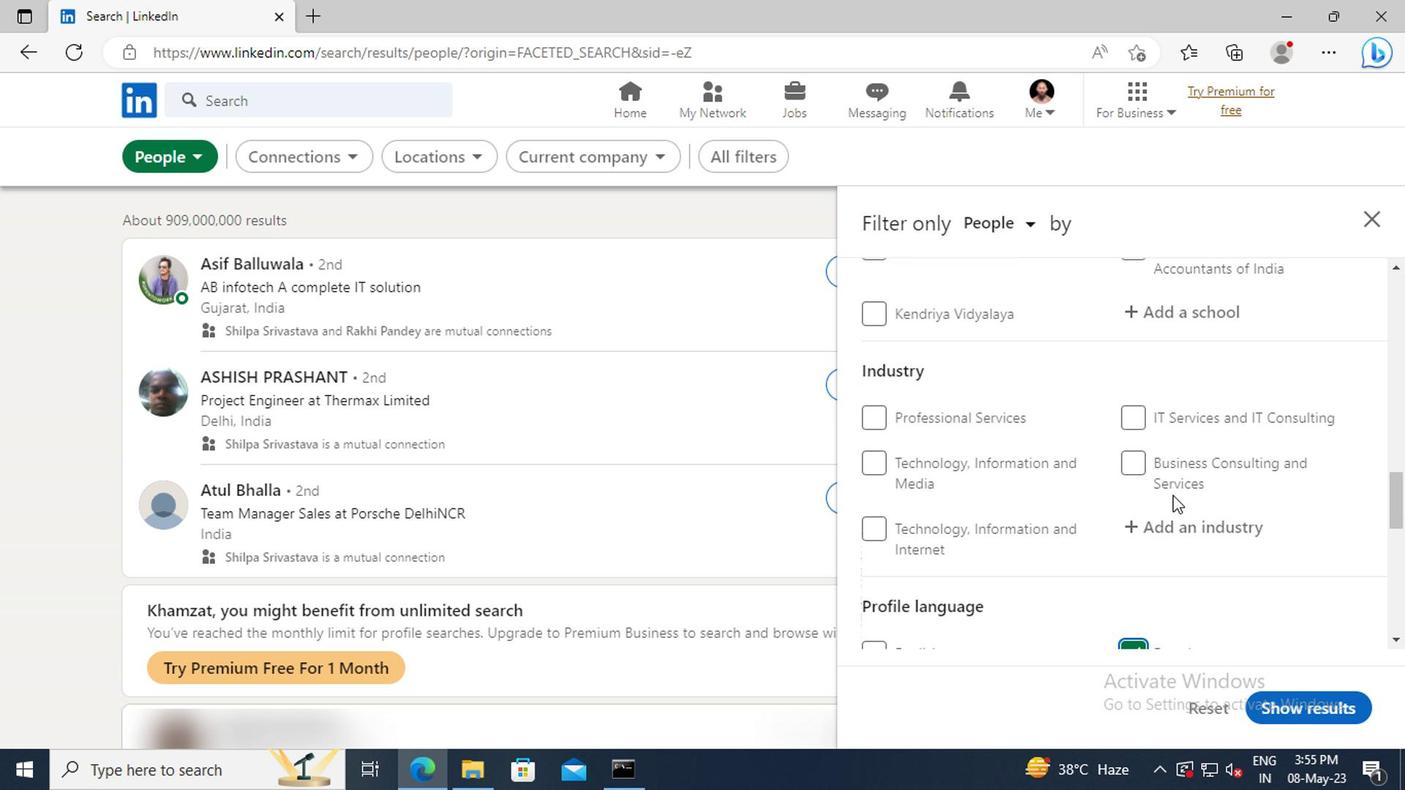 
Action: Mouse scrolled (1167, 497) with delta (0, 0)
Screenshot: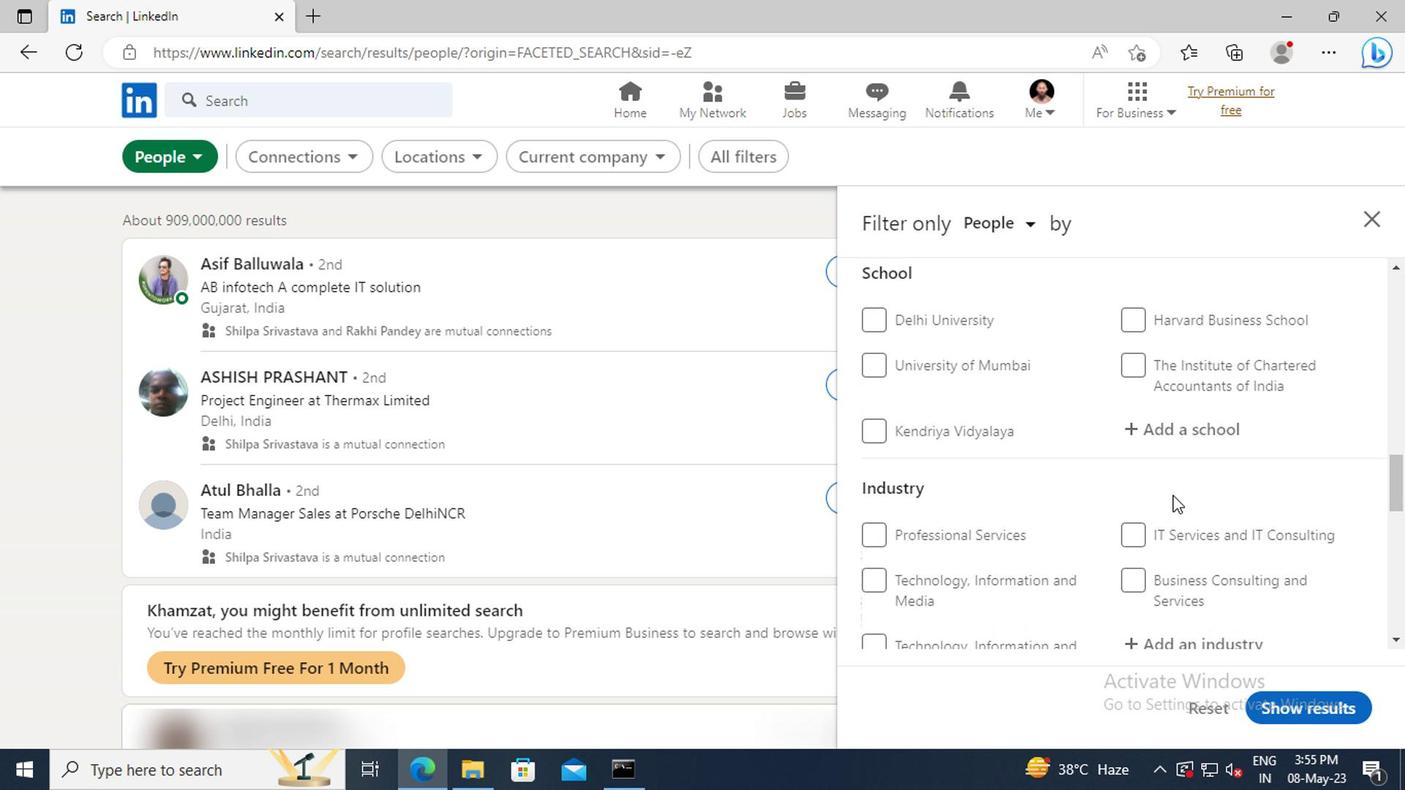 
Action: Mouse scrolled (1167, 497) with delta (0, 0)
Screenshot: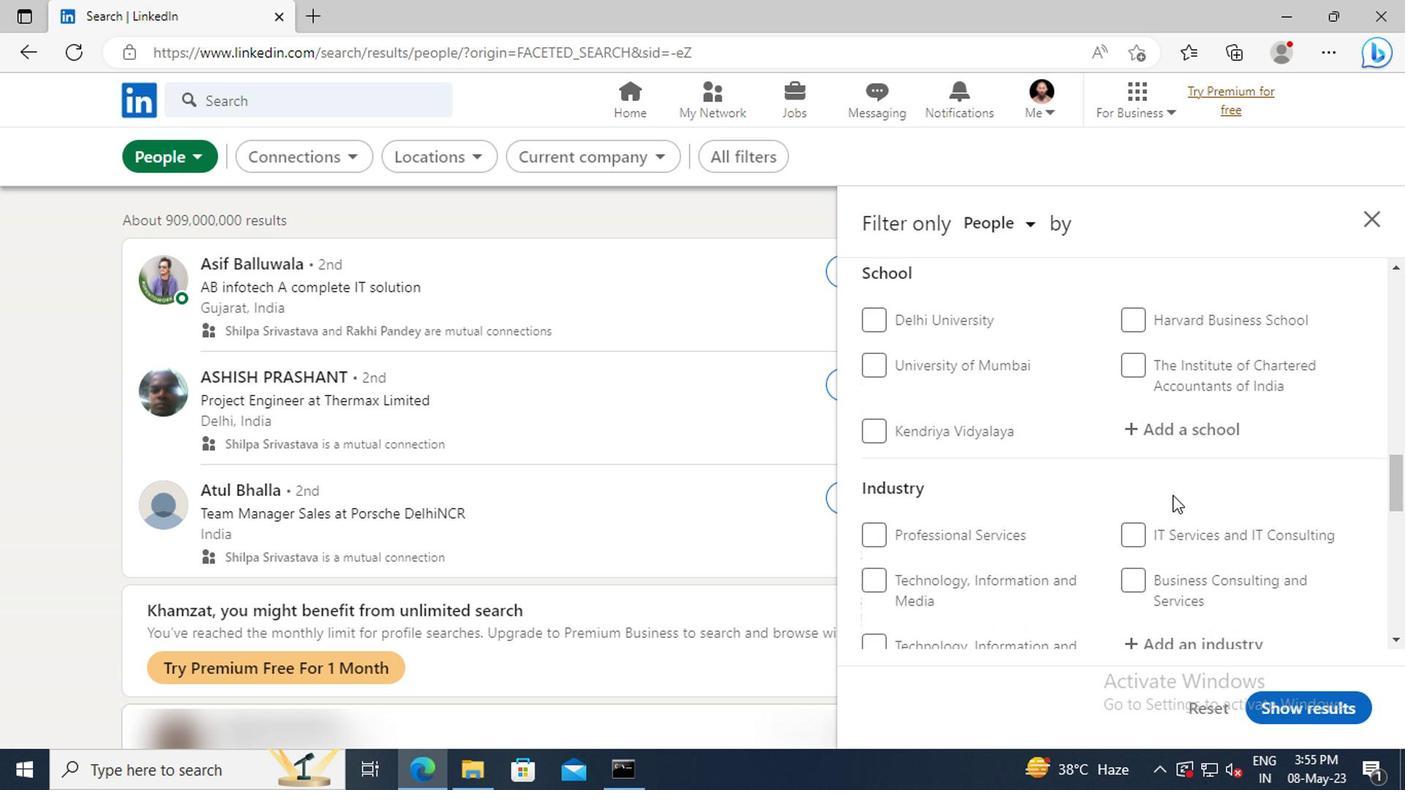 
Action: Mouse scrolled (1167, 497) with delta (0, 0)
Screenshot: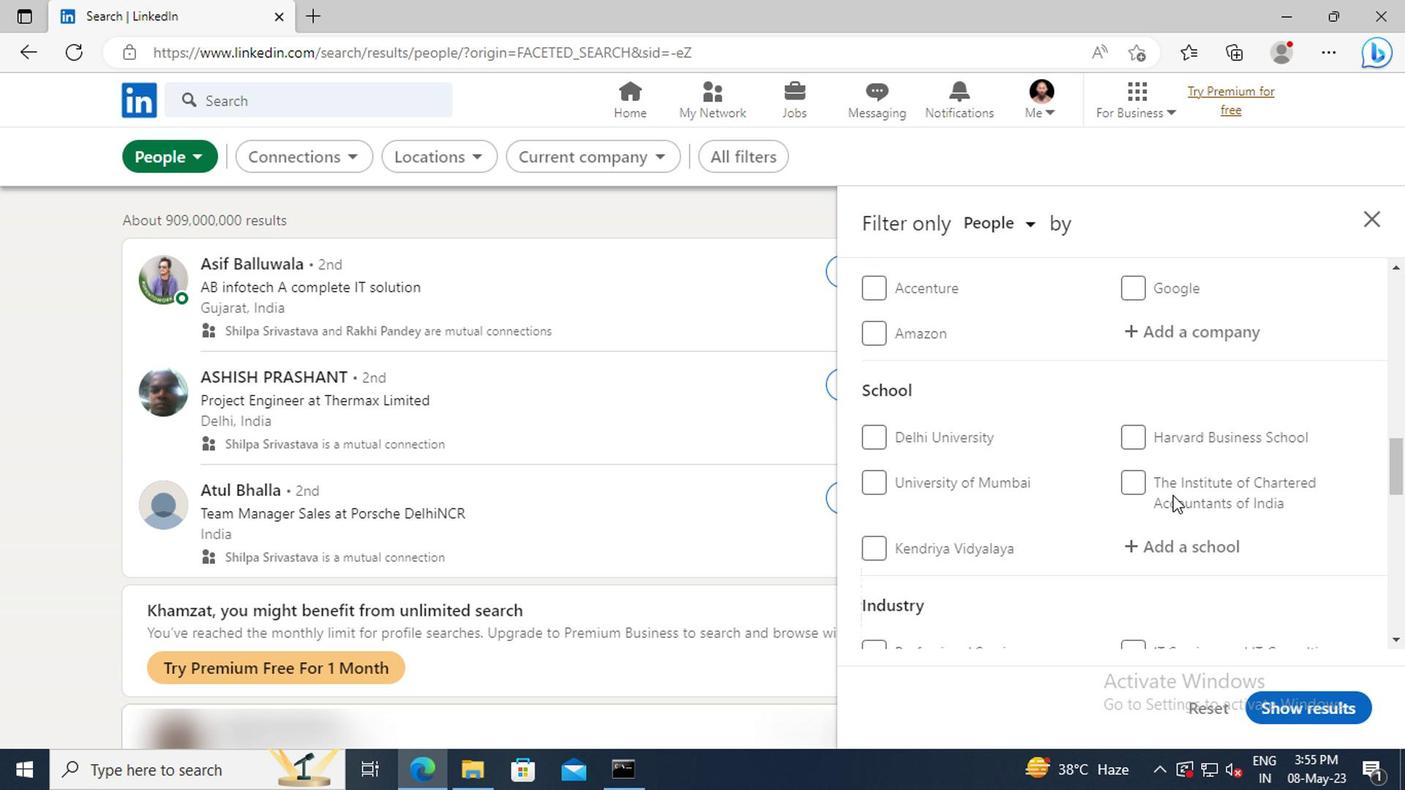 
Action: Mouse scrolled (1167, 497) with delta (0, 0)
Screenshot: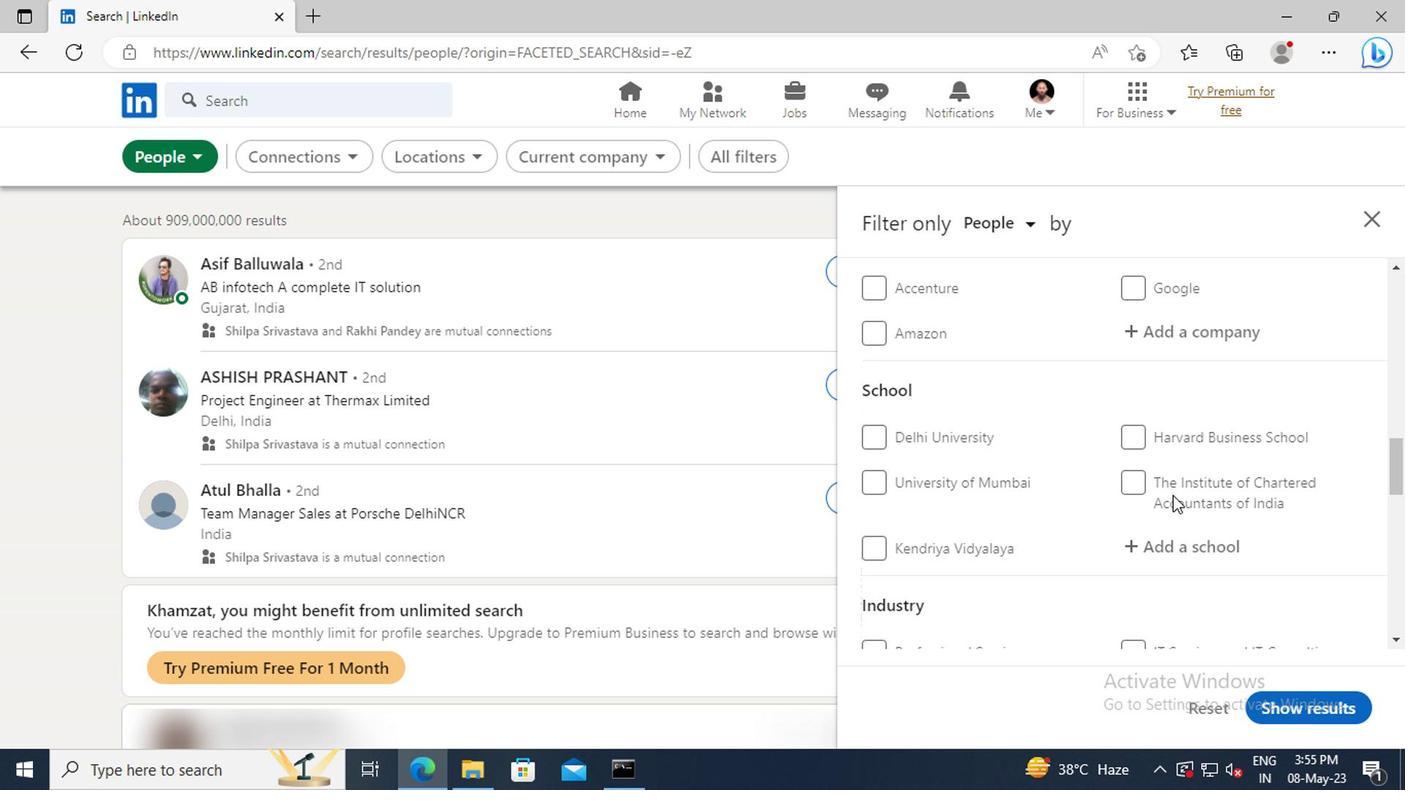 
Action: Mouse scrolled (1167, 497) with delta (0, 0)
Screenshot: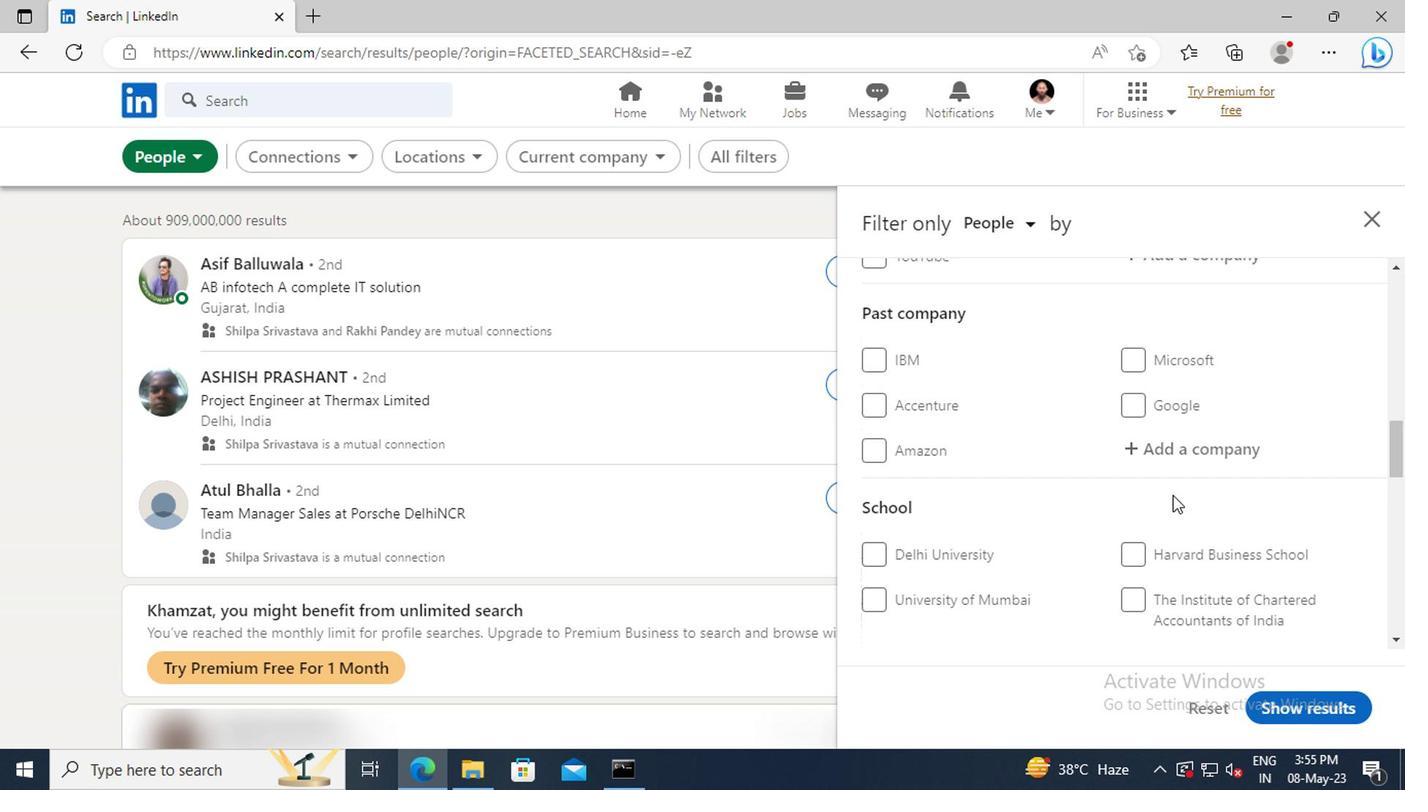 
Action: Mouse scrolled (1167, 497) with delta (0, 0)
Screenshot: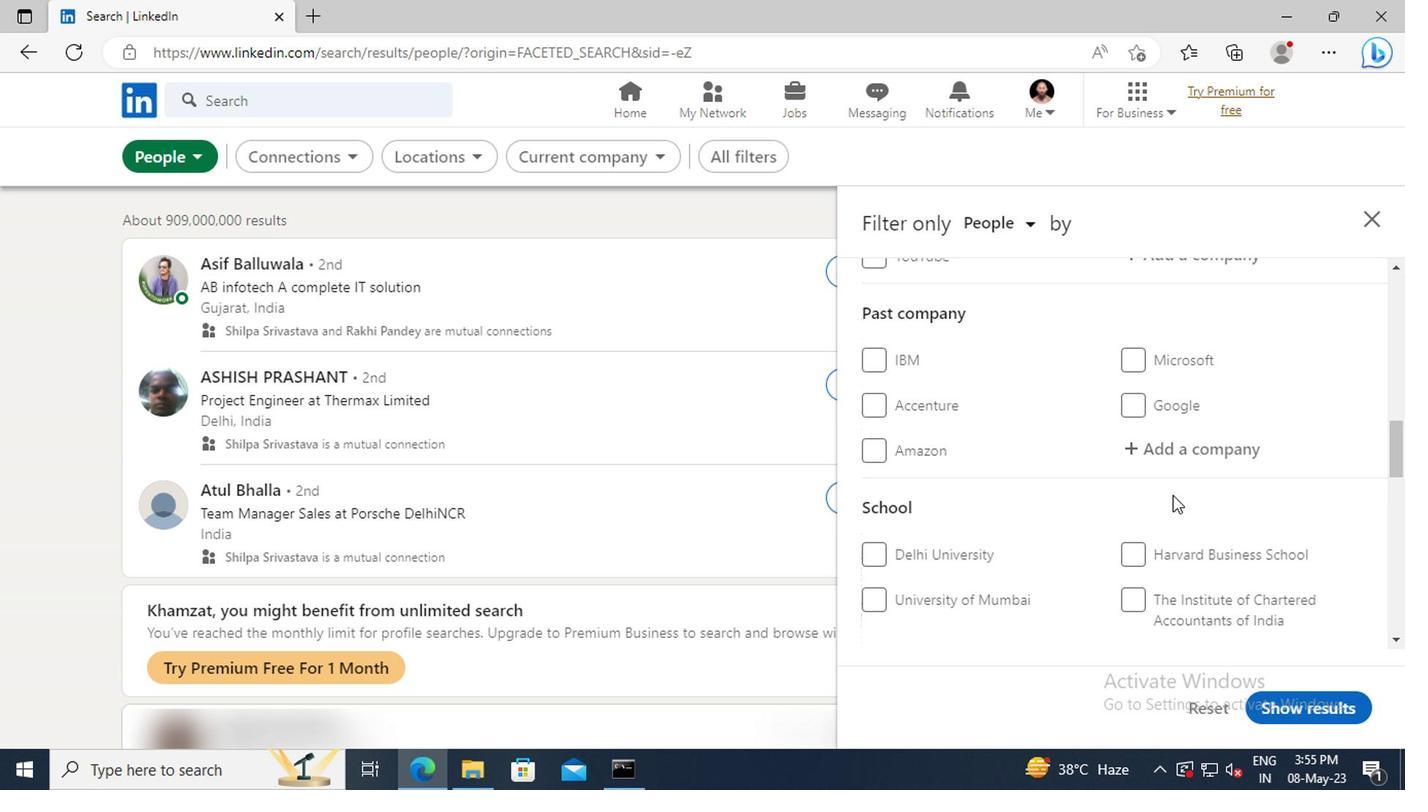 
Action: Mouse scrolled (1167, 497) with delta (0, 0)
Screenshot: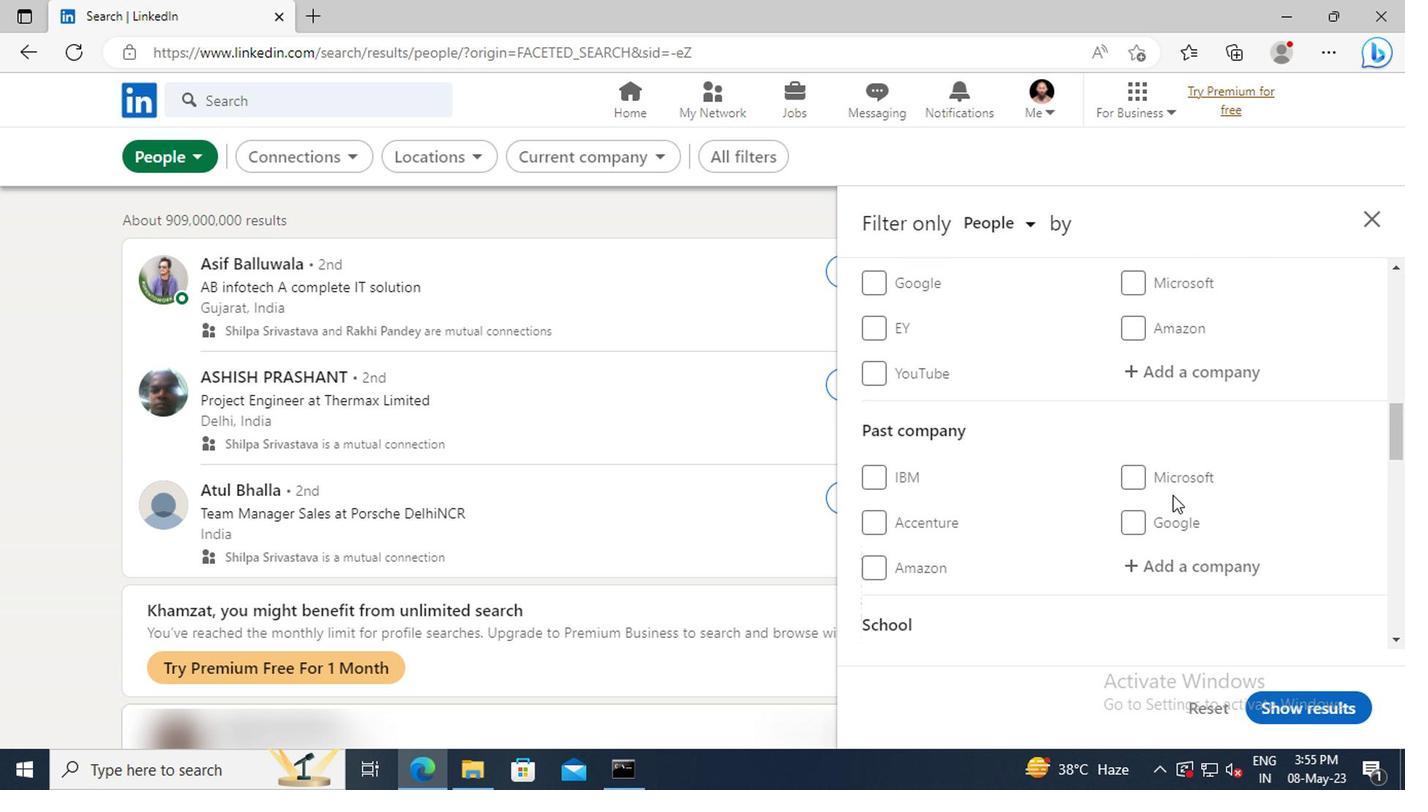 
Action: Mouse moved to (1159, 434)
Screenshot: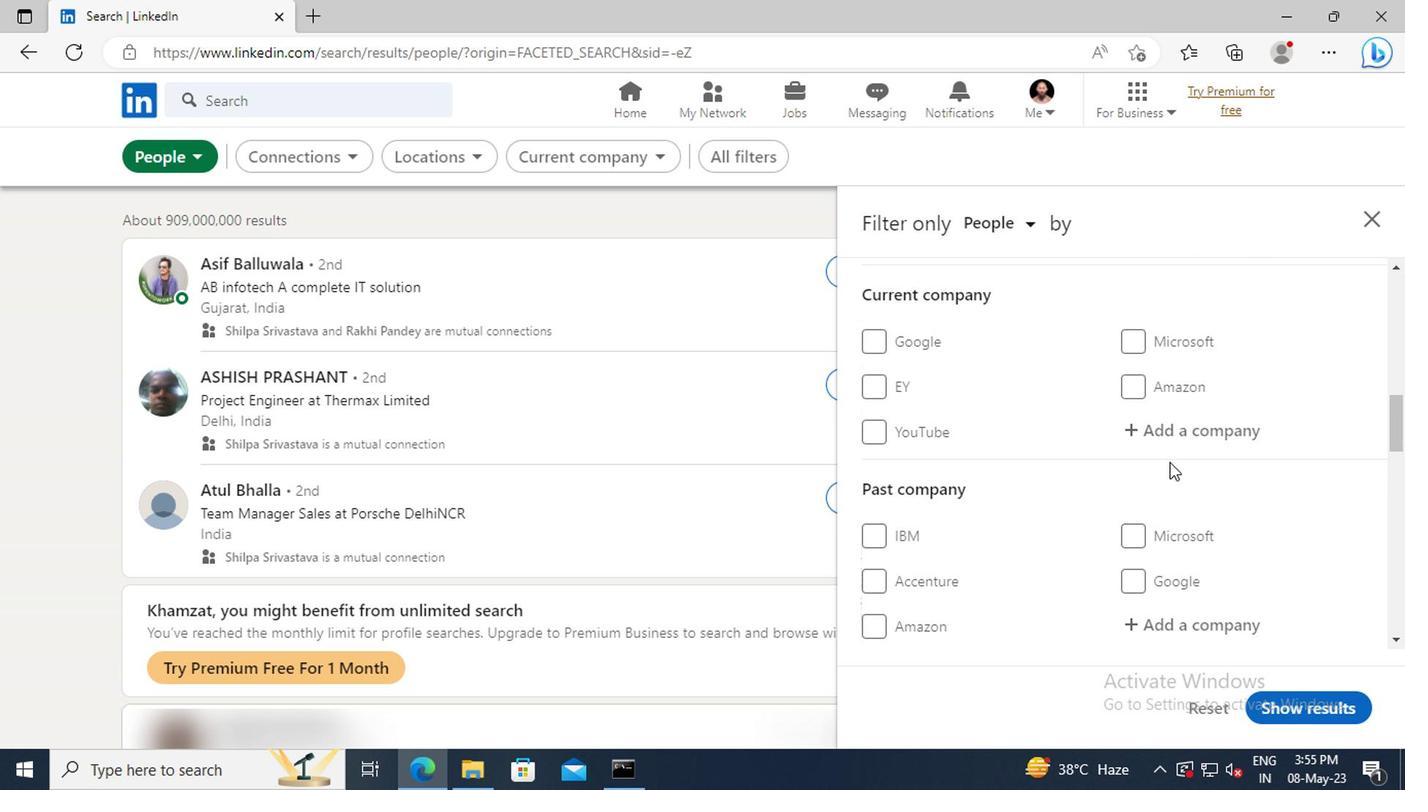 
Action: Mouse pressed left at (1159, 434)
Screenshot: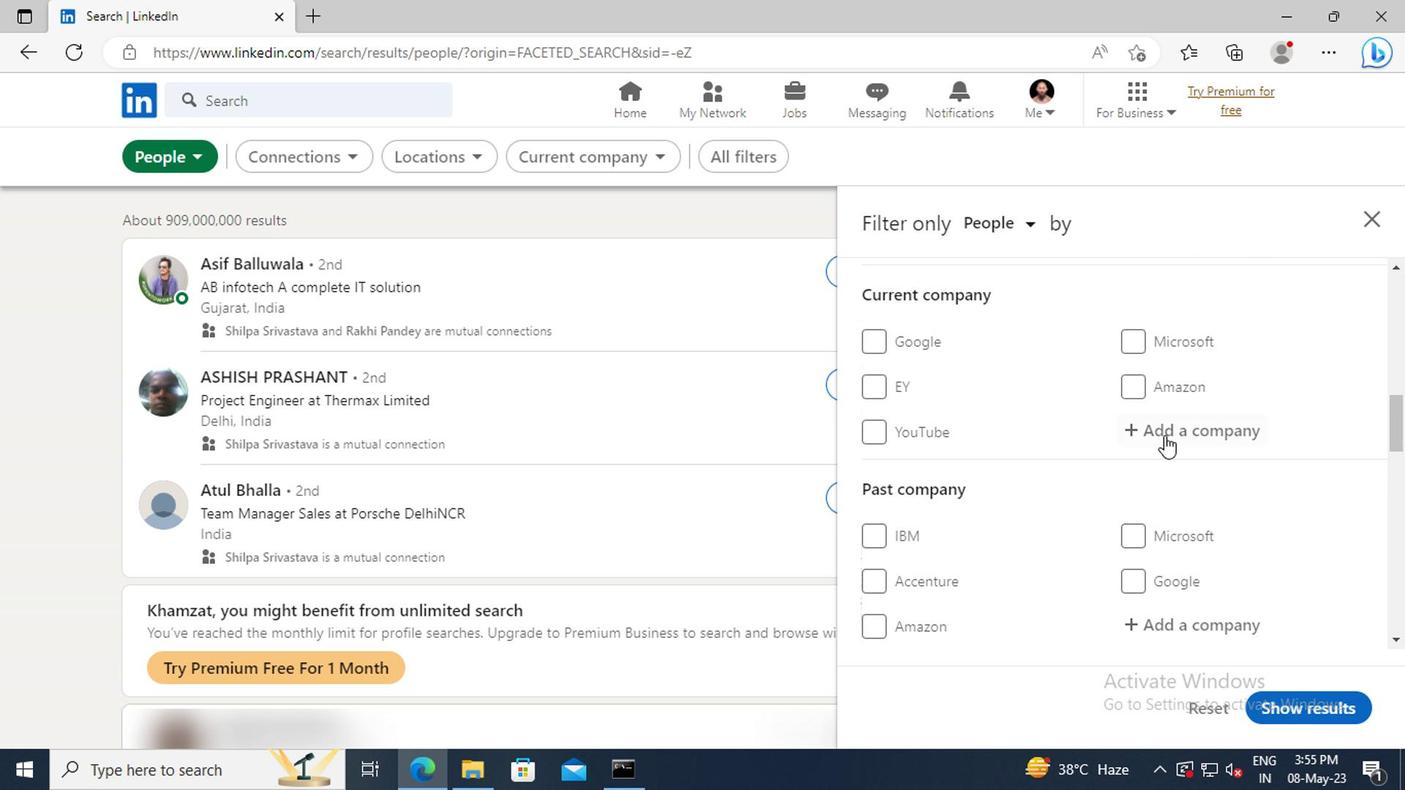 
Action: Key pressed <Key.shift>PERSIS
Screenshot: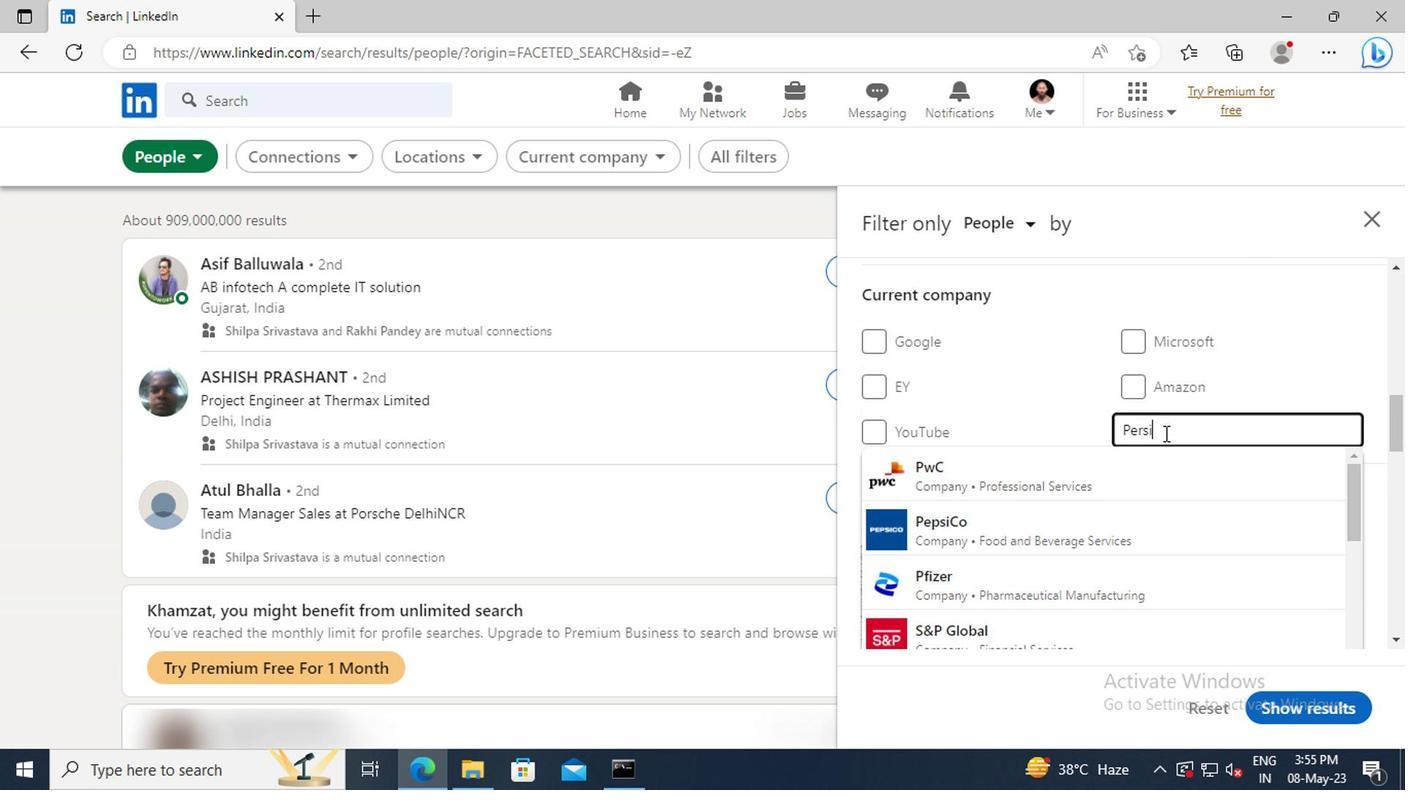 
Action: Mouse moved to (1157, 460)
Screenshot: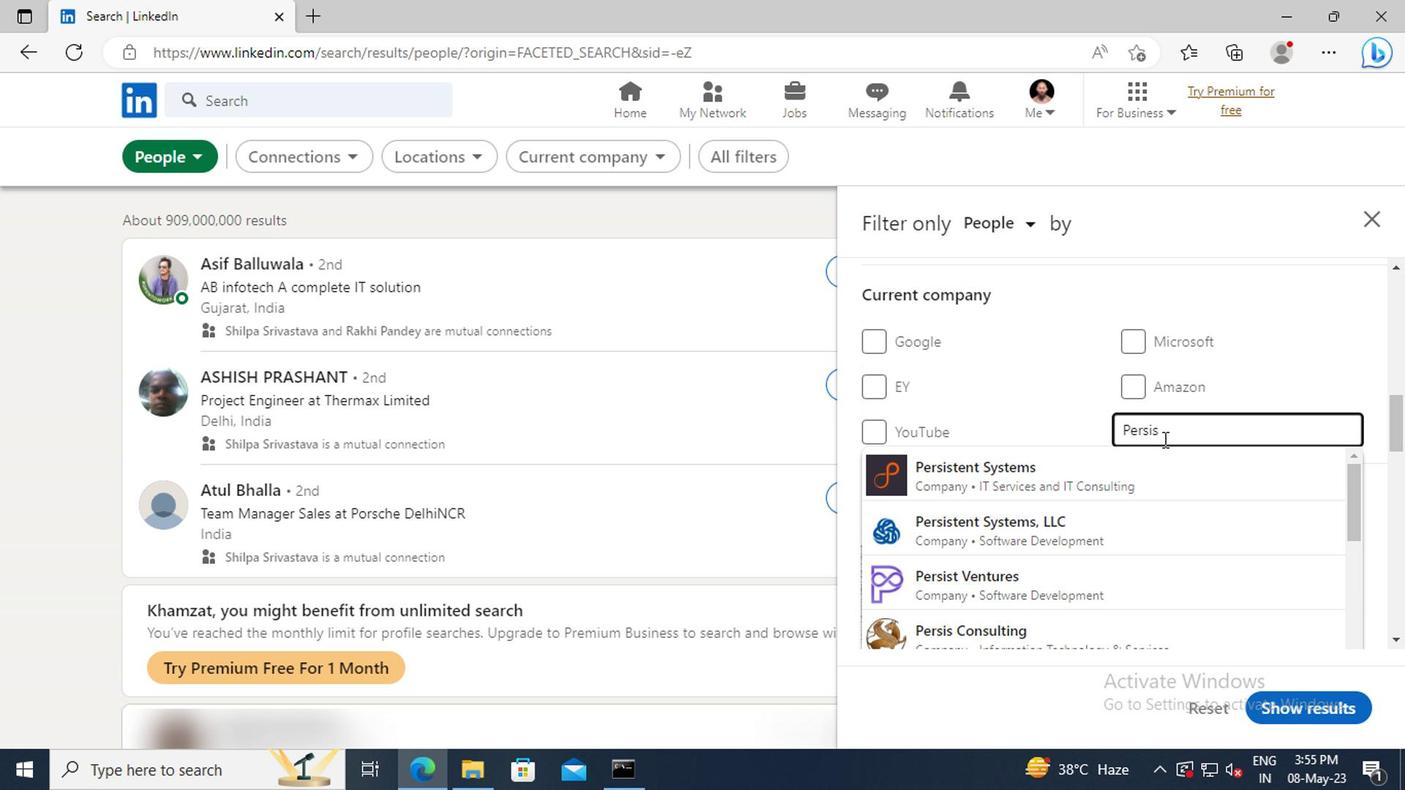 
Action: Mouse pressed left at (1157, 460)
Screenshot: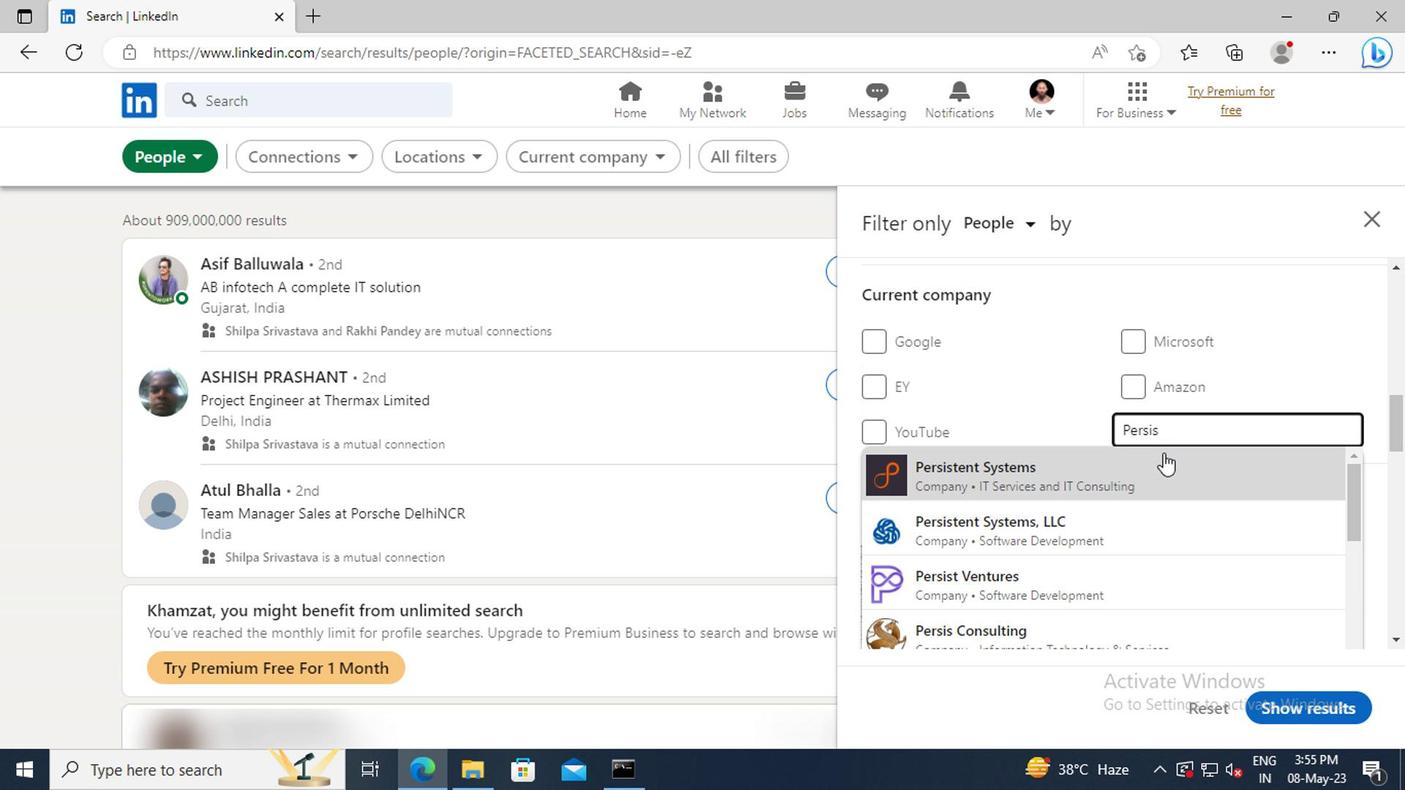 
Action: Mouse scrolled (1157, 459) with delta (0, 0)
Screenshot: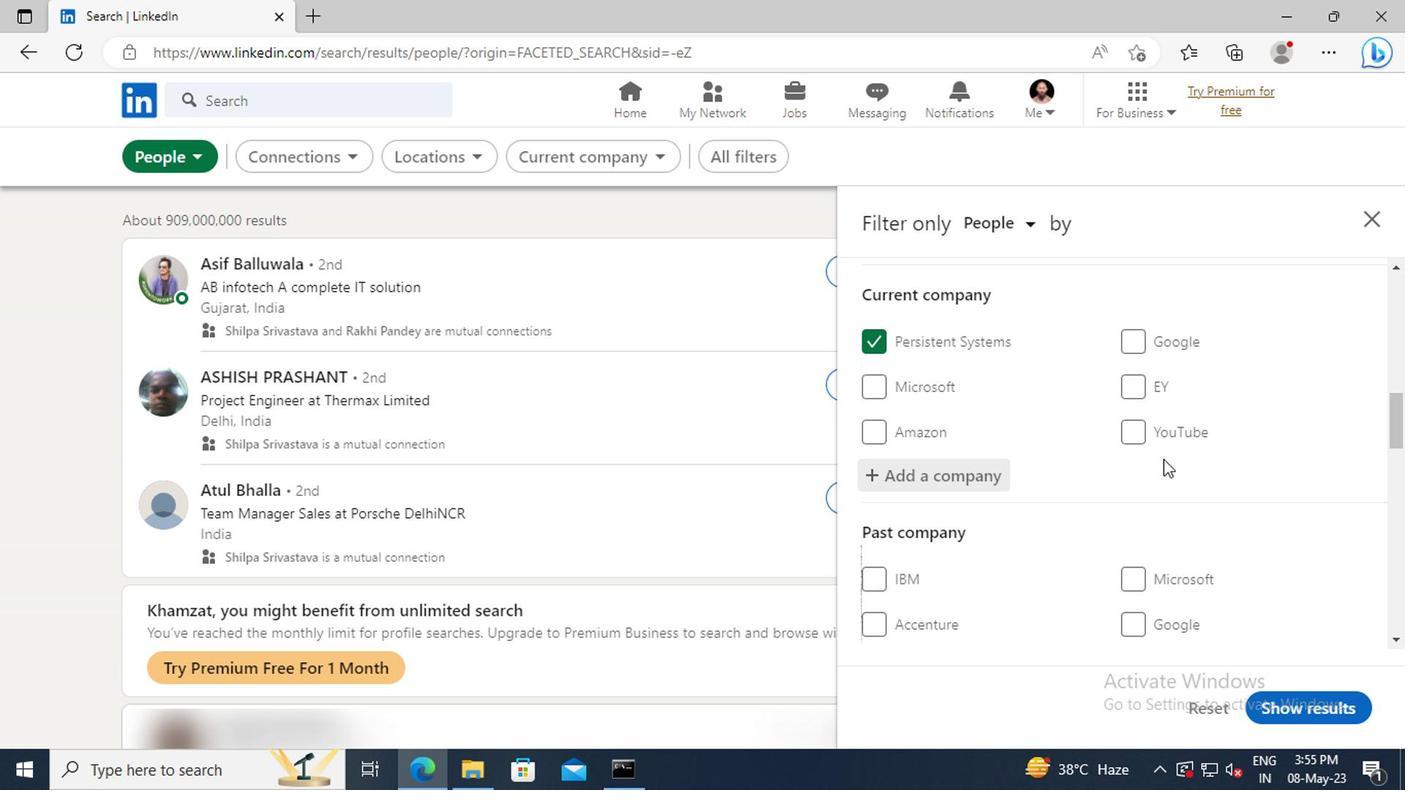 
Action: Mouse scrolled (1157, 459) with delta (0, 0)
Screenshot: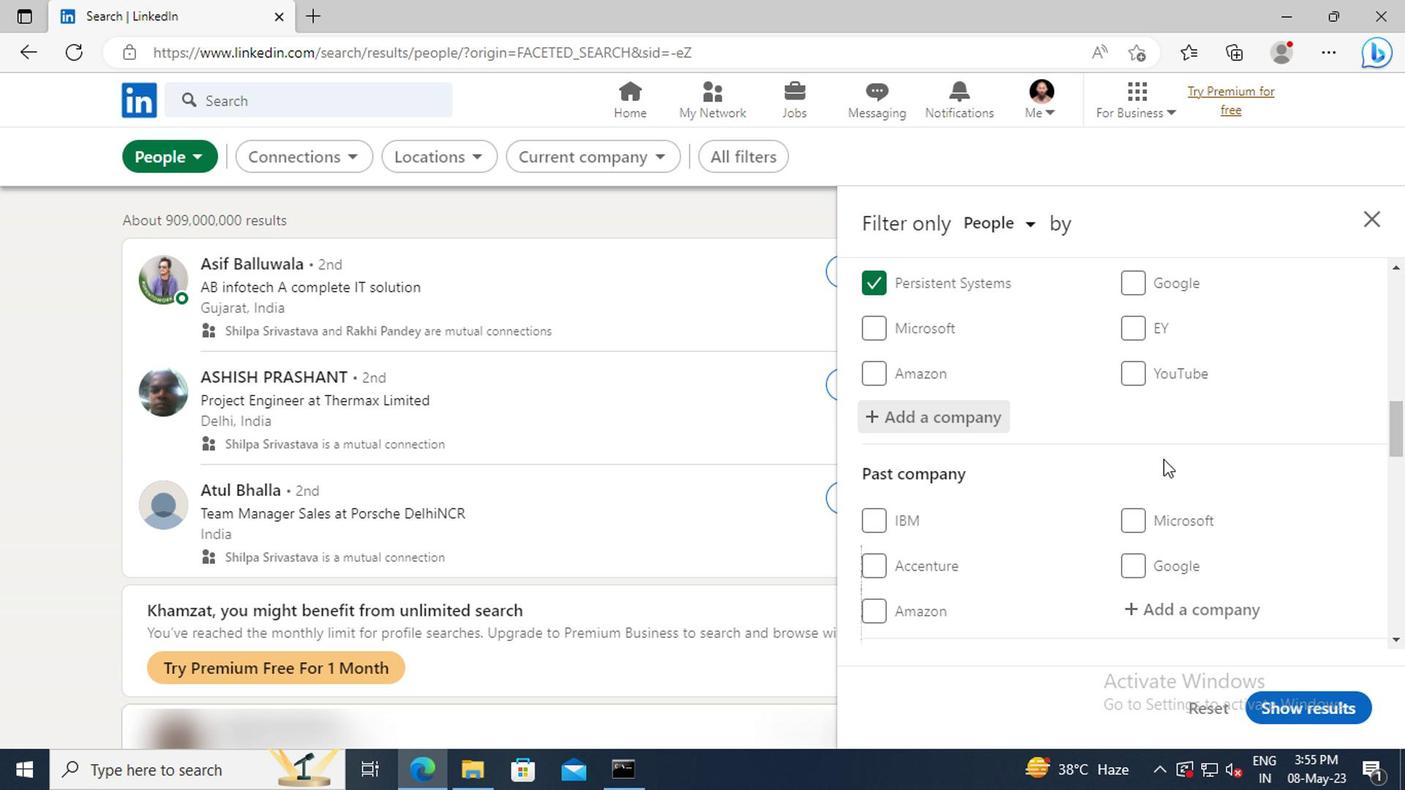 
Action: Mouse scrolled (1157, 459) with delta (0, 0)
Screenshot: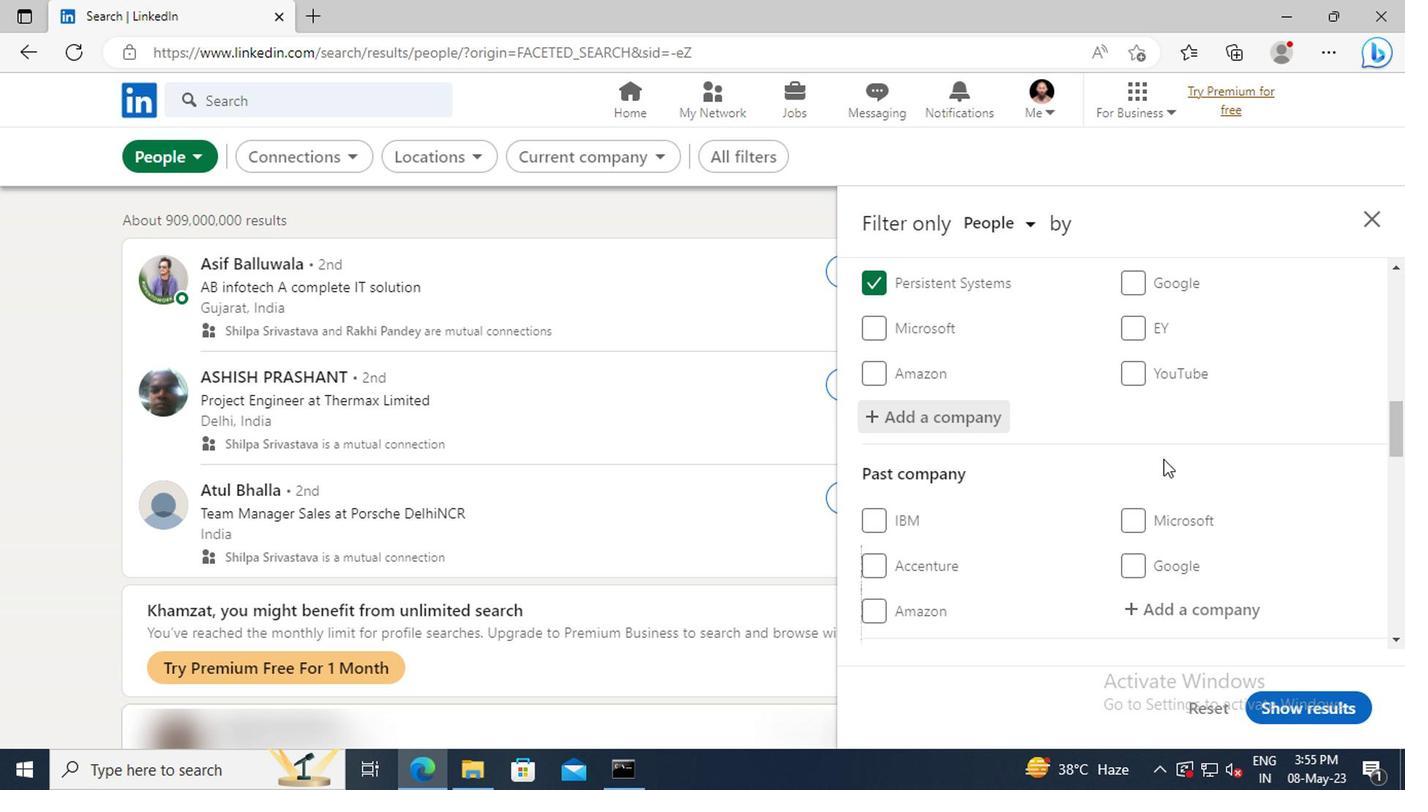 
Action: Mouse scrolled (1157, 459) with delta (0, 0)
Screenshot: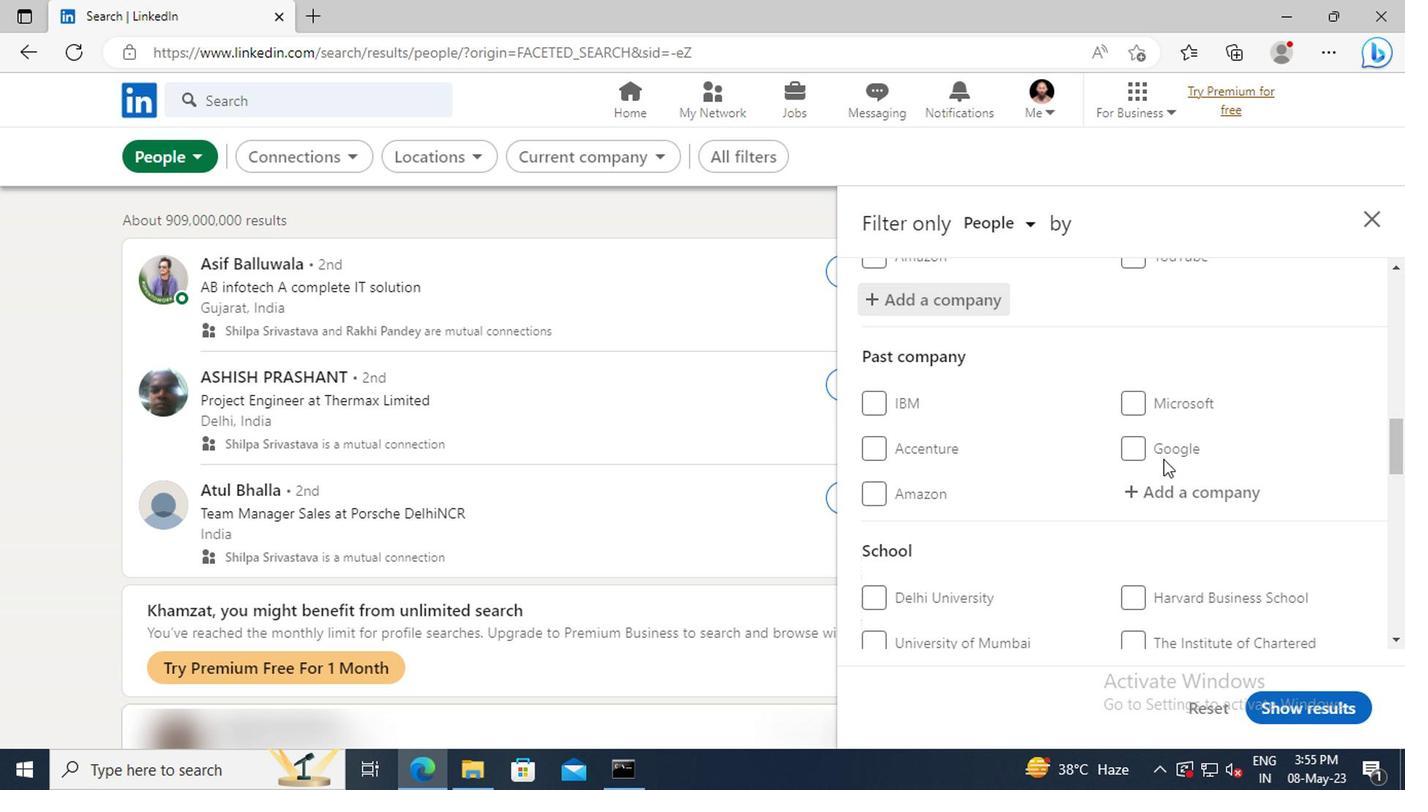 
Action: Mouse scrolled (1157, 459) with delta (0, 0)
Screenshot: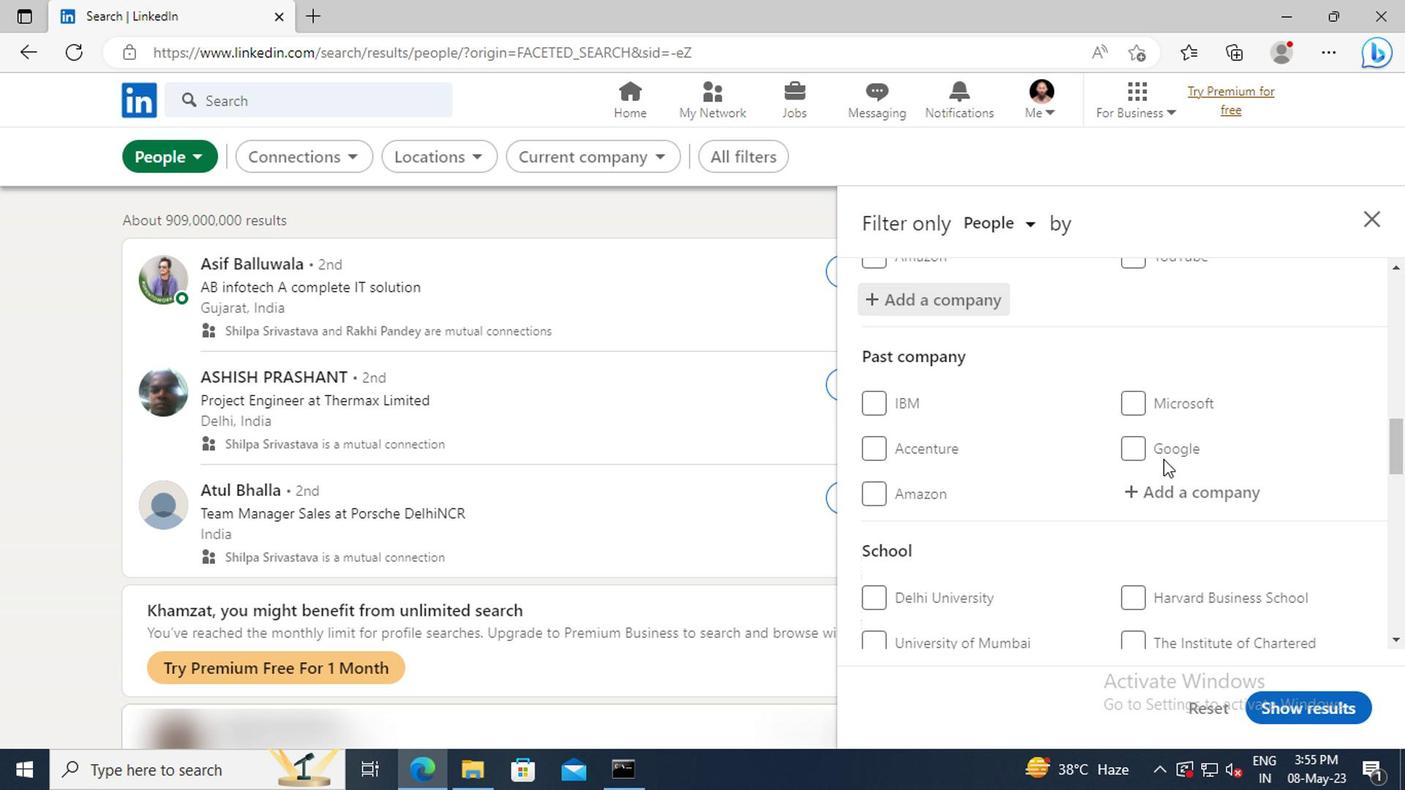 
Action: Mouse scrolled (1157, 459) with delta (0, 0)
Screenshot: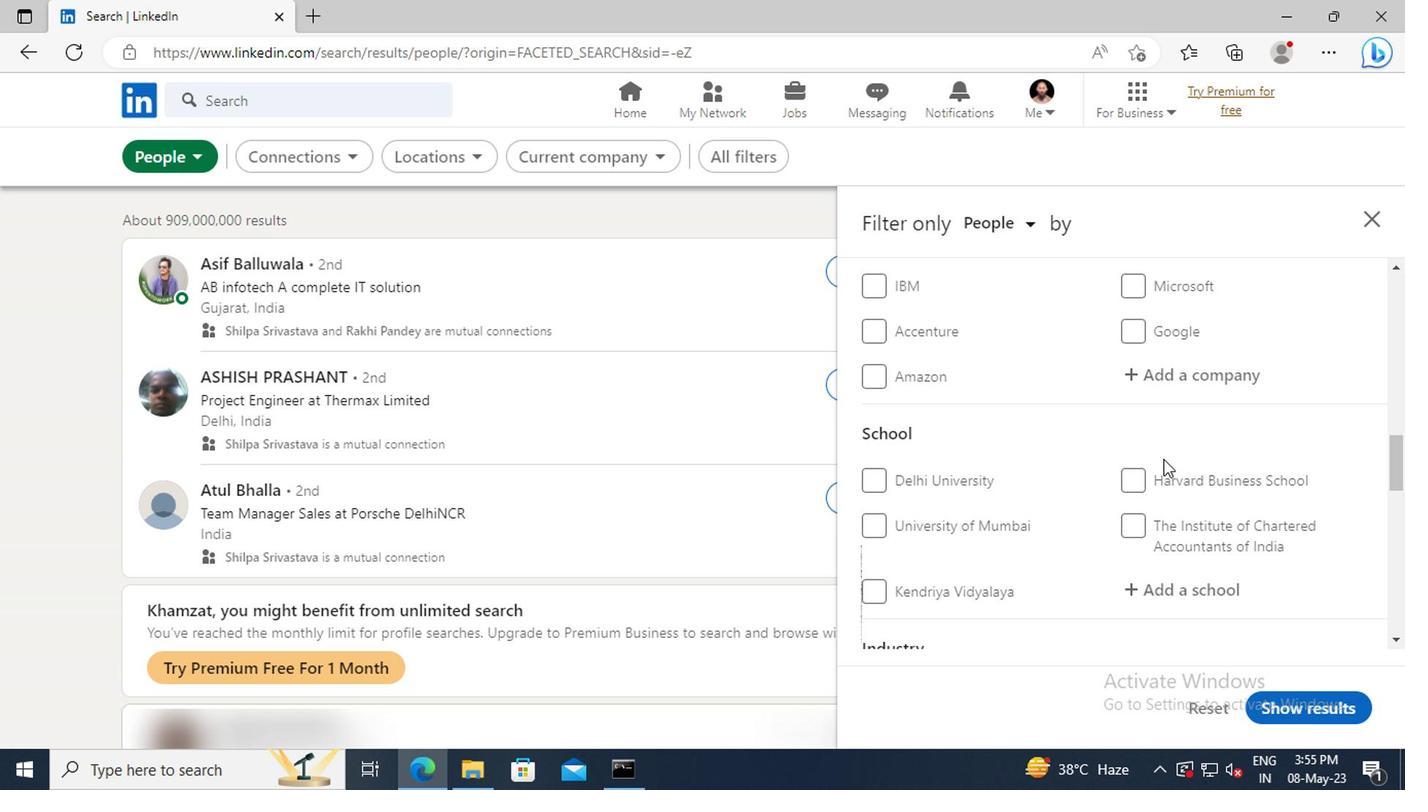 
Action: Mouse scrolled (1157, 459) with delta (0, 0)
Screenshot: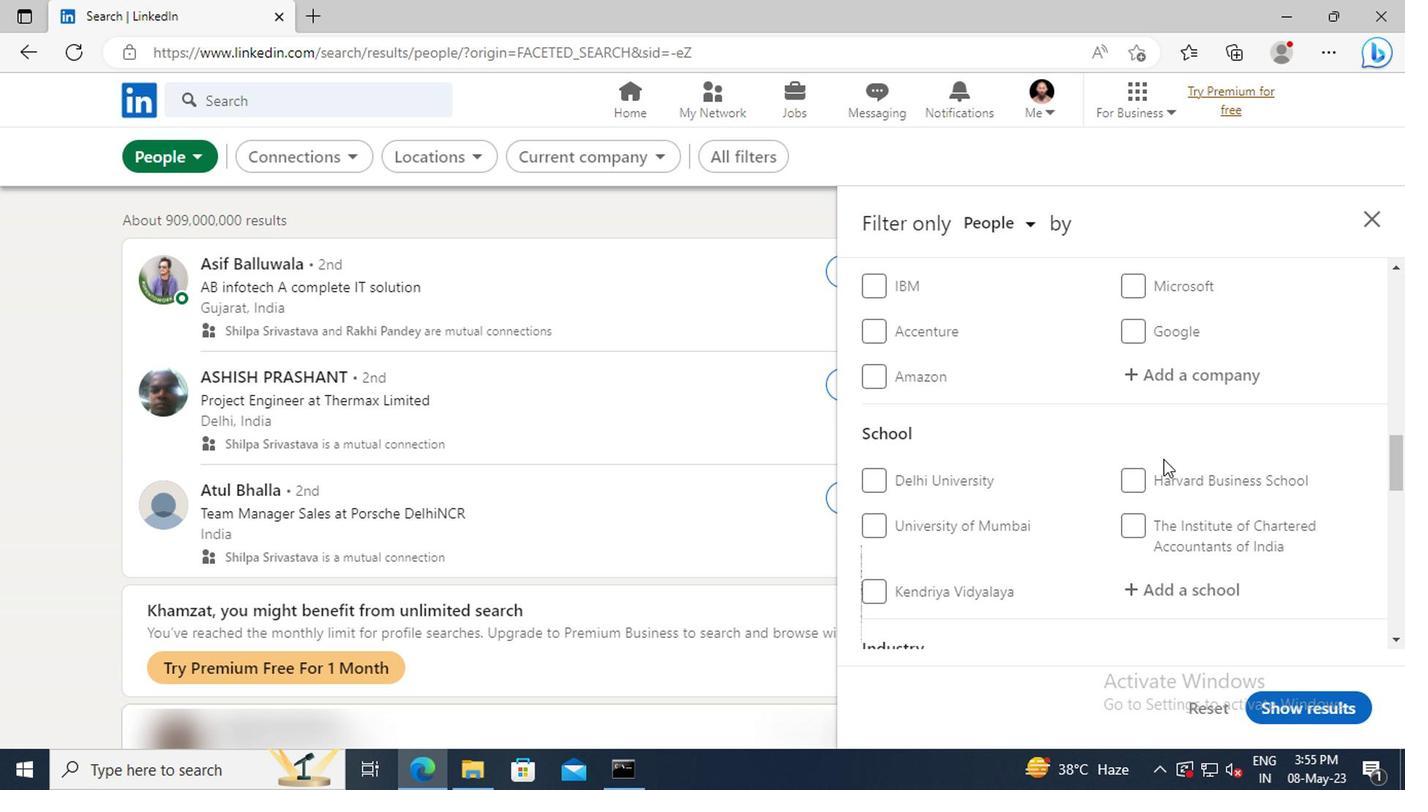 
Action: Mouse moved to (1157, 474)
Screenshot: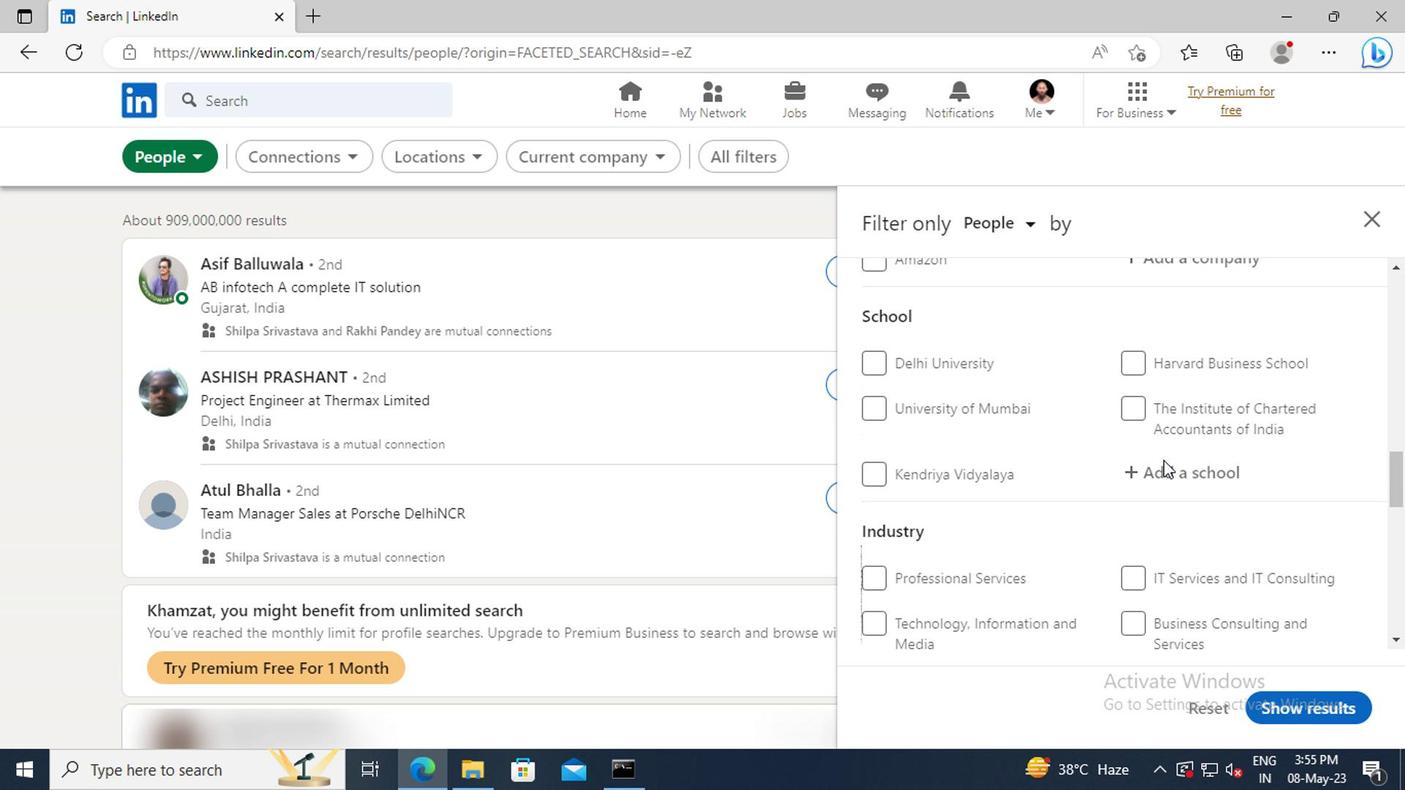 
Action: Mouse pressed left at (1157, 474)
Screenshot: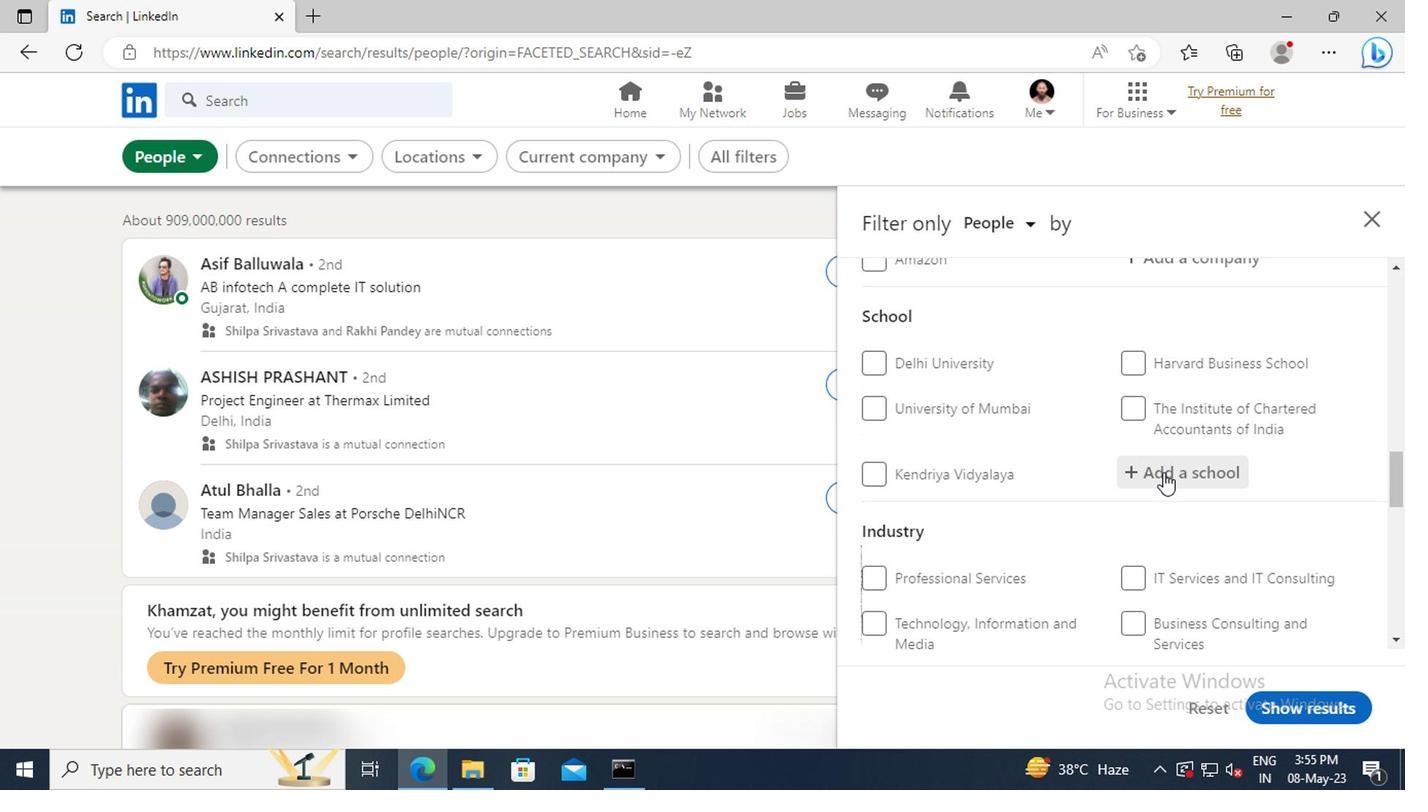 
Action: Key pressed <Key.shift>ERODE<Key.space>
Screenshot: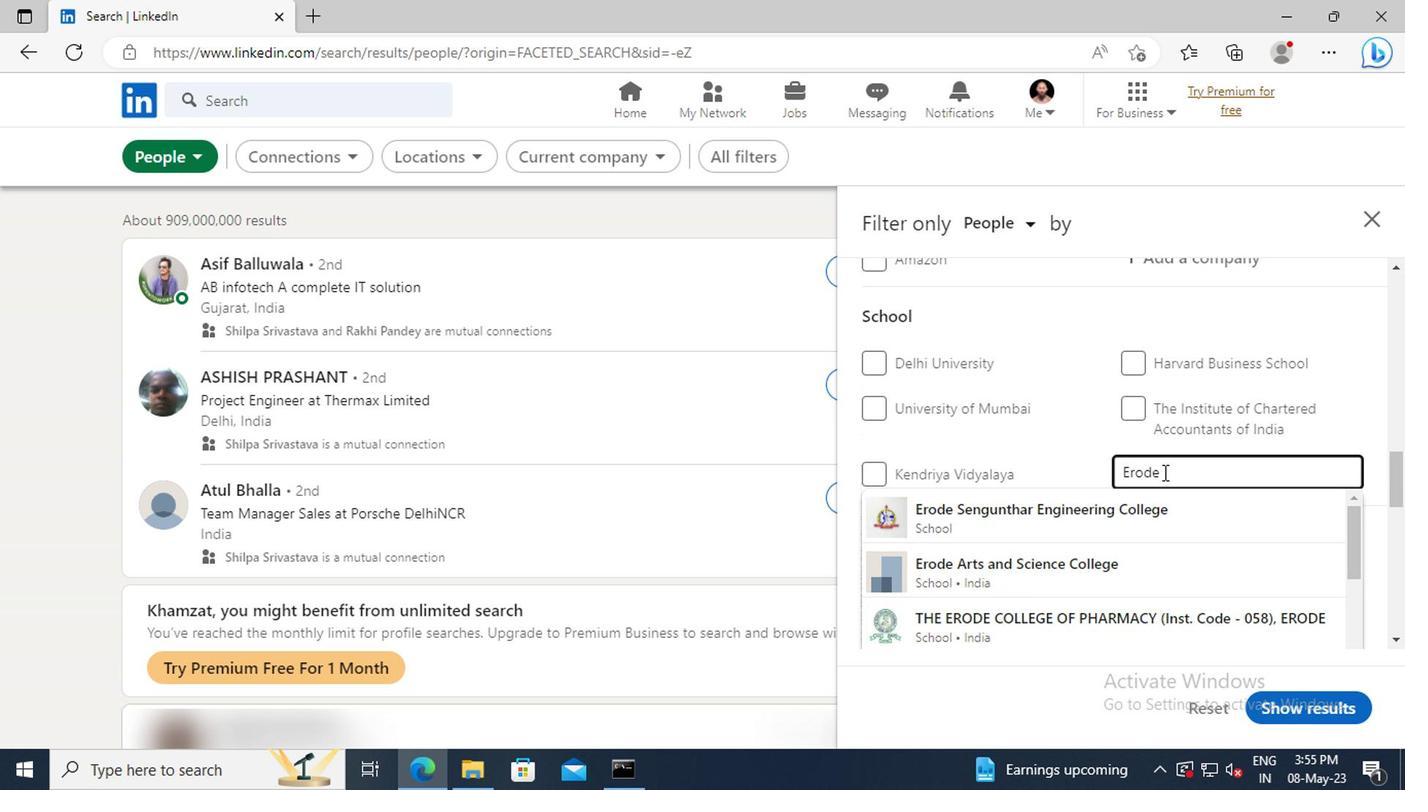 
Action: Mouse moved to (1160, 509)
Screenshot: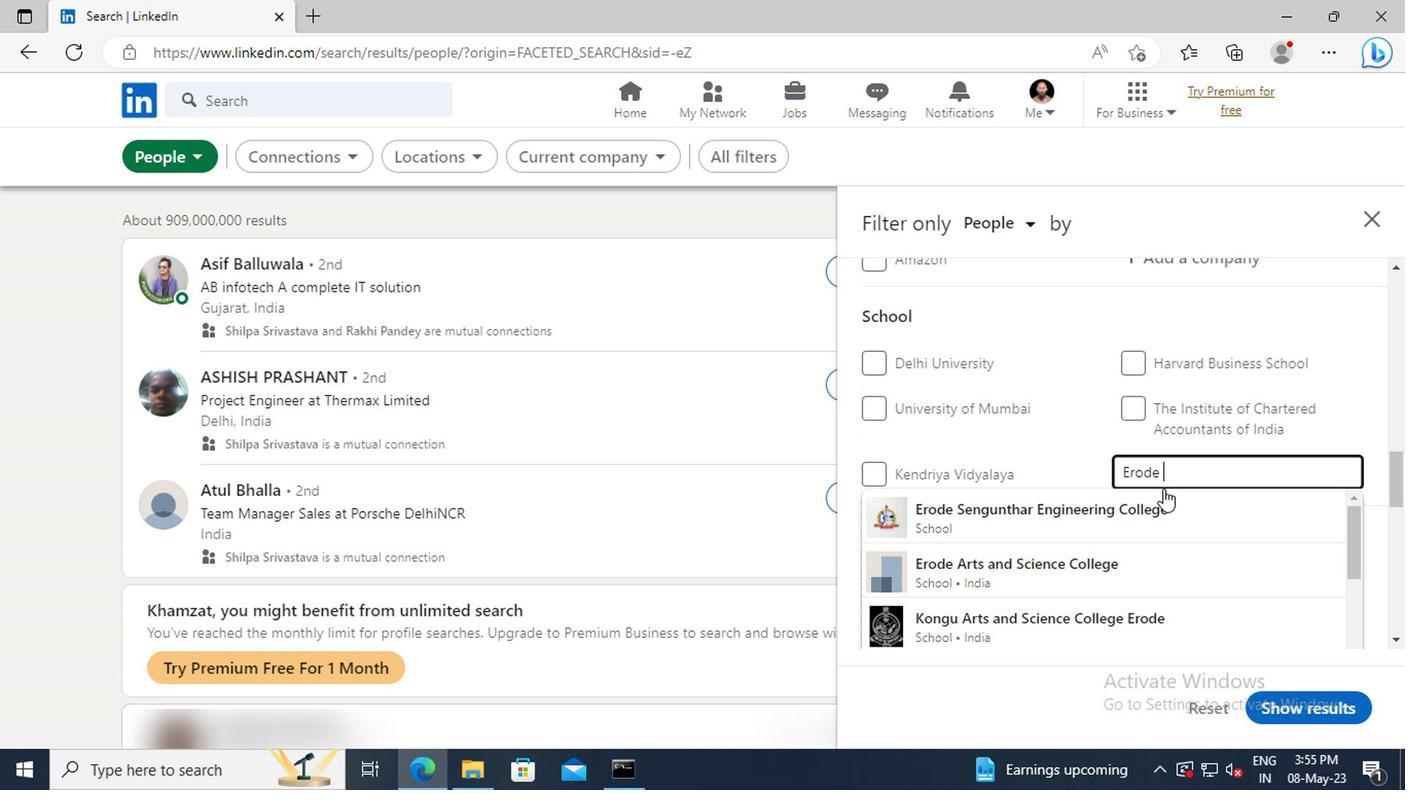 
Action: Mouse pressed left at (1160, 509)
Screenshot: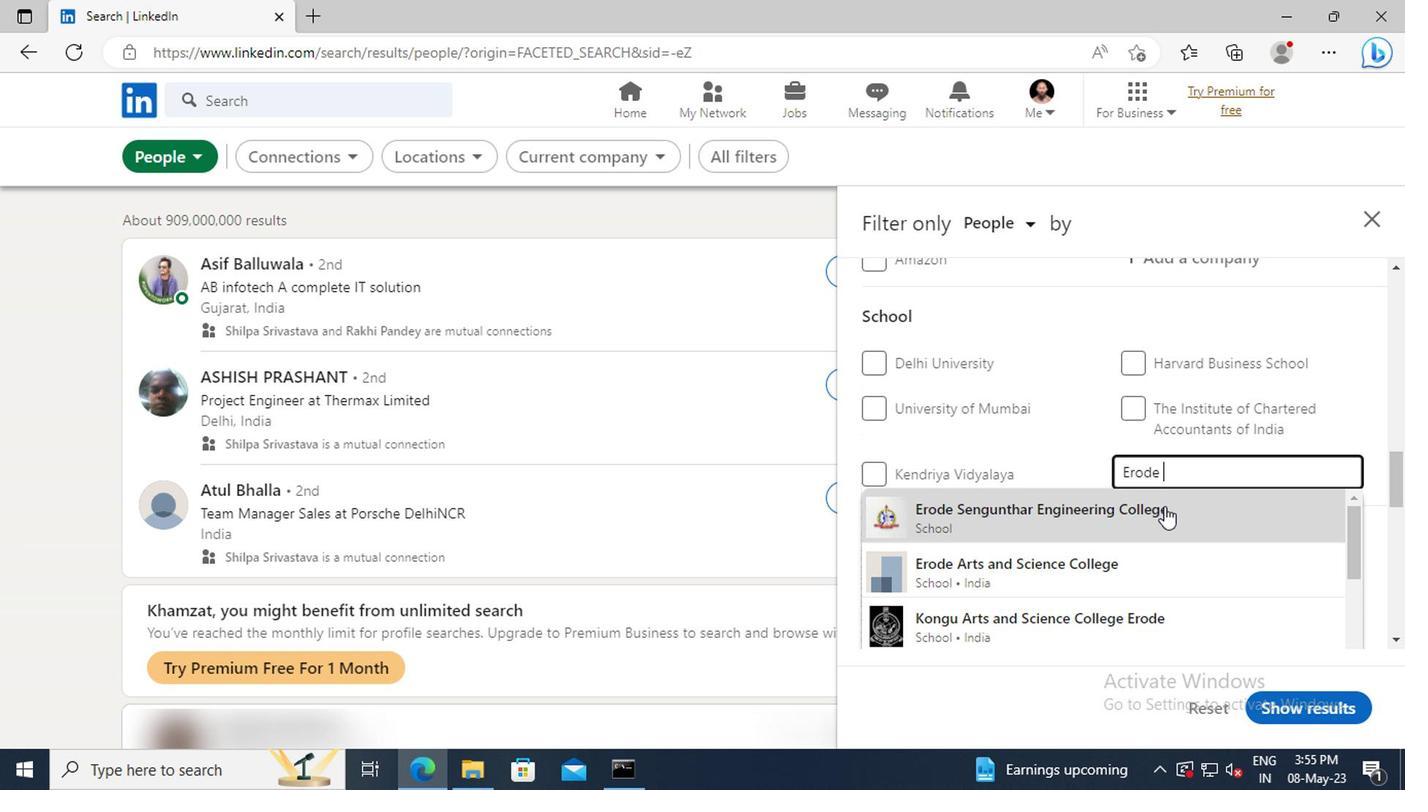 
Action: Mouse scrolled (1160, 507) with delta (0, -1)
Screenshot: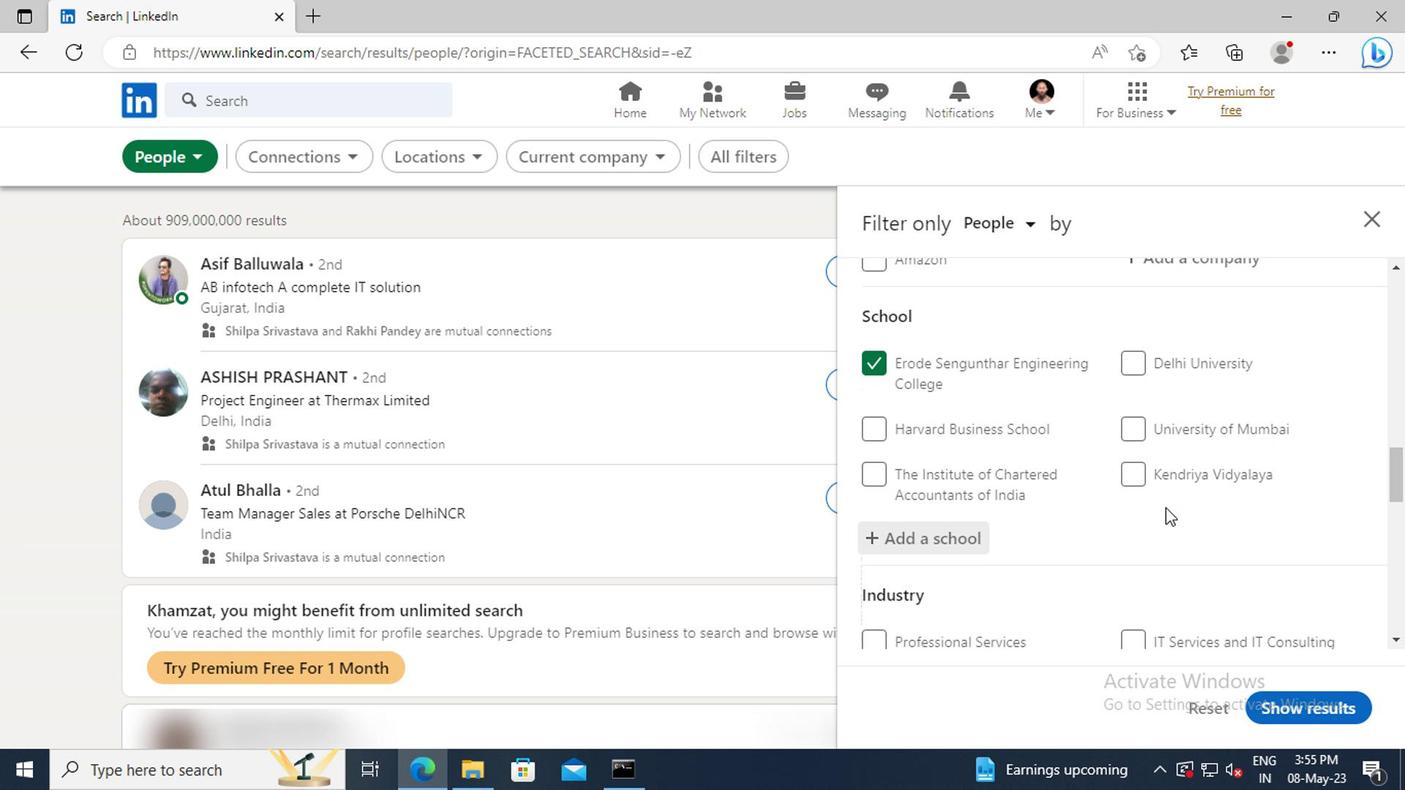 
Action: Mouse scrolled (1160, 507) with delta (0, -1)
Screenshot: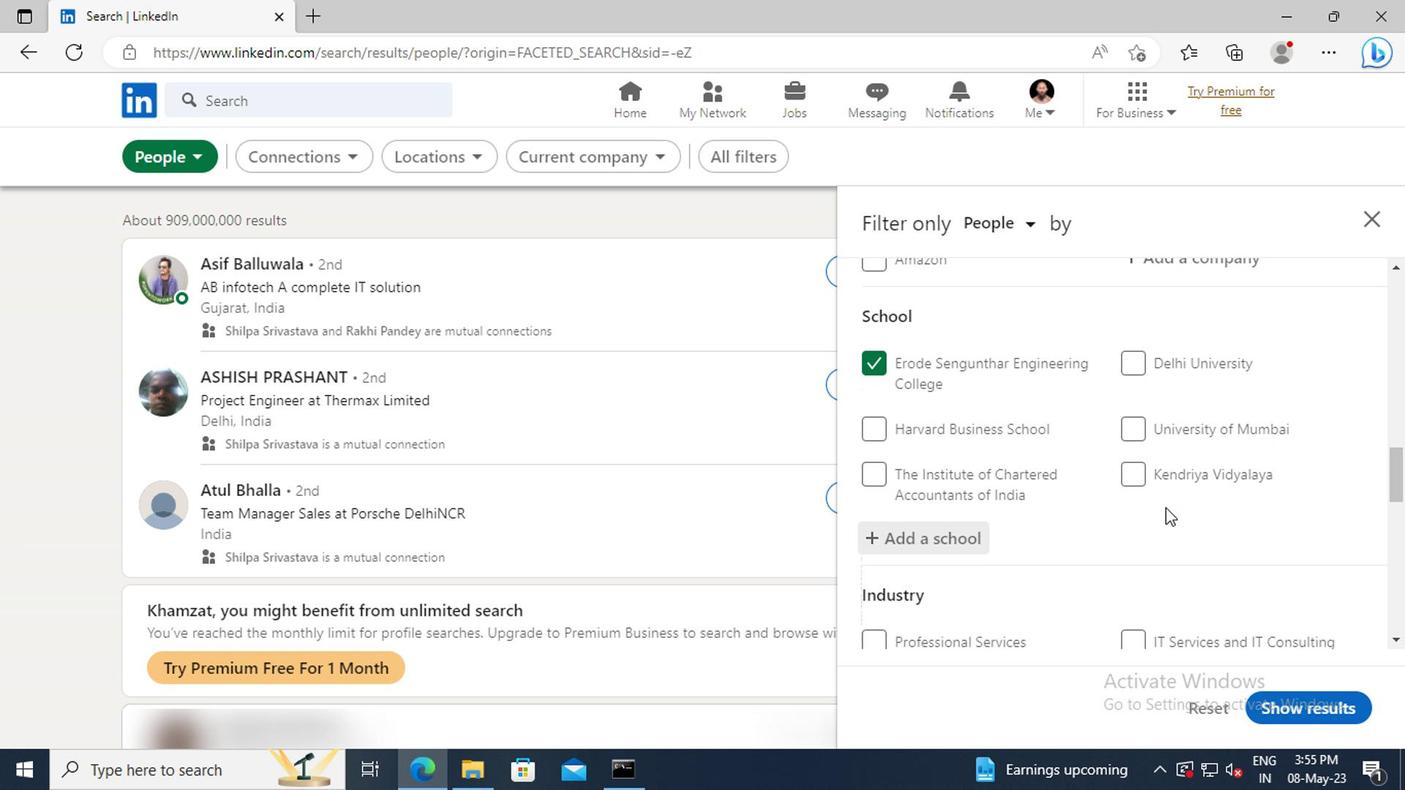 
Action: Mouse scrolled (1160, 507) with delta (0, -1)
Screenshot: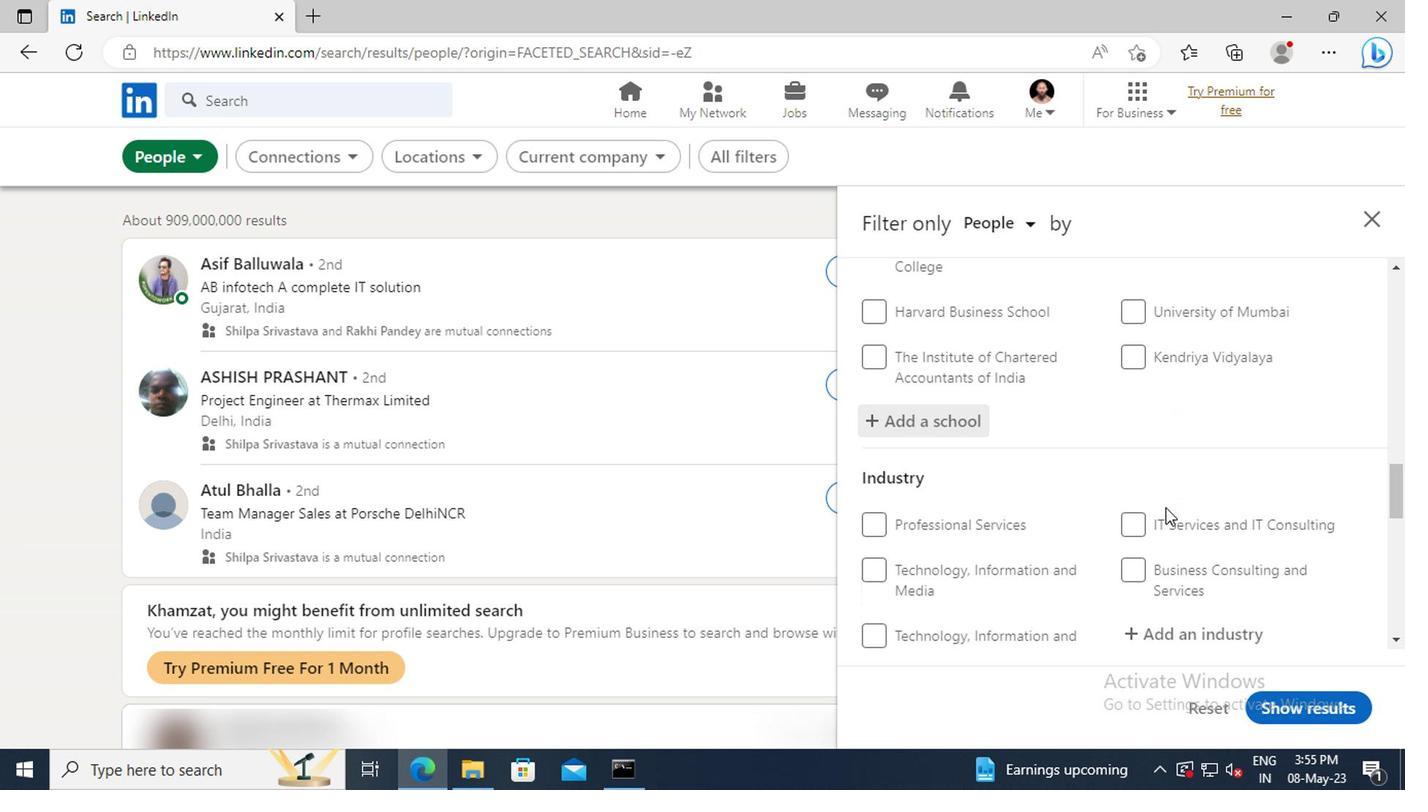 
Action: Mouse scrolled (1160, 507) with delta (0, -1)
Screenshot: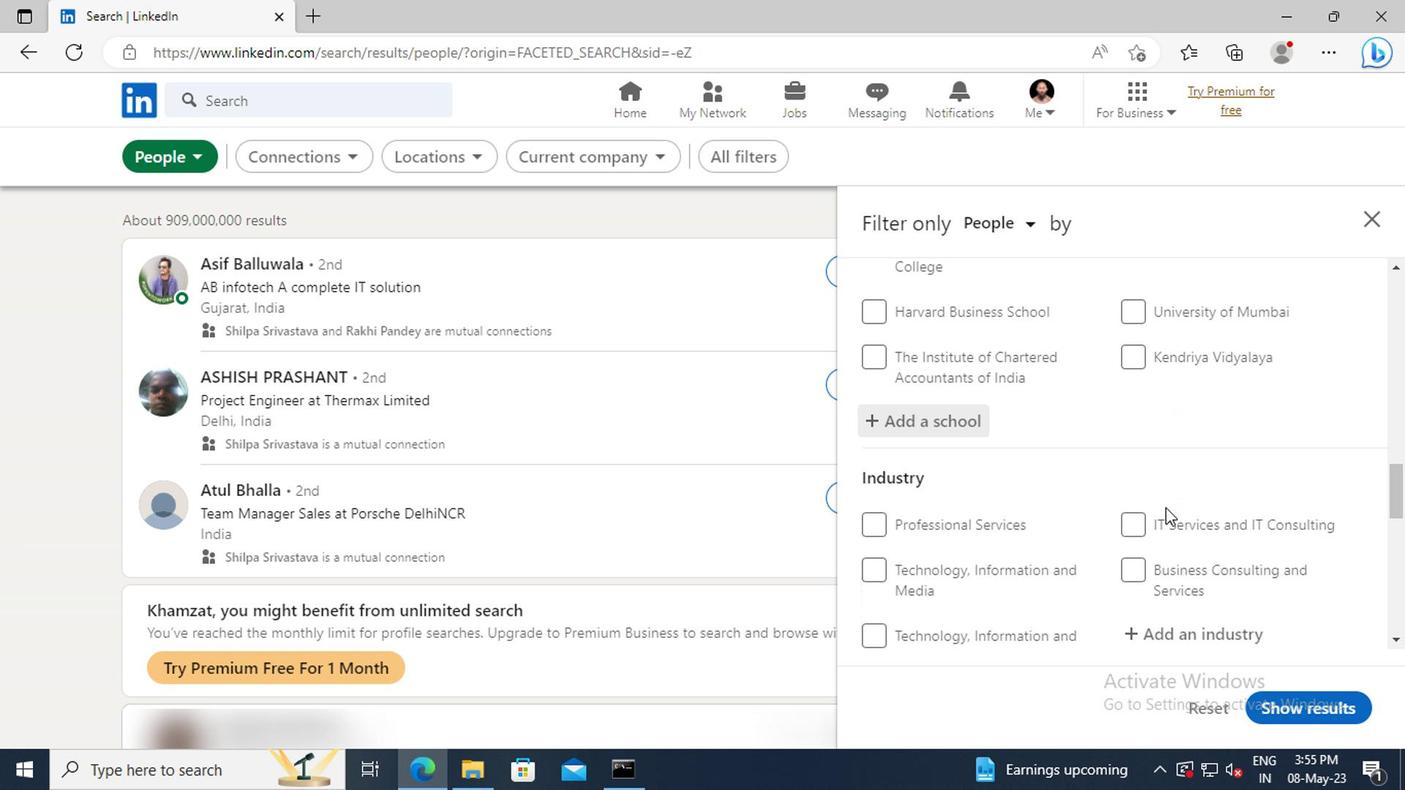 
Action: Mouse moved to (1160, 517)
Screenshot: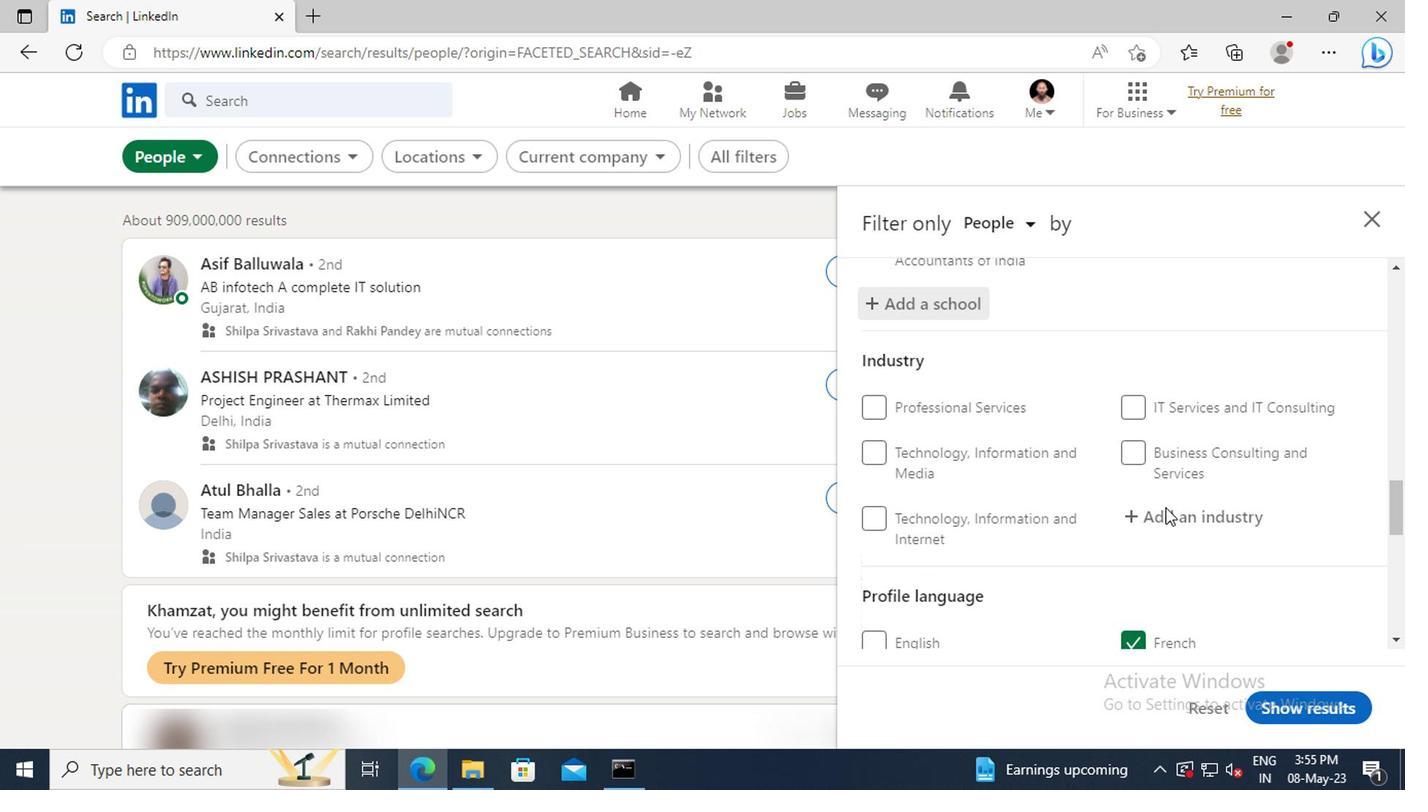 
Action: Mouse pressed left at (1160, 517)
Screenshot: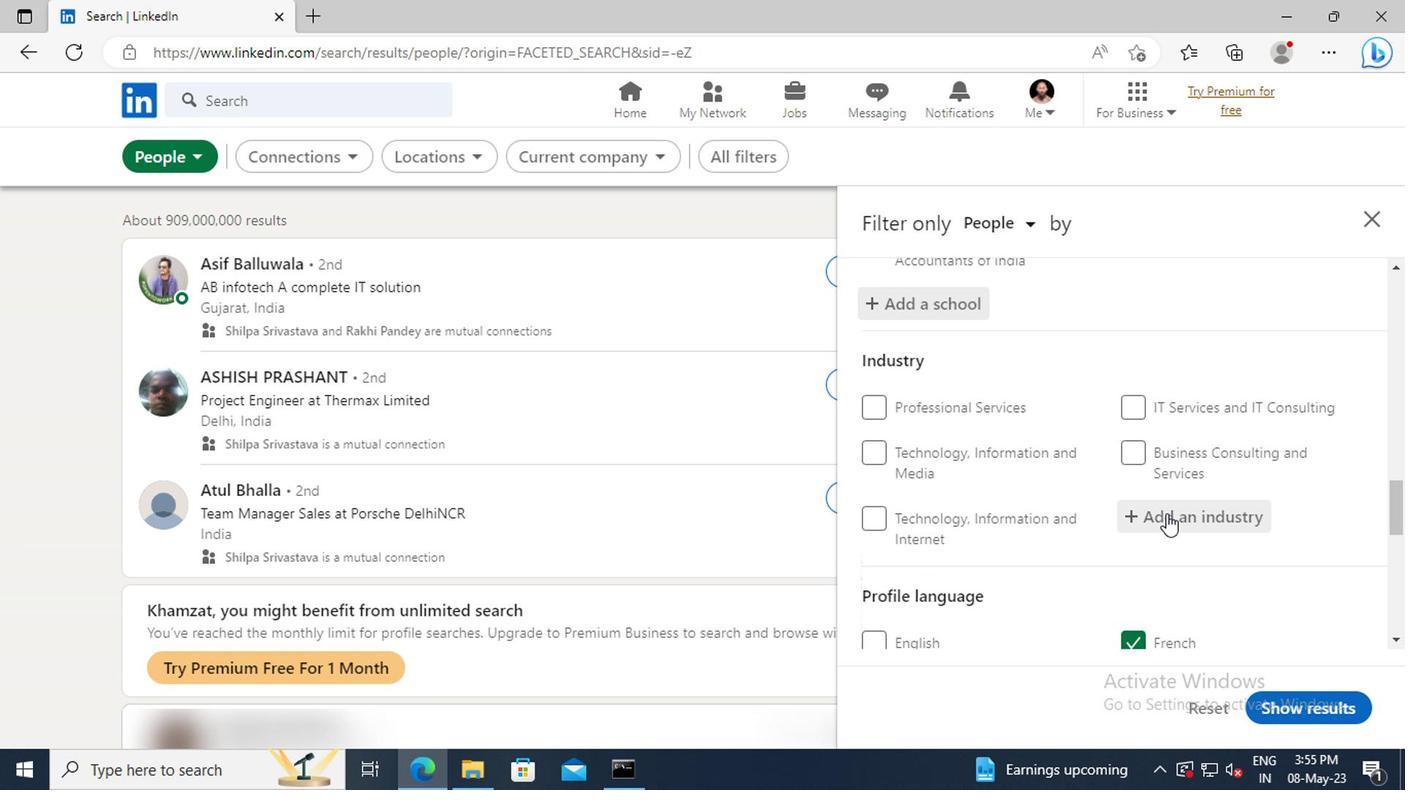 
Action: Key pressed <Key.shift>OPERA
Screenshot: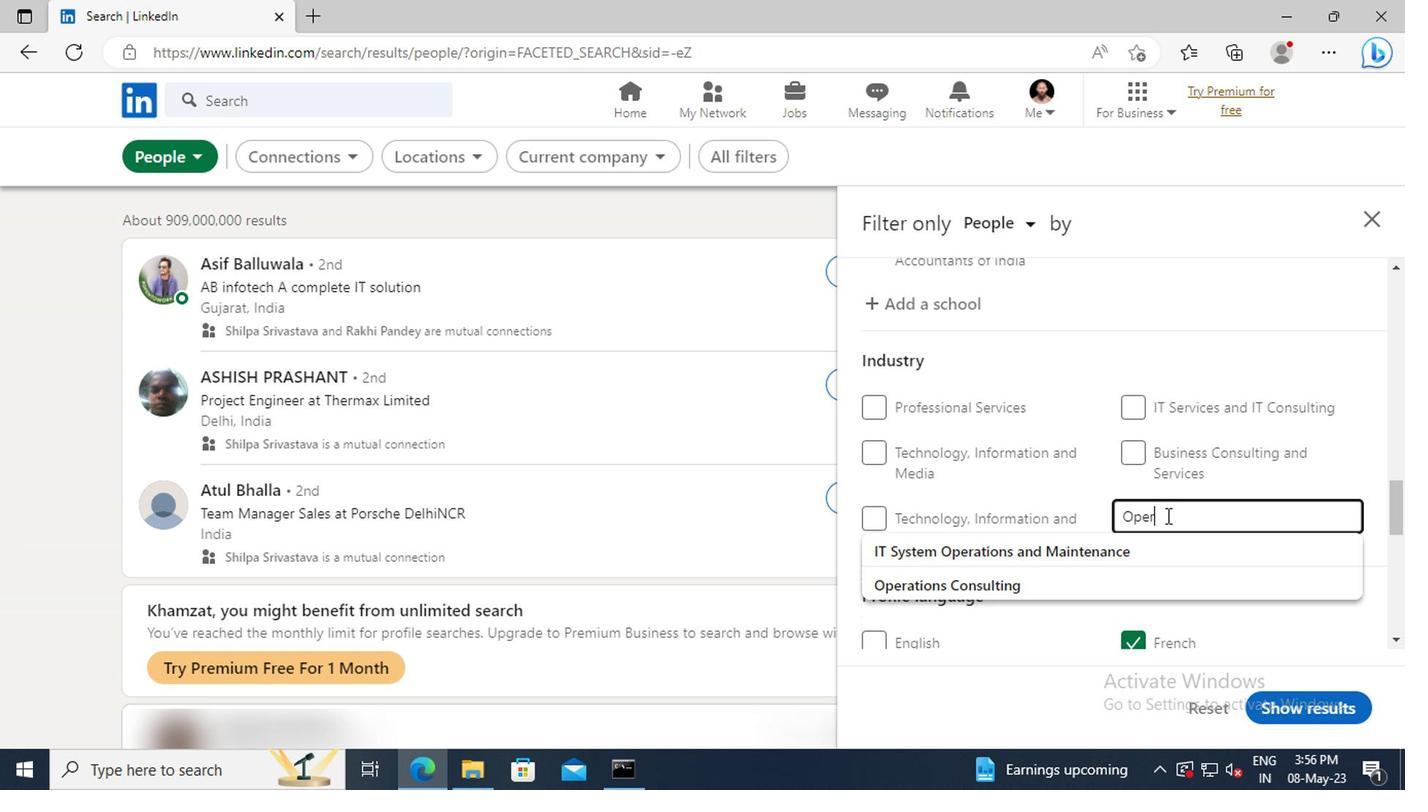 
Action: Mouse moved to (1187, 577)
Screenshot: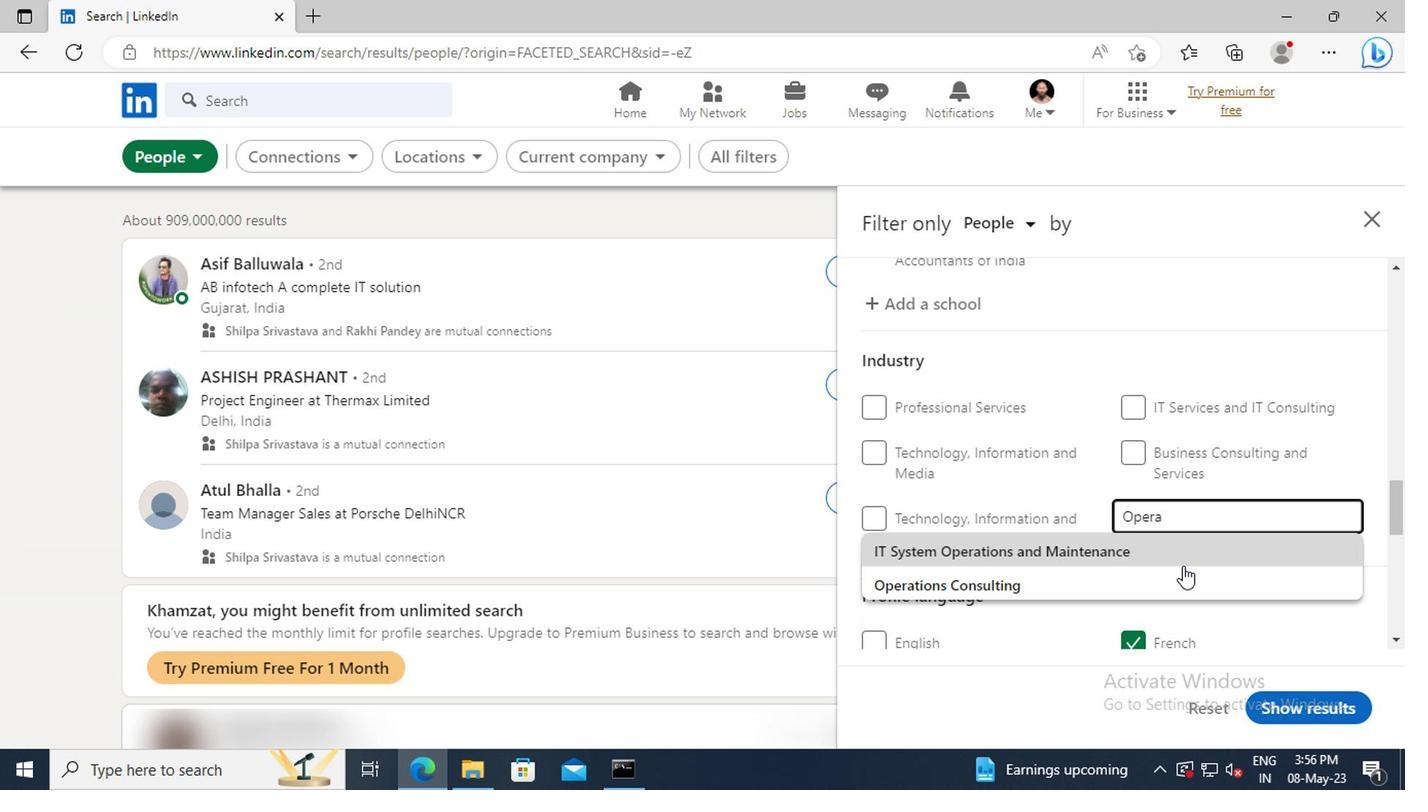 
Action: Mouse pressed left at (1187, 577)
Screenshot: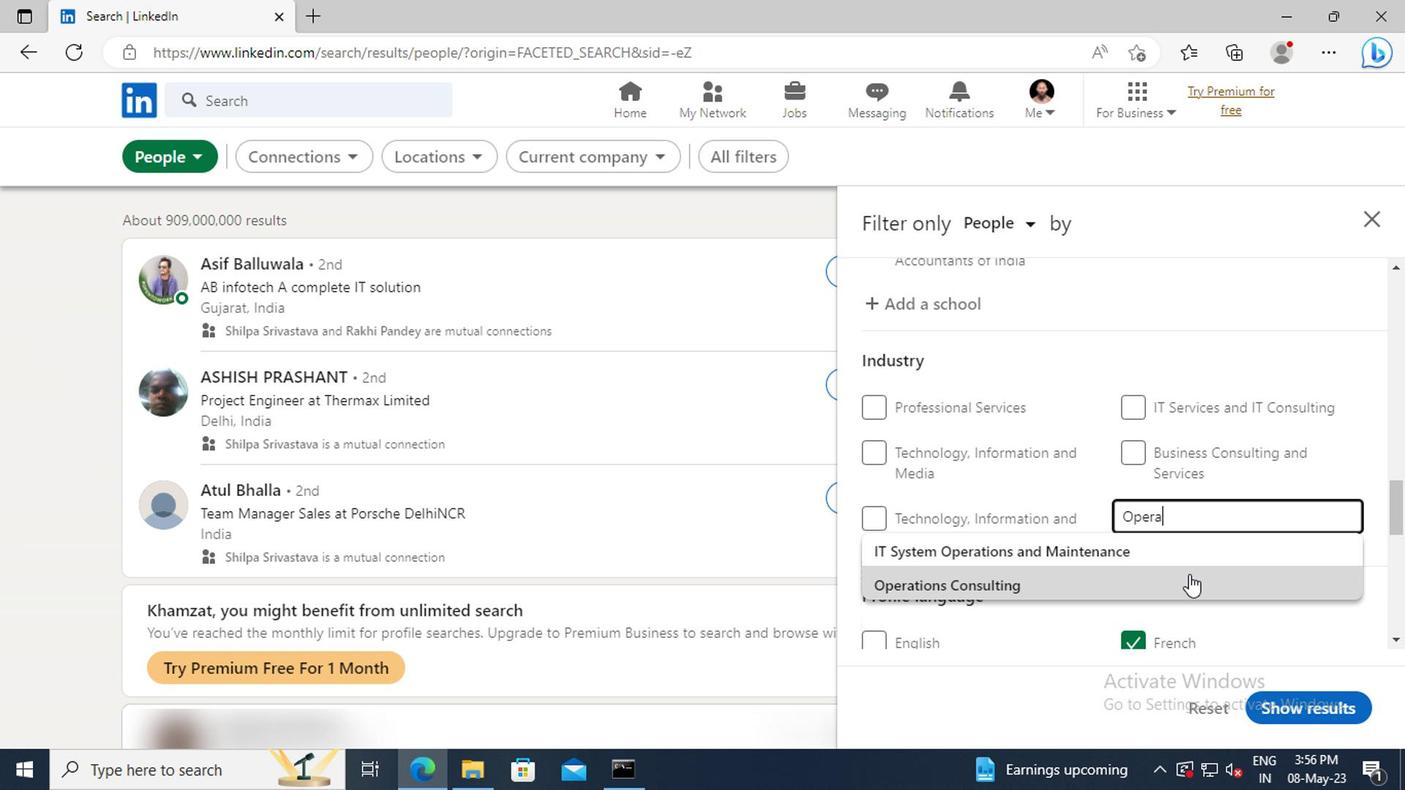 
Action: Mouse moved to (1187, 575)
Screenshot: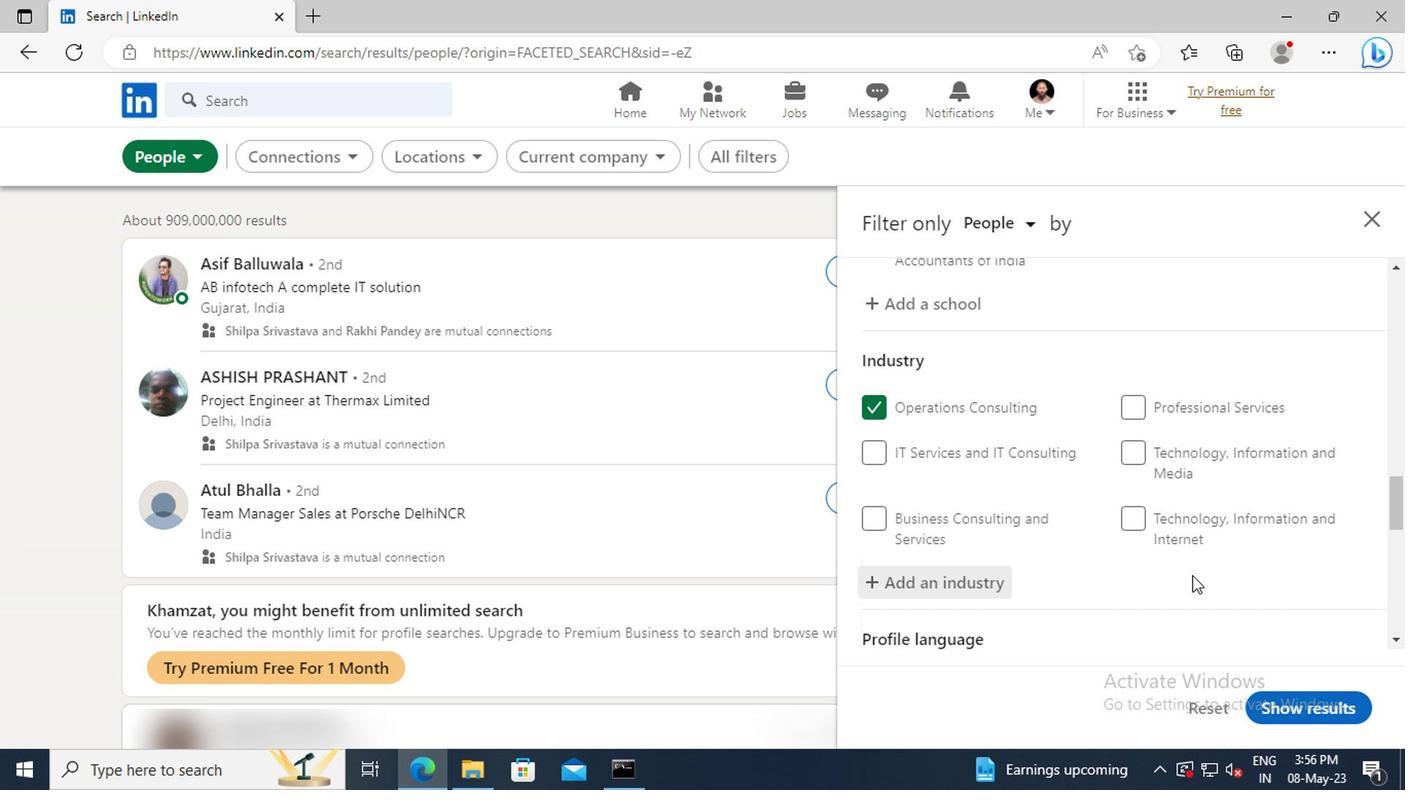 
Action: Mouse scrolled (1187, 574) with delta (0, 0)
Screenshot: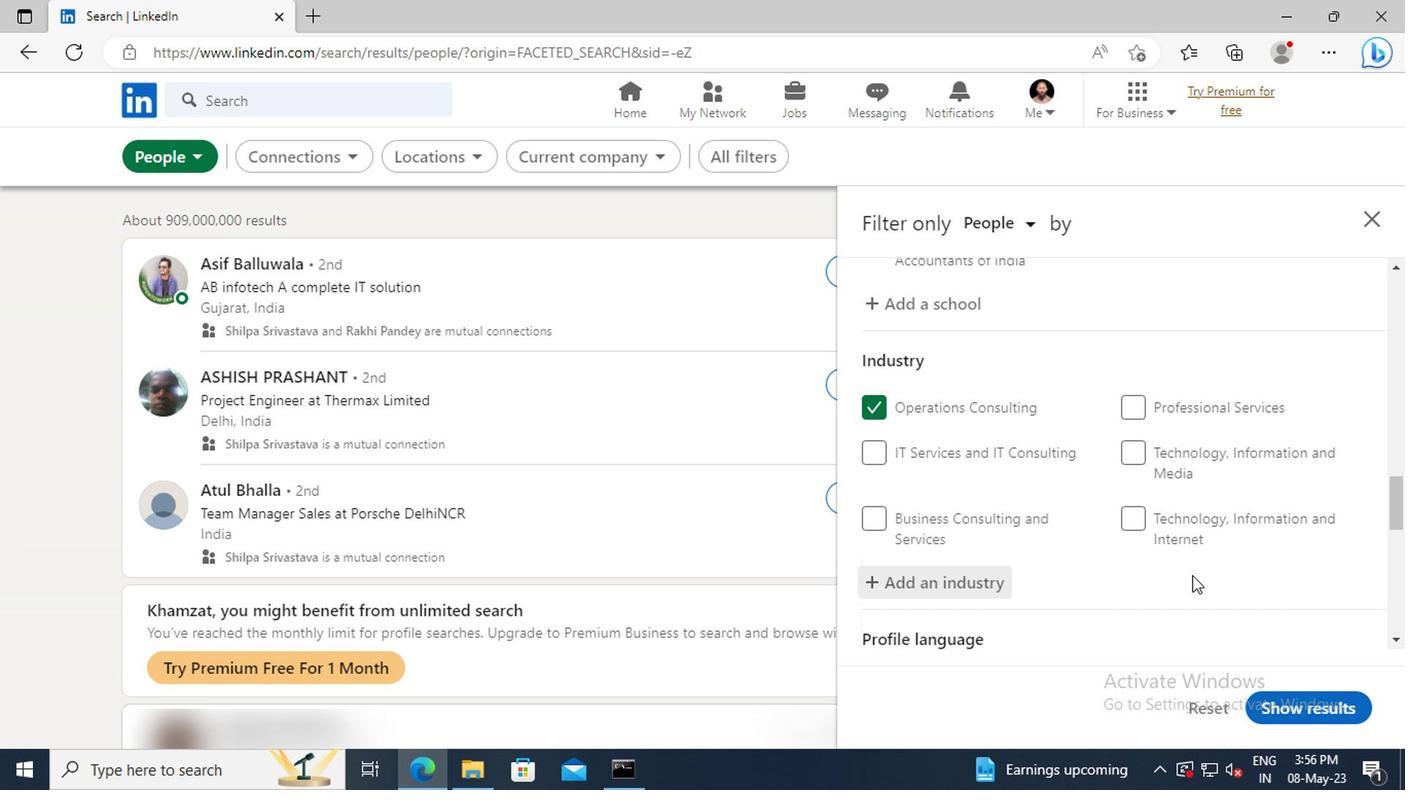 
Action: Mouse moved to (1185, 570)
Screenshot: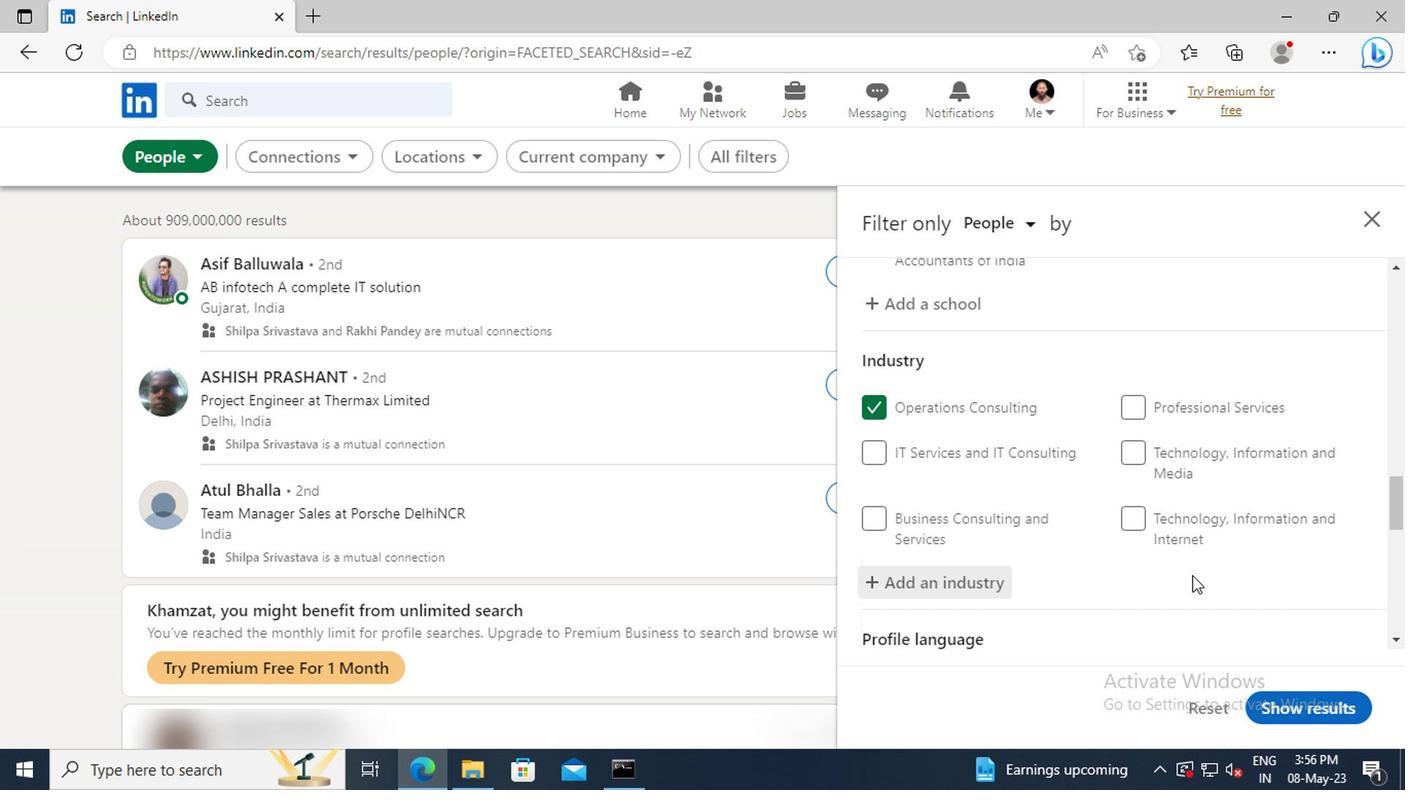 
Action: Mouse scrolled (1185, 570) with delta (0, 0)
Screenshot: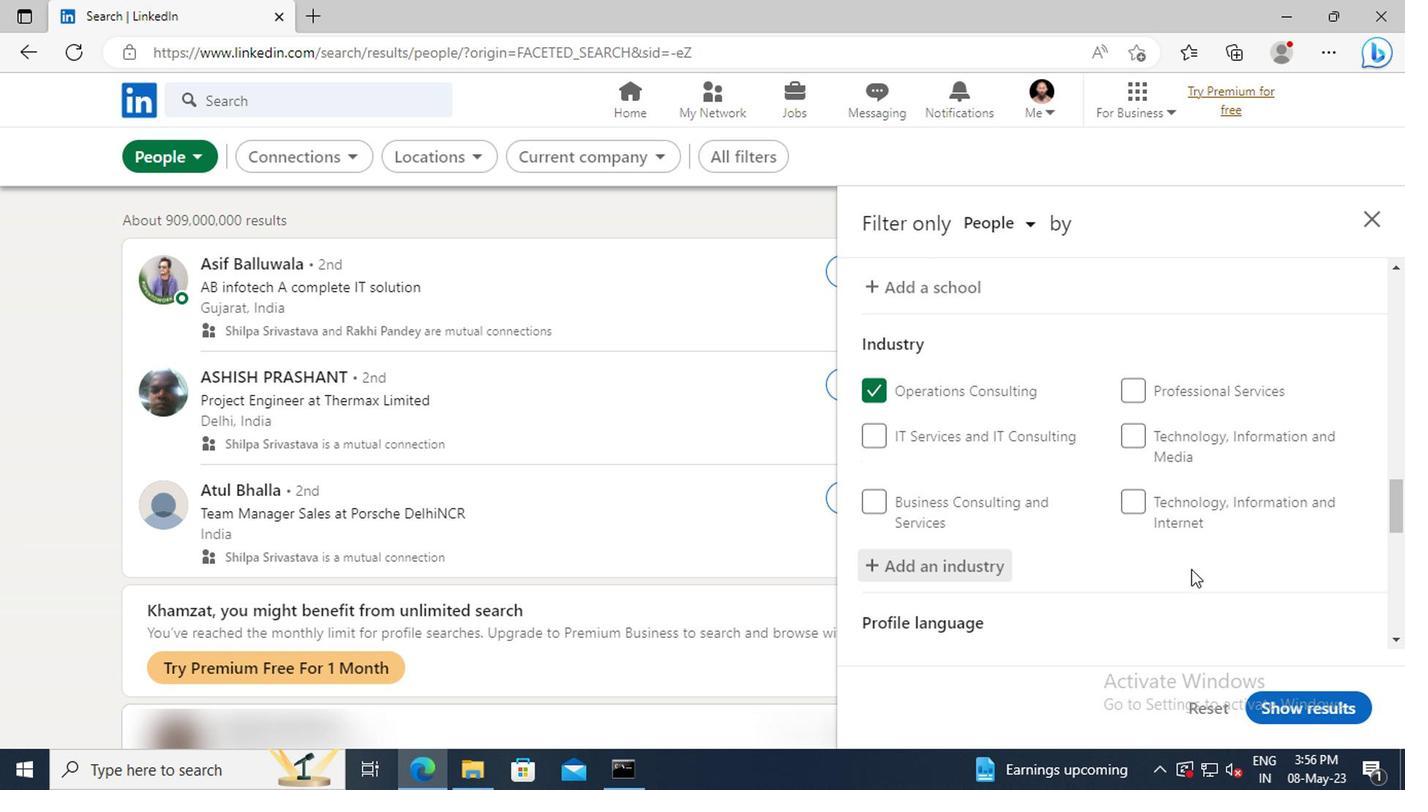 
Action: Mouse moved to (1185, 565)
Screenshot: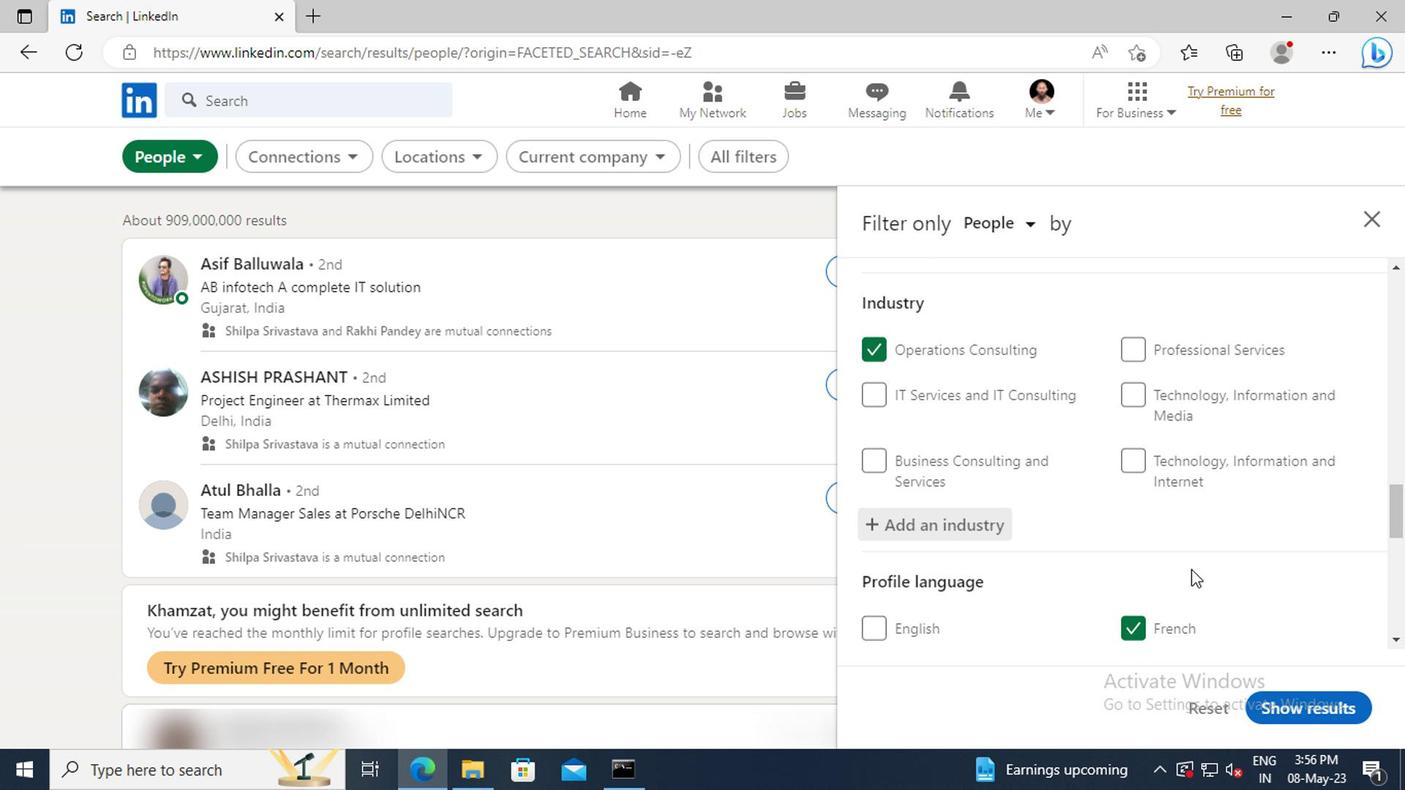 
Action: Mouse scrolled (1185, 564) with delta (0, 0)
Screenshot: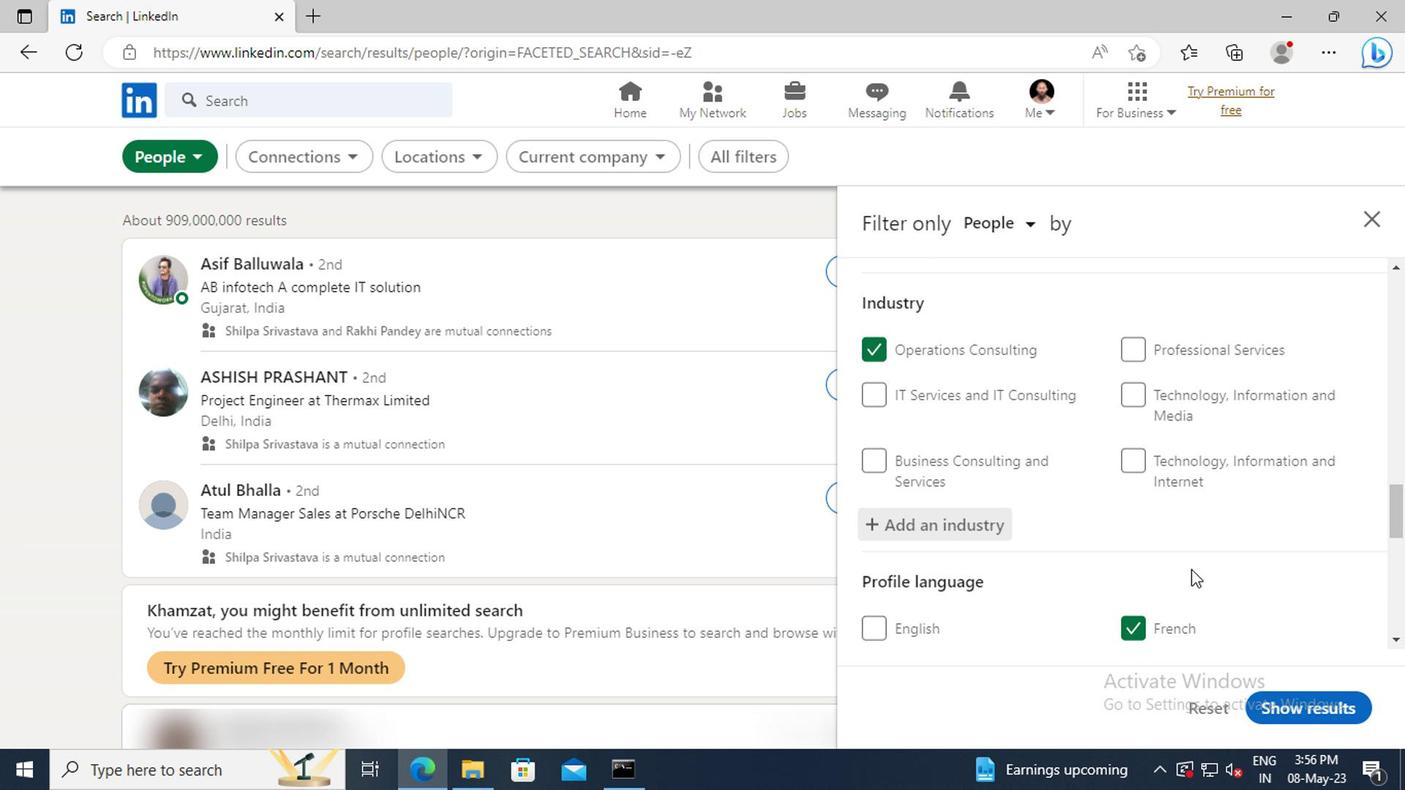 
Action: Mouse moved to (1174, 537)
Screenshot: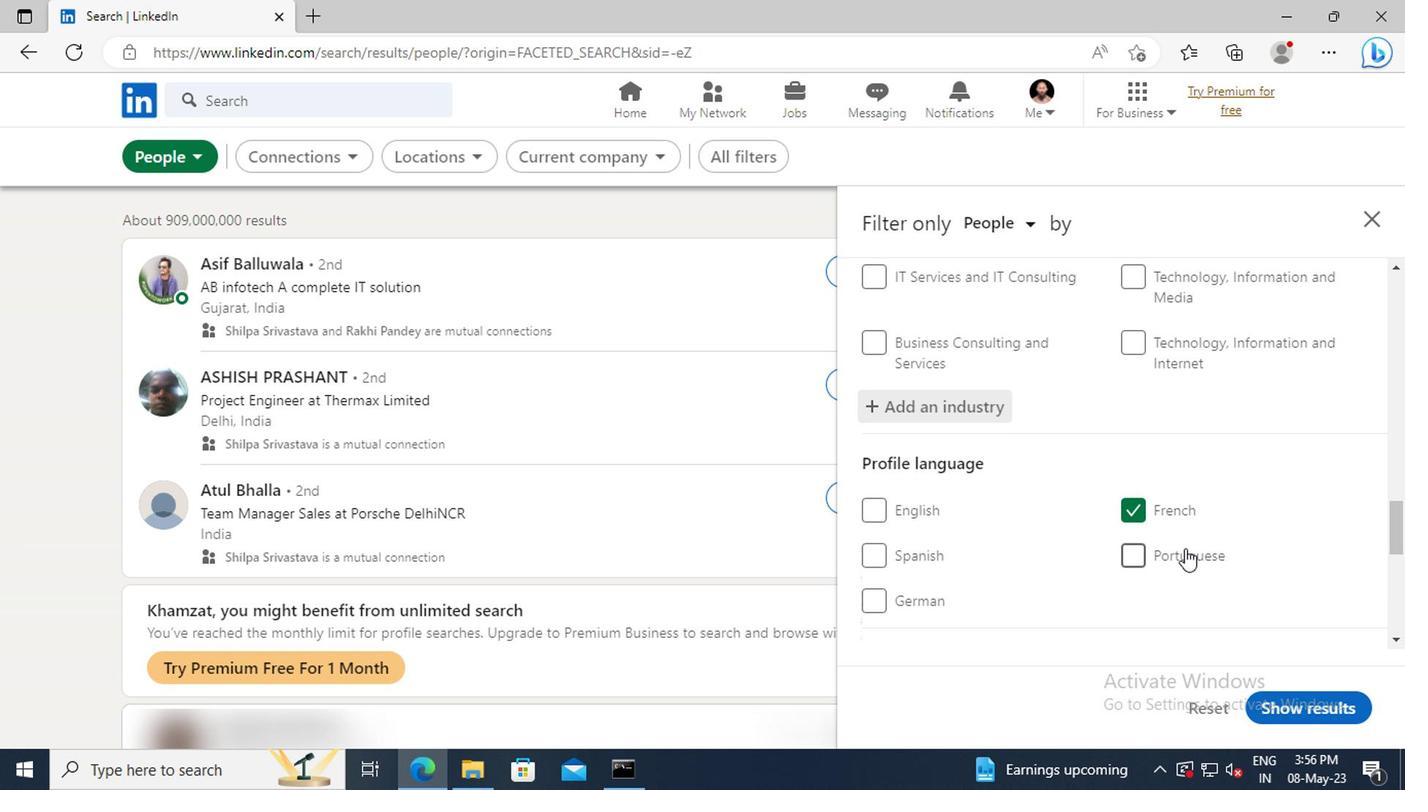 
Action: Mouse scrolled (1174, 537) with delta (0, 0)
Screenshot: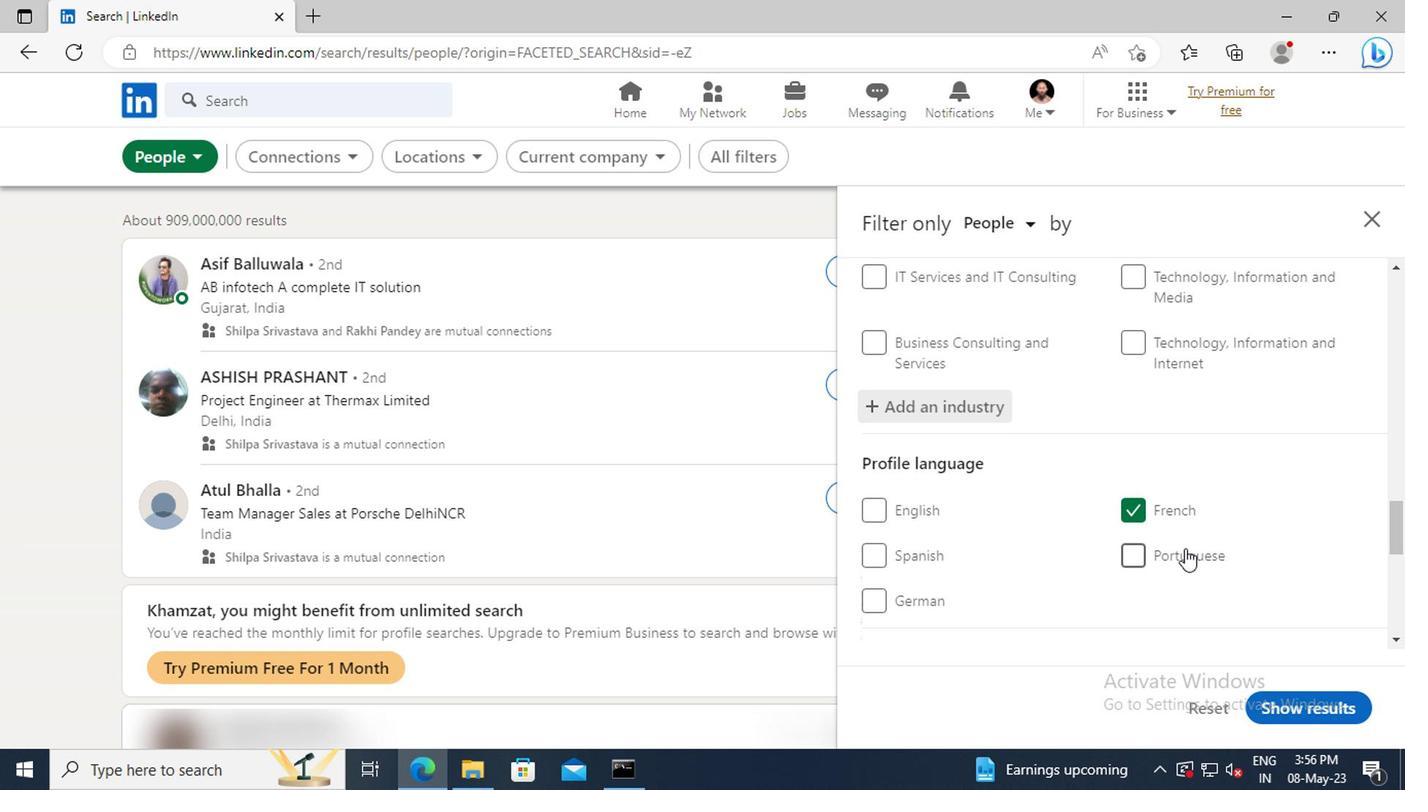 
Action: Mouse moved to (1172, 532)
Screenshot: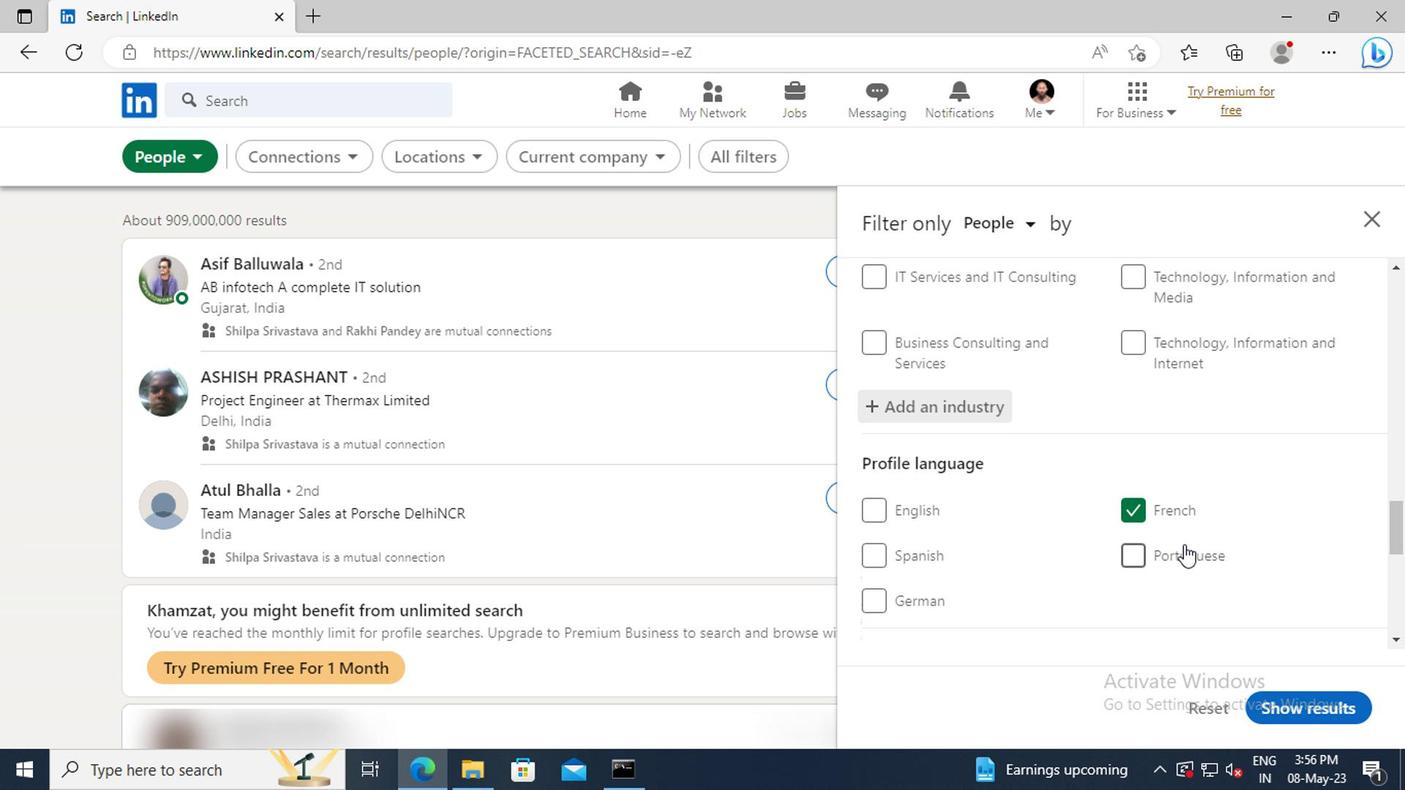 
Action: Mouse scrolled (1172, 530) with delta (0, -1)
Screenshot: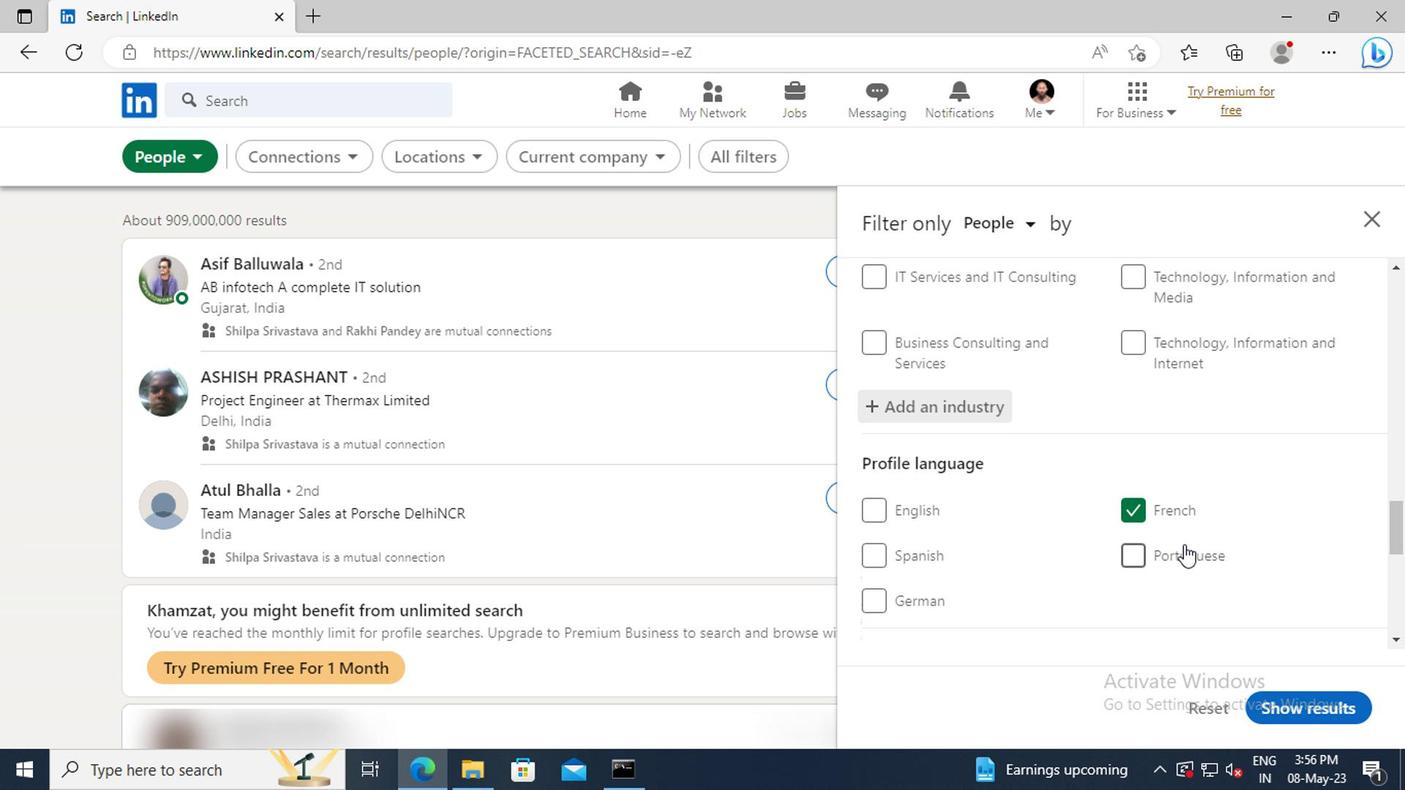 
Action: Mouse moved to (1171, 524)
Screenshot: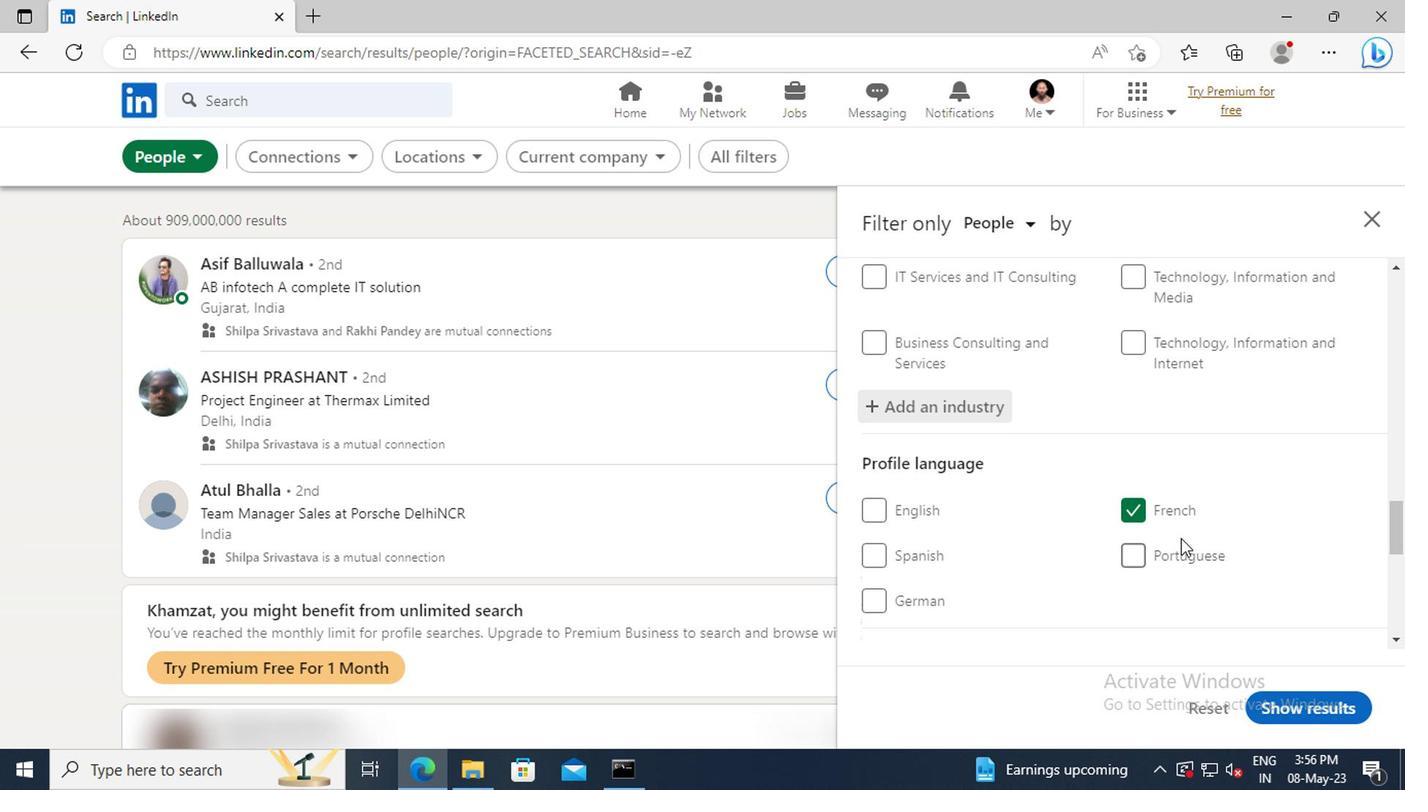 
Action: Mouse scrolled (1171, 523) with delta (0, -1)
Screenshot: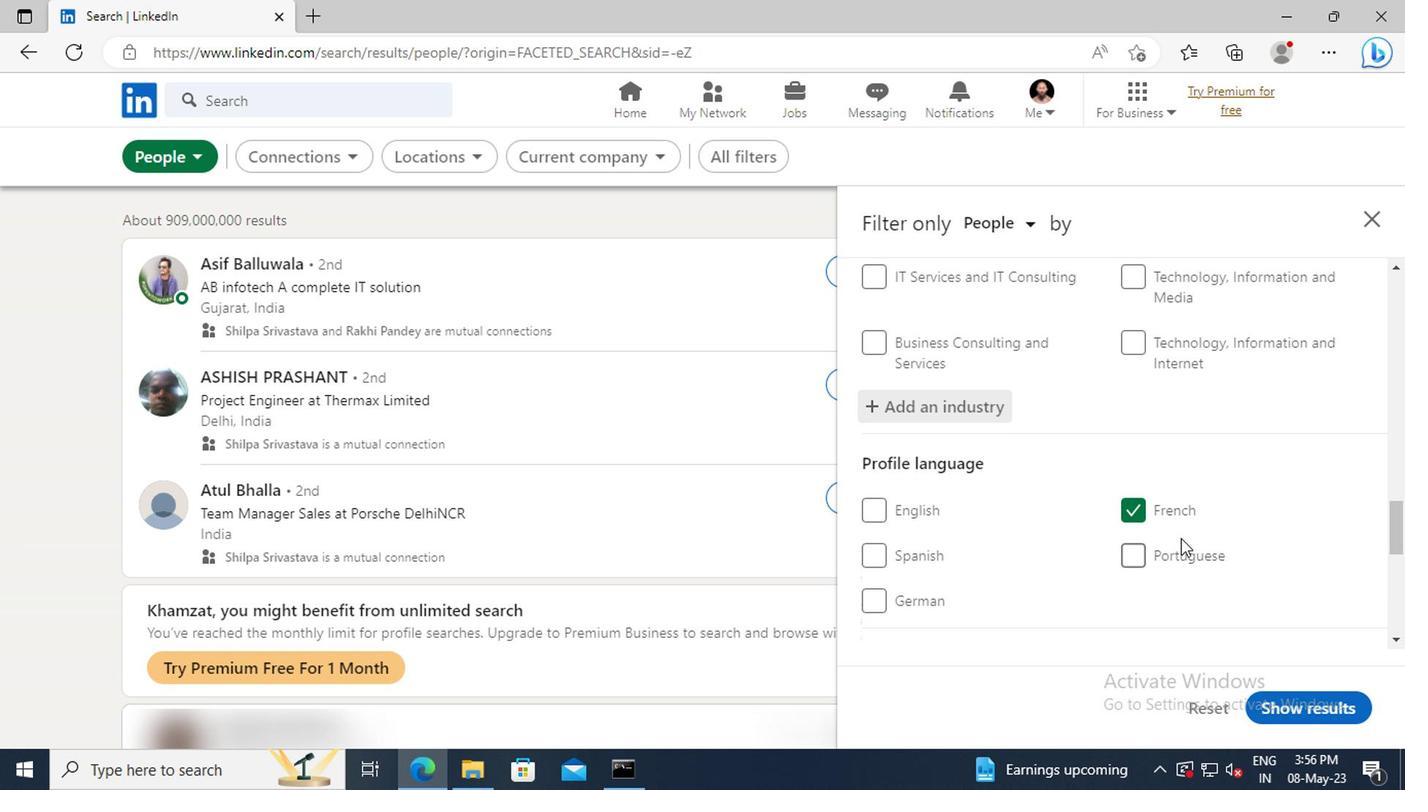 
Action: Mouse moved to (1157, 482)
Screenshot: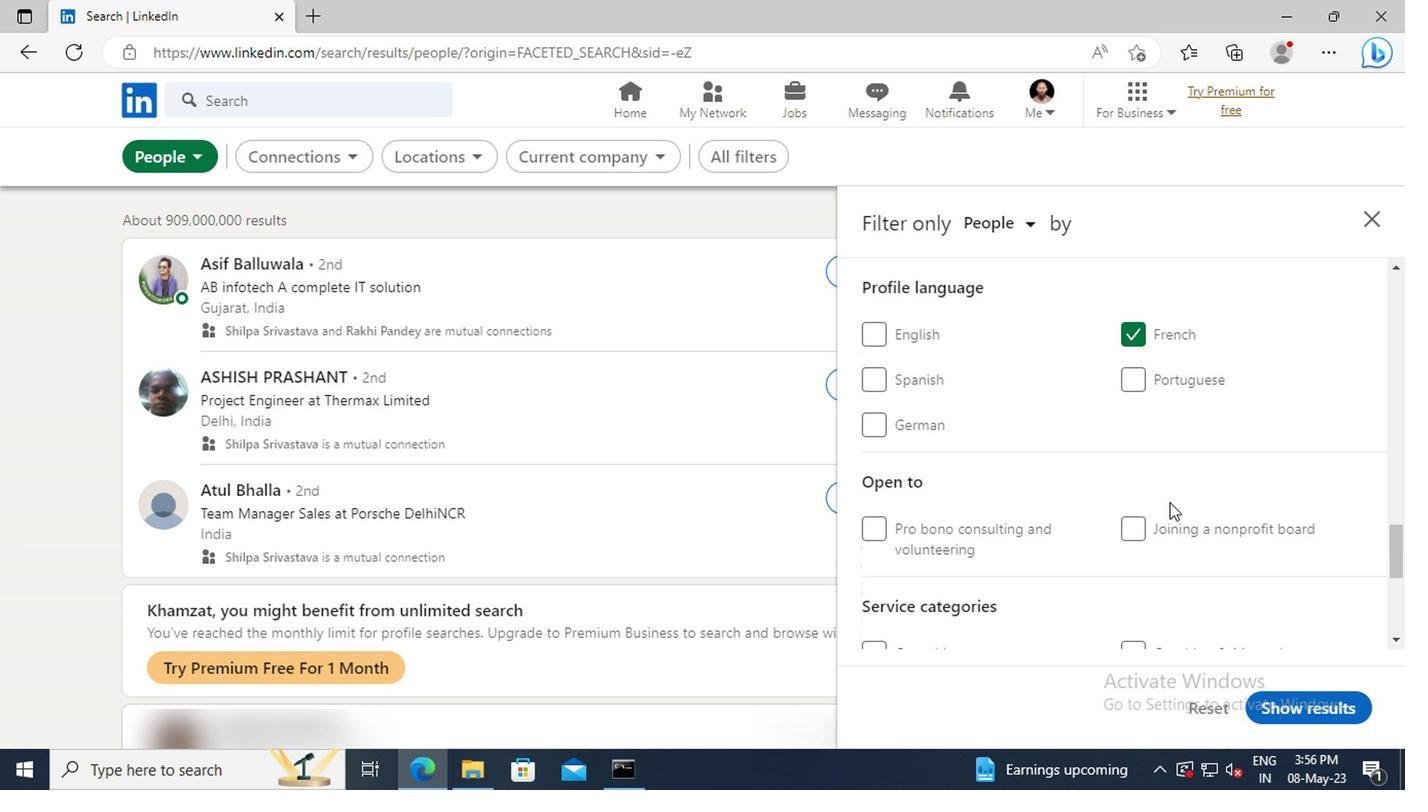 
Action: Mouse scrolled (1157, 481) with delta (0, 0)
Screenshot: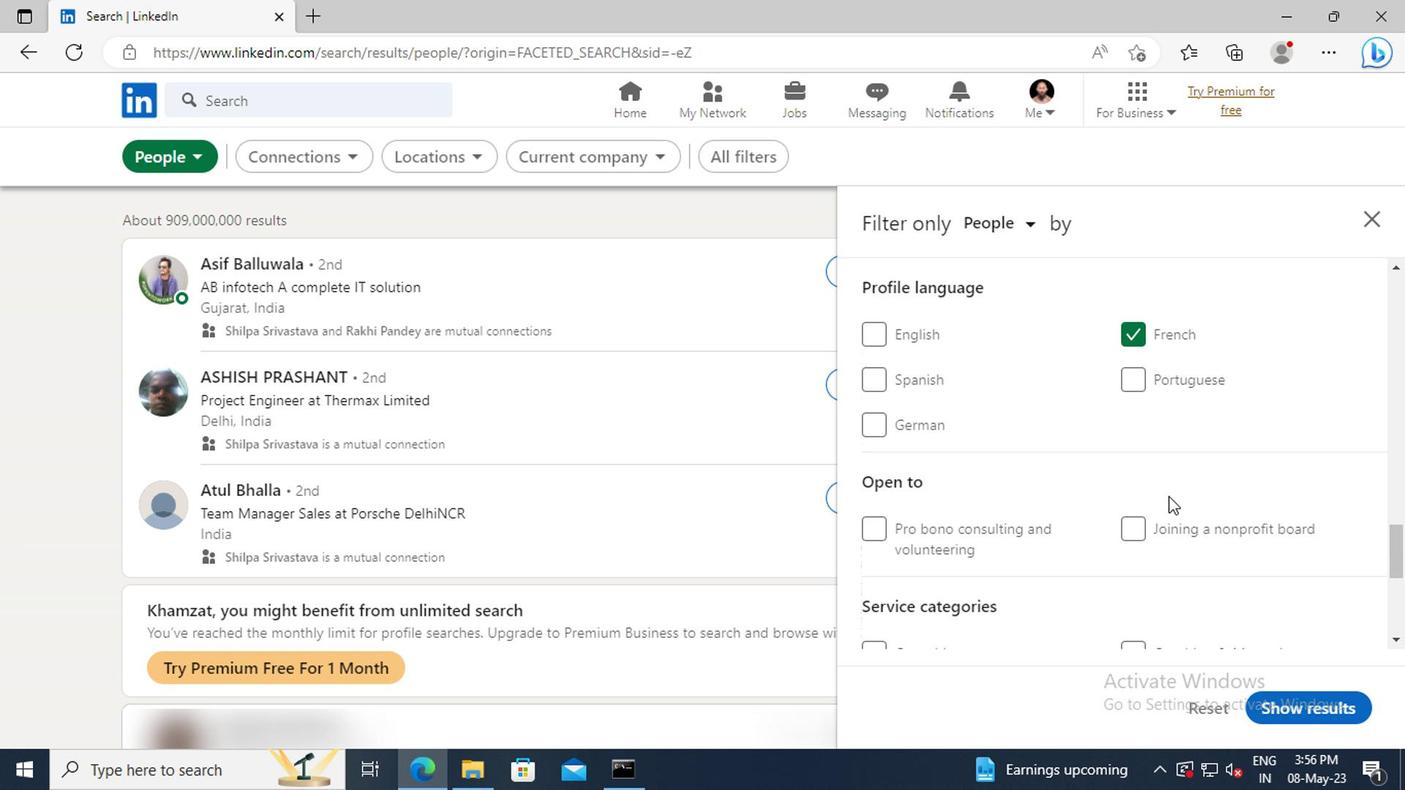 
Action: Mouse scrolled (1157, 481) with delta (0, 0)
Screenshot: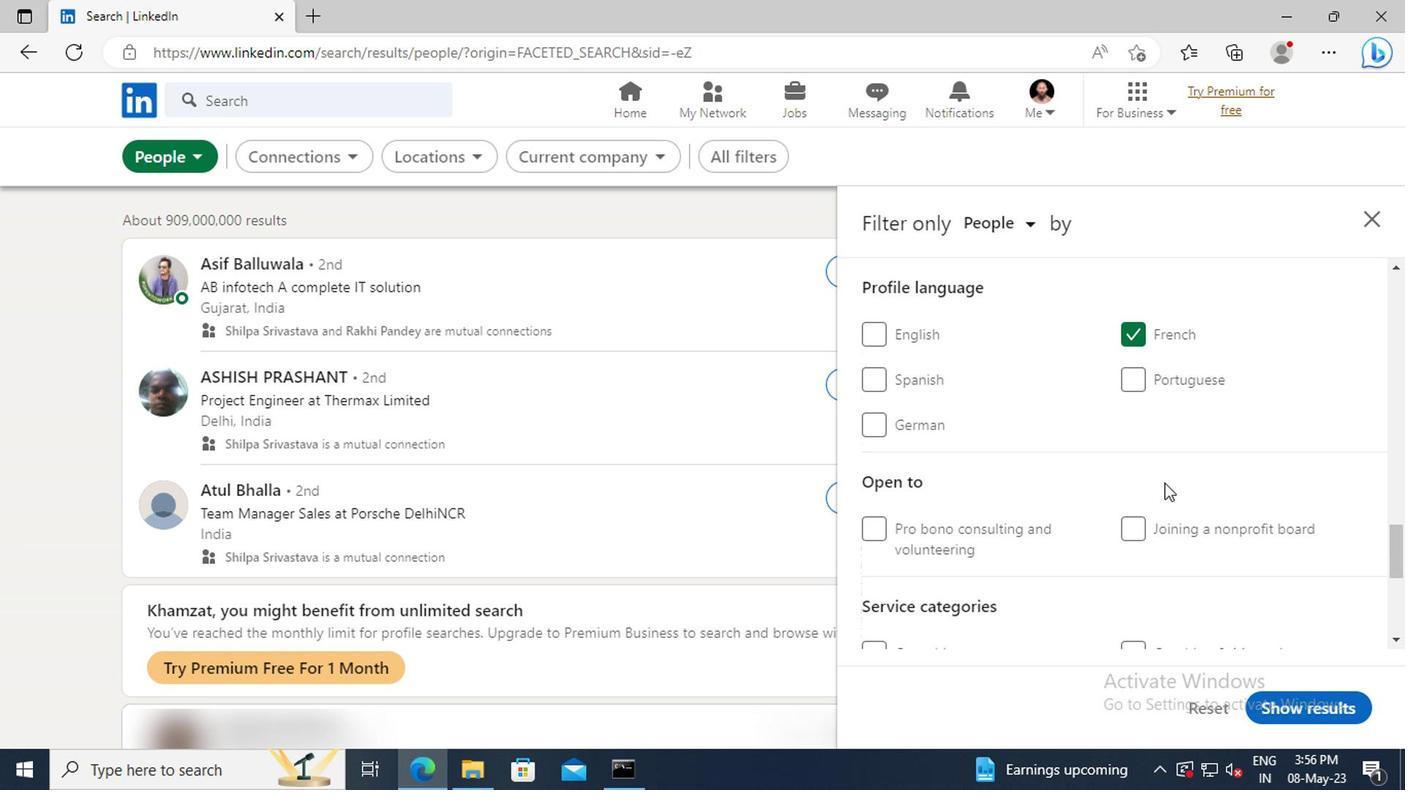 
Action: Mouse scrolled (1157, 481) with delta (0, 0)
Screenshot: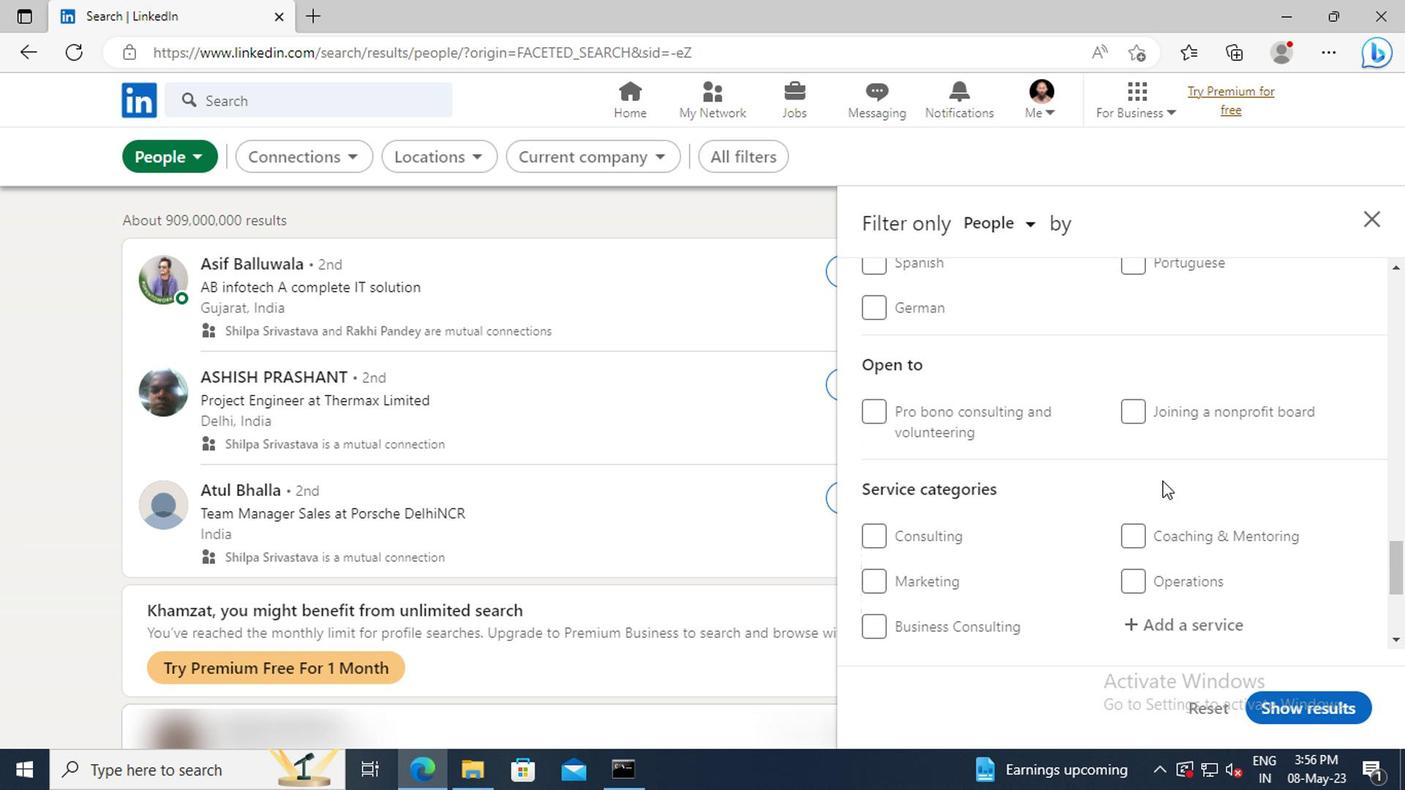 
Action: Mouse scrolled (1157, 481) with delta (0, 0)
Screenshot: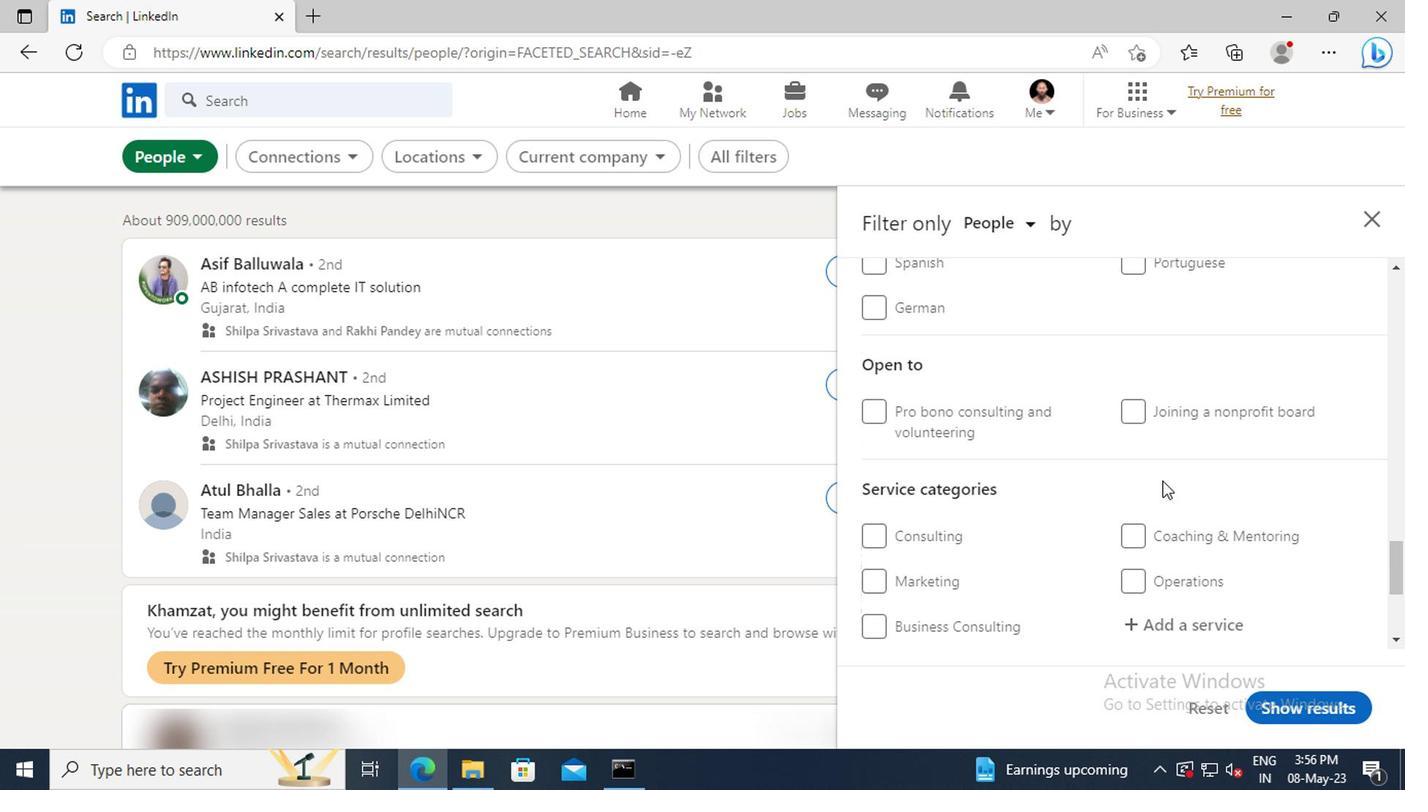 
Action: Mouse moved to (1157, 504)
Screenshot: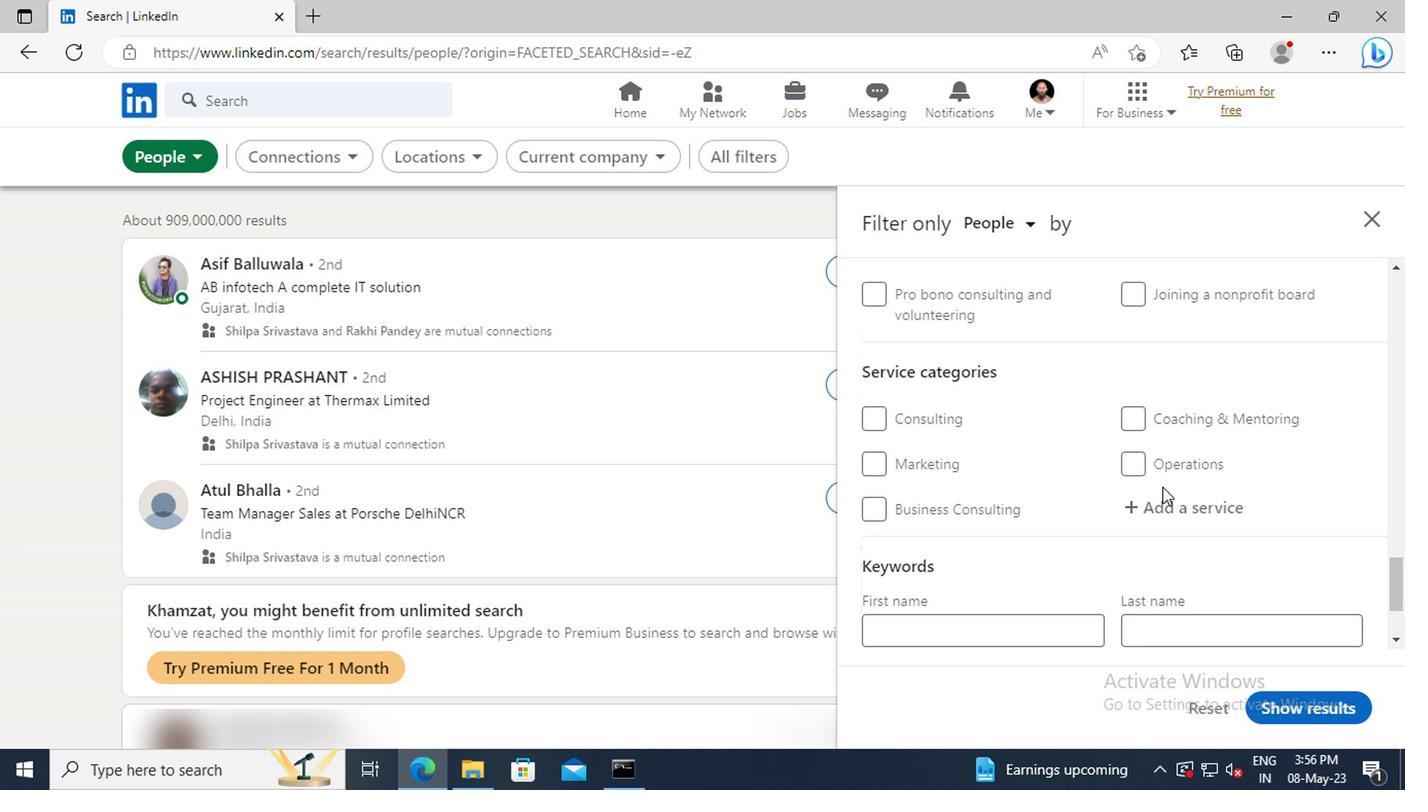 
Action: Mouse pressed left at (1157, 504)
Screenshot: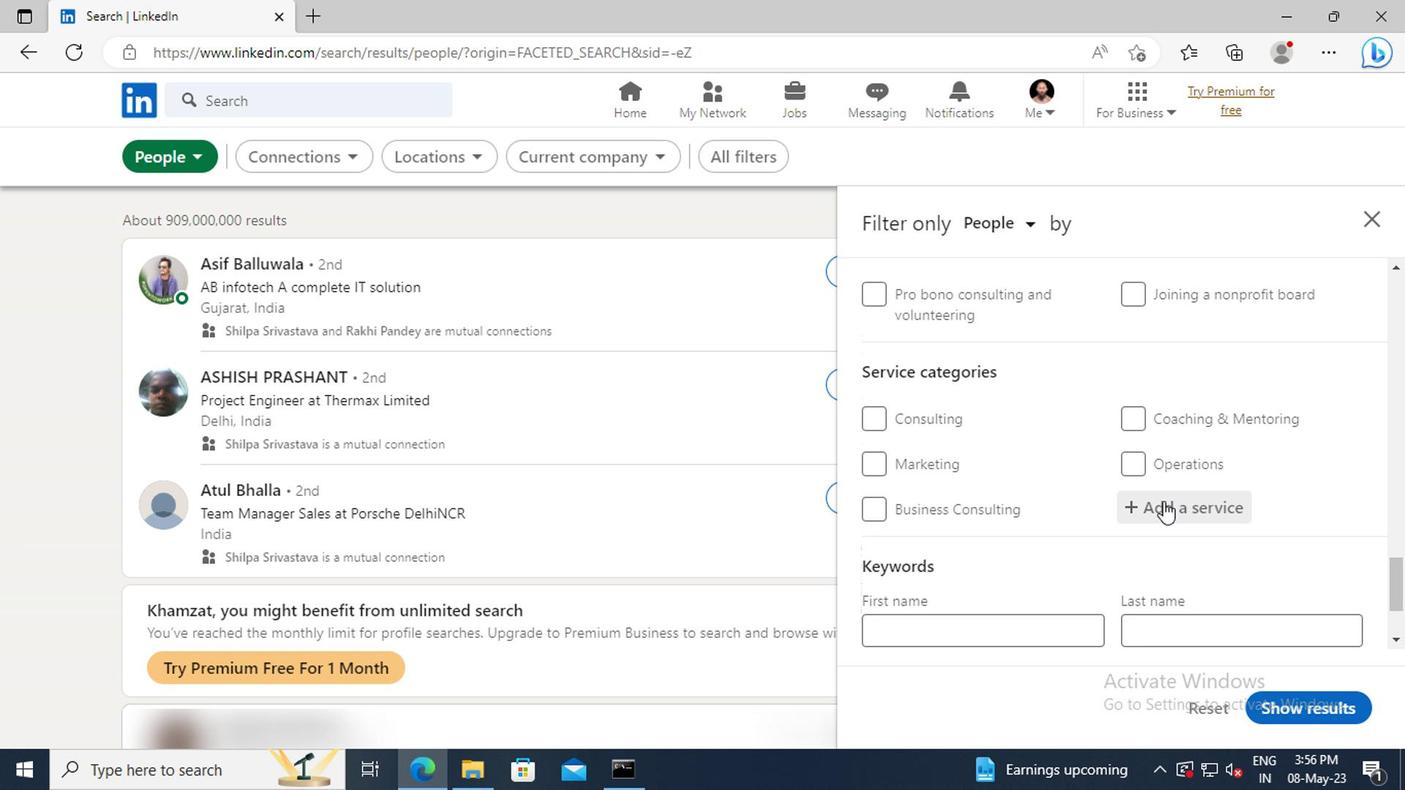 
Action: Key pressed <Key.shift>ILLUS
Screenshot: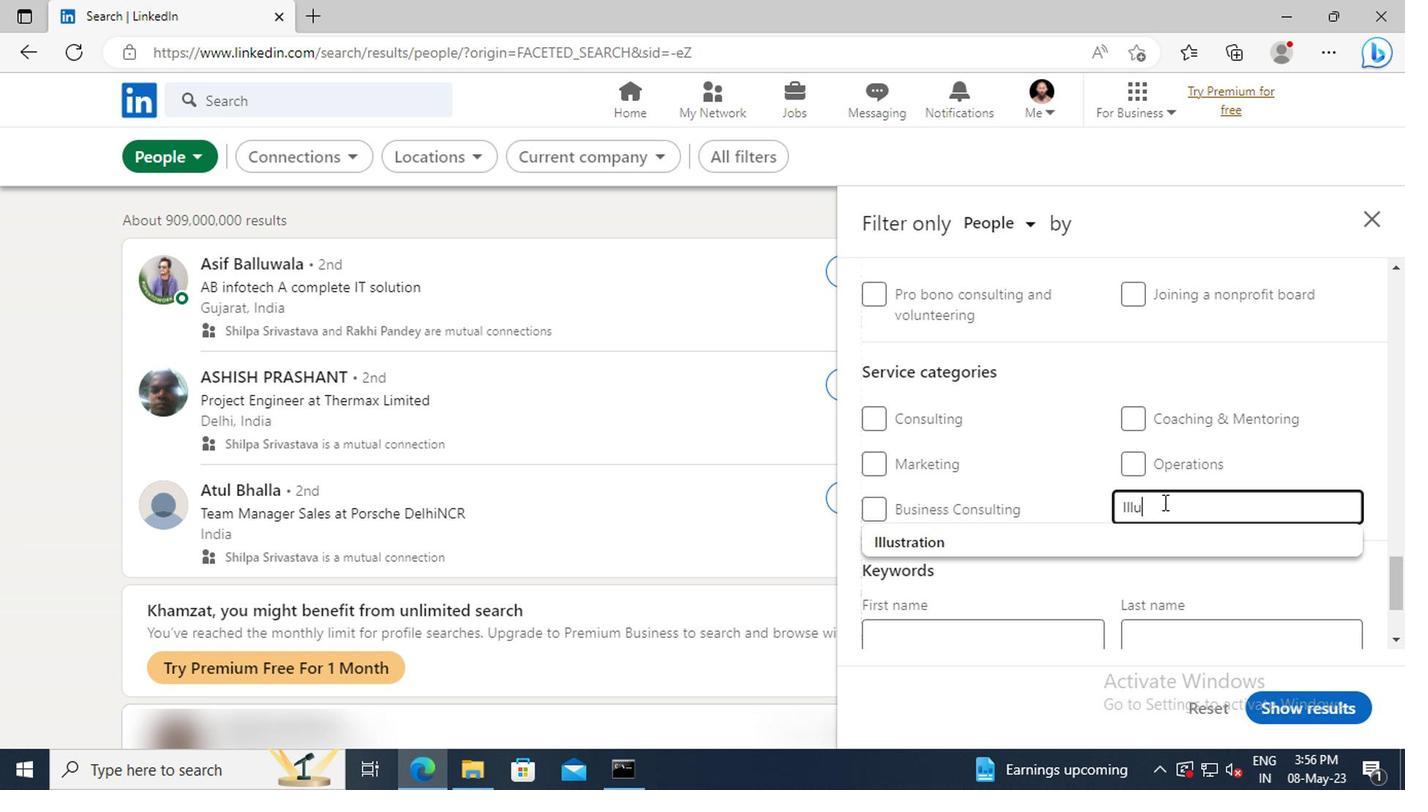
Action: Mouse moved to (1157, 542)
Screenshot: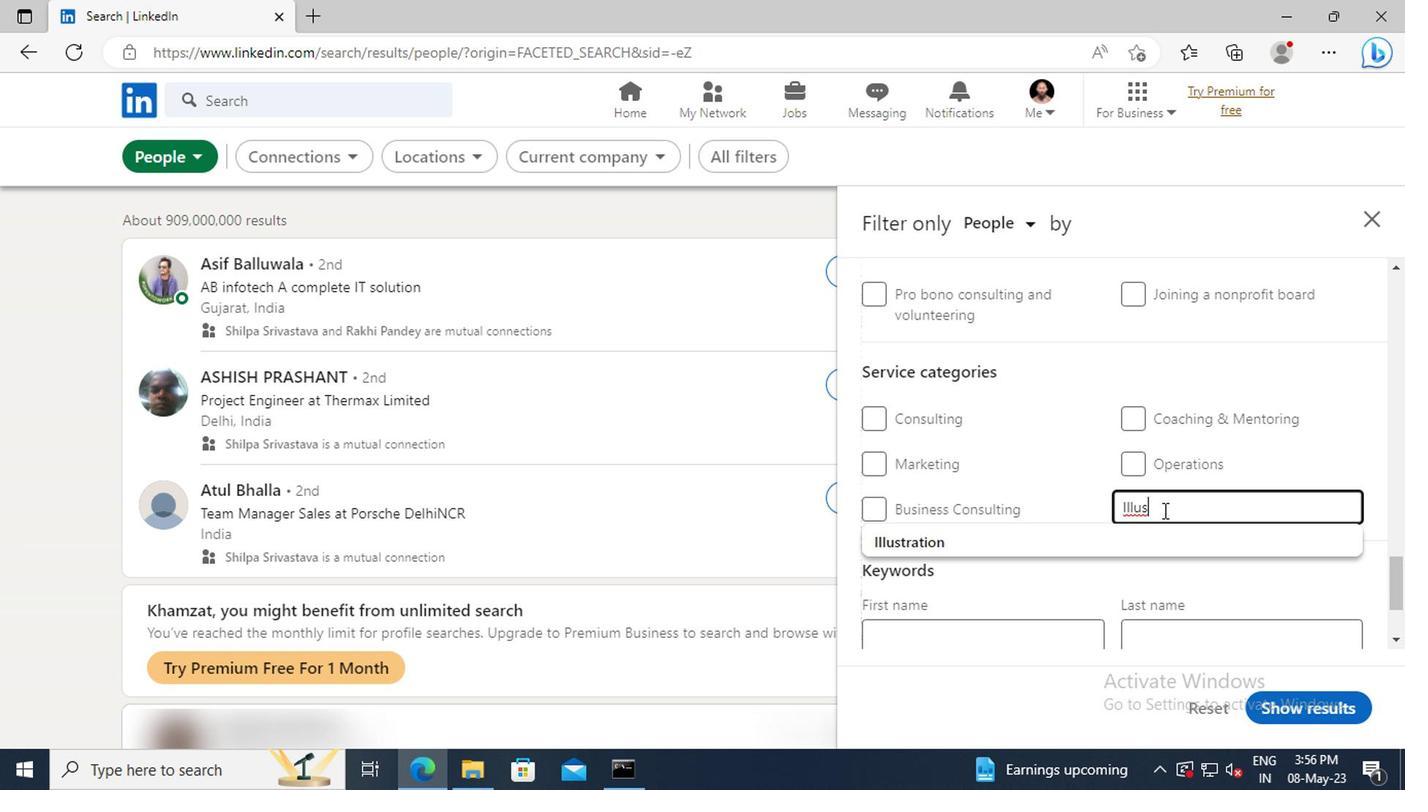 
Action: Mouse pressed left at (1157, 542)
Screenshot: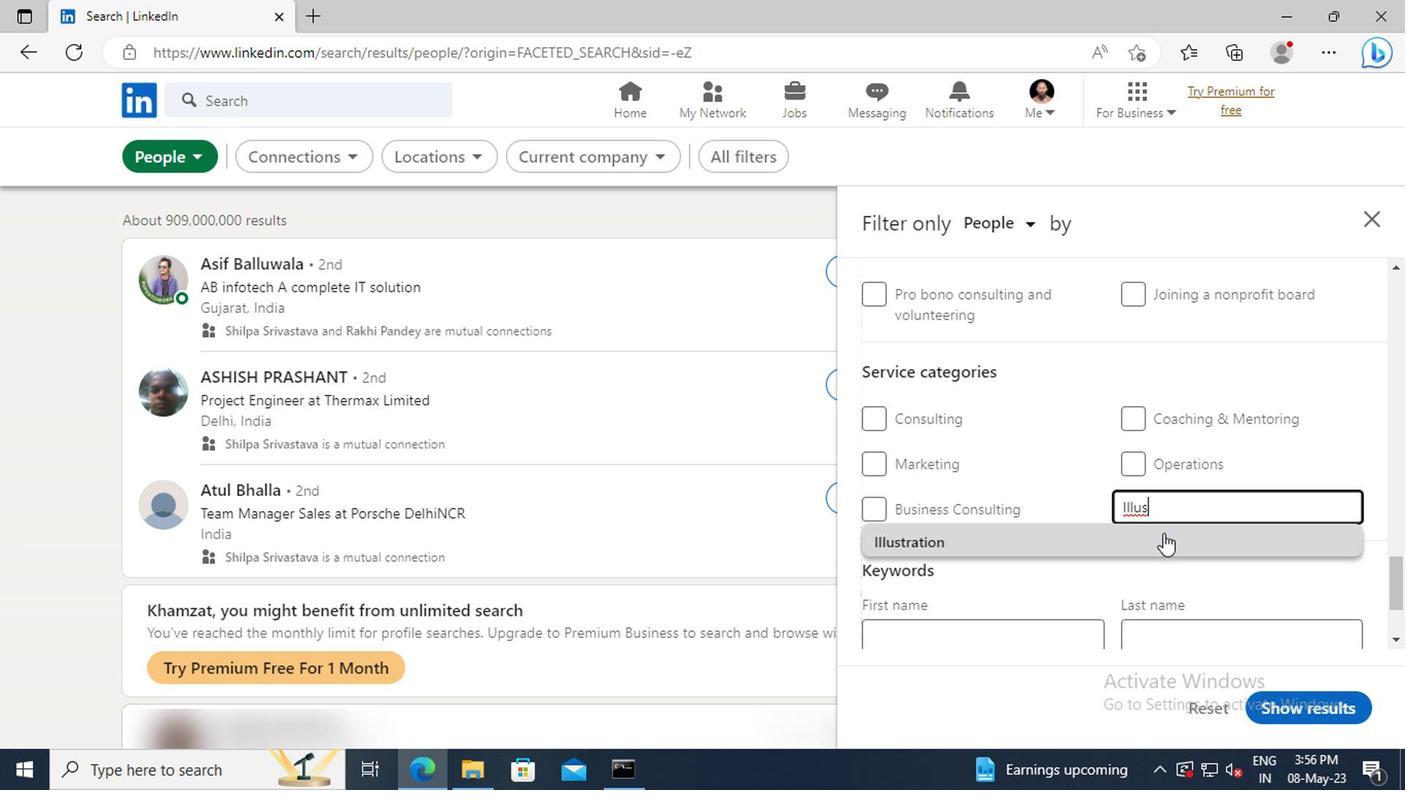 
Action: Mouse scrolled (1157, 540) with delta (0, -1)
Screenshot: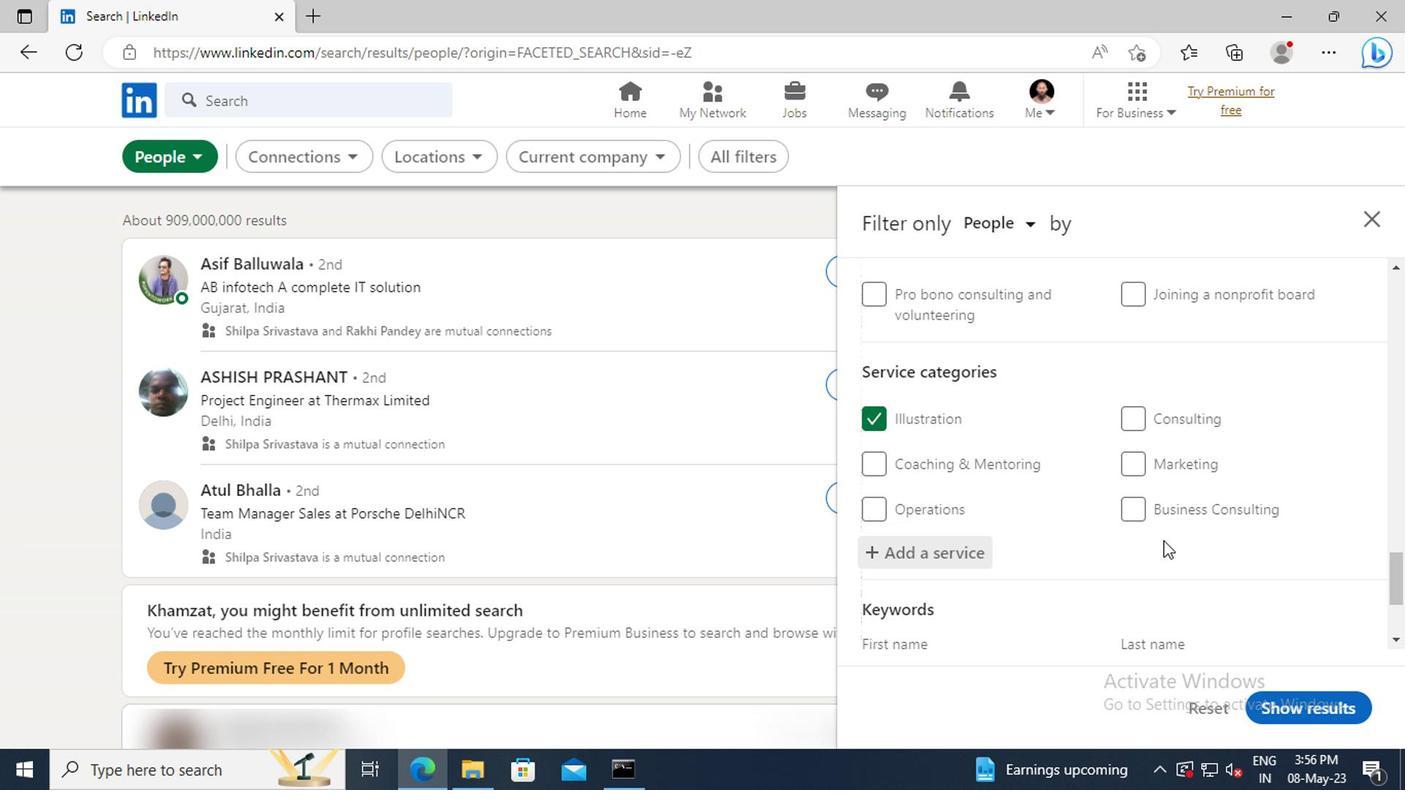
Action: Mouse scrolled (1157, 540) with delta (0, -1)
Screenshot: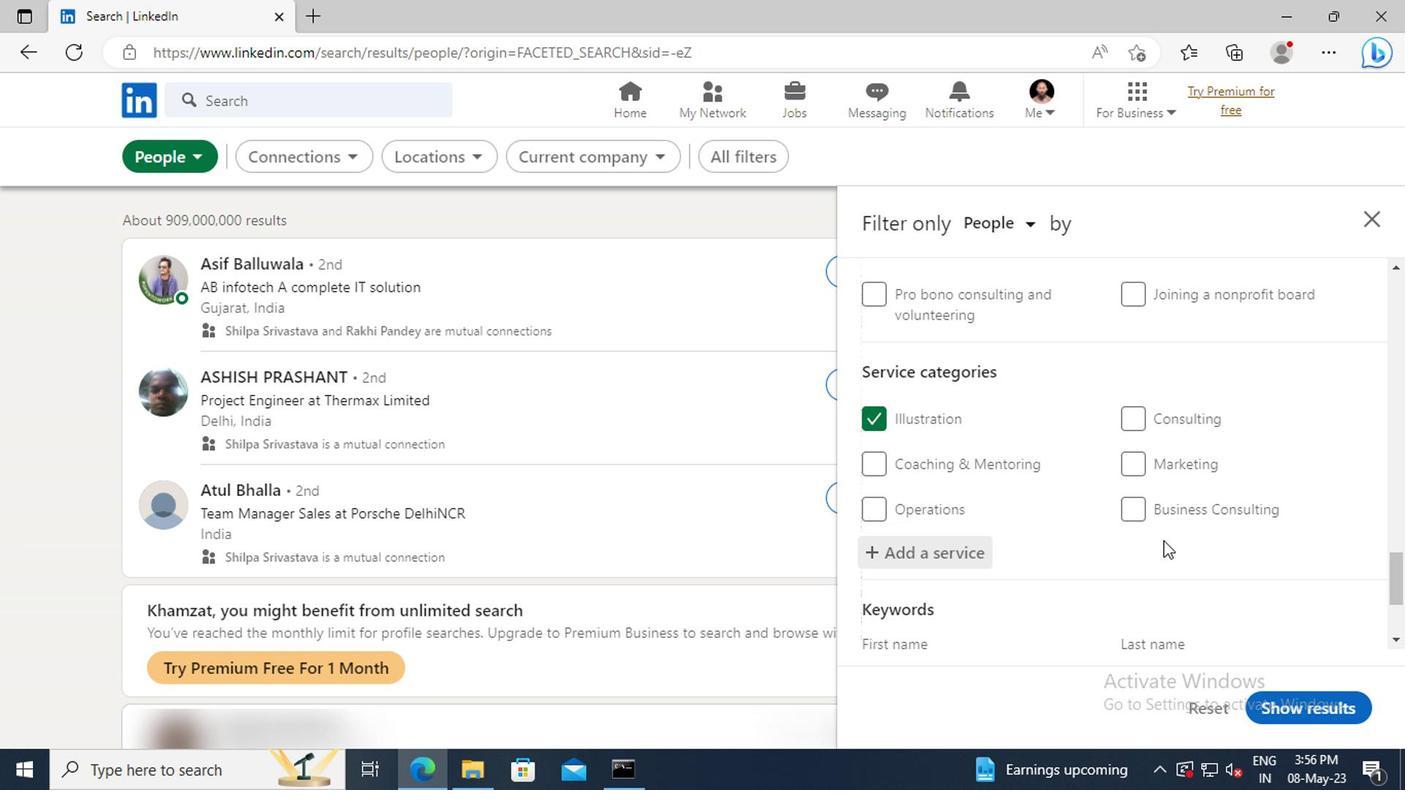 
Action: Mouse scrolled (1157, 540) with delta (0, -1)
Screenshot: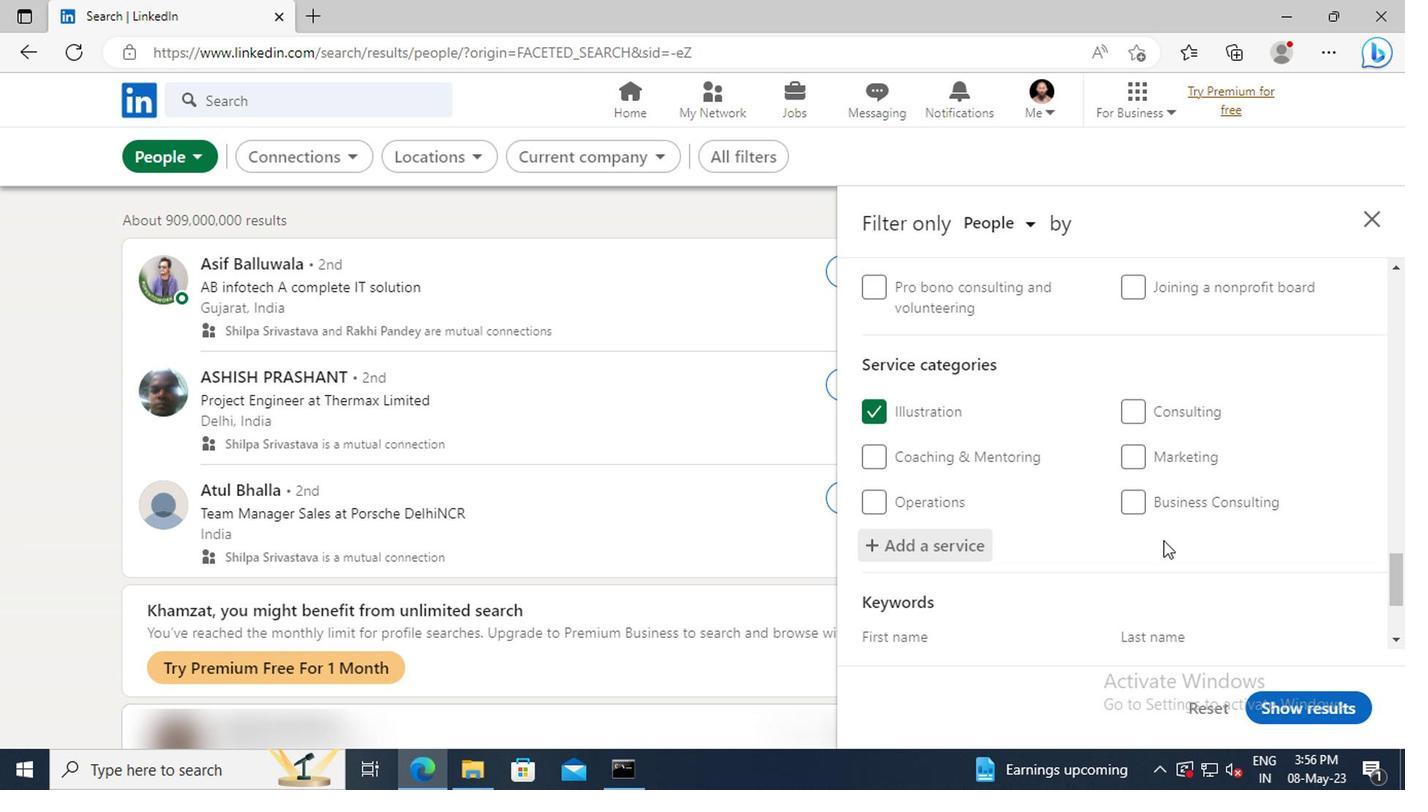 
Action: Mouse scrolled (1157, 540) with delta (0, -1)
Screenshot: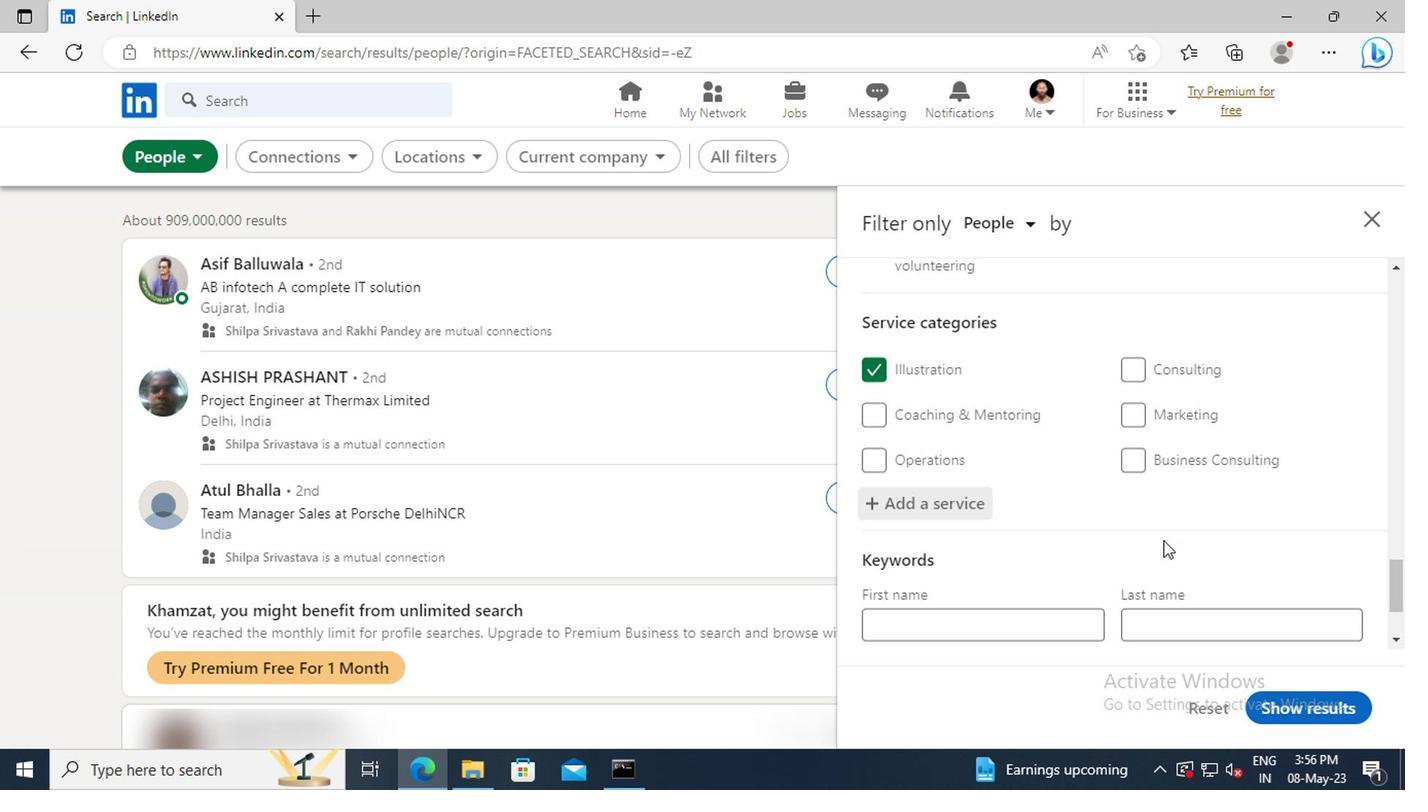 
Action: Mouse moved to (1048, 558)
Screenshot: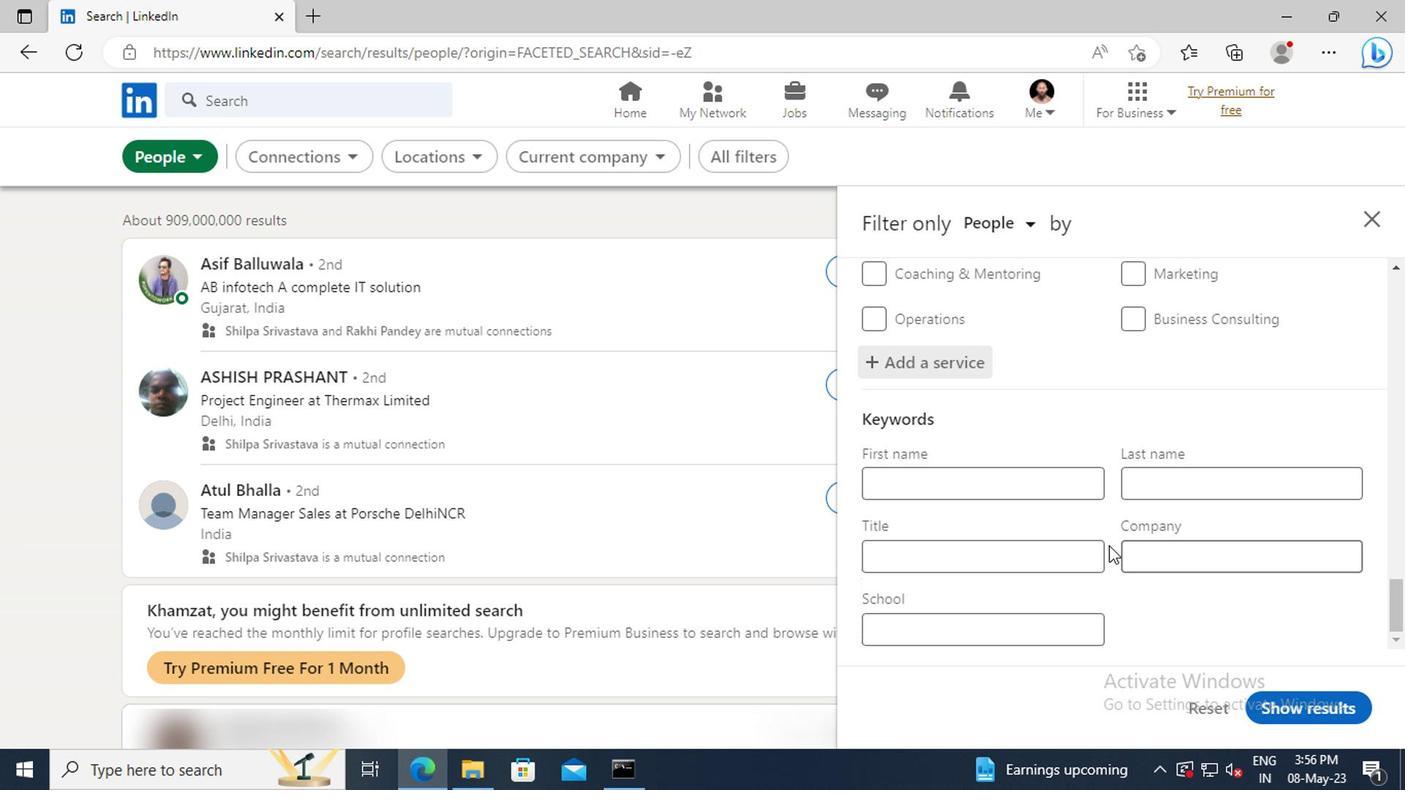 
Action: Mouse pressed left at (1048, 558)
Screenshot: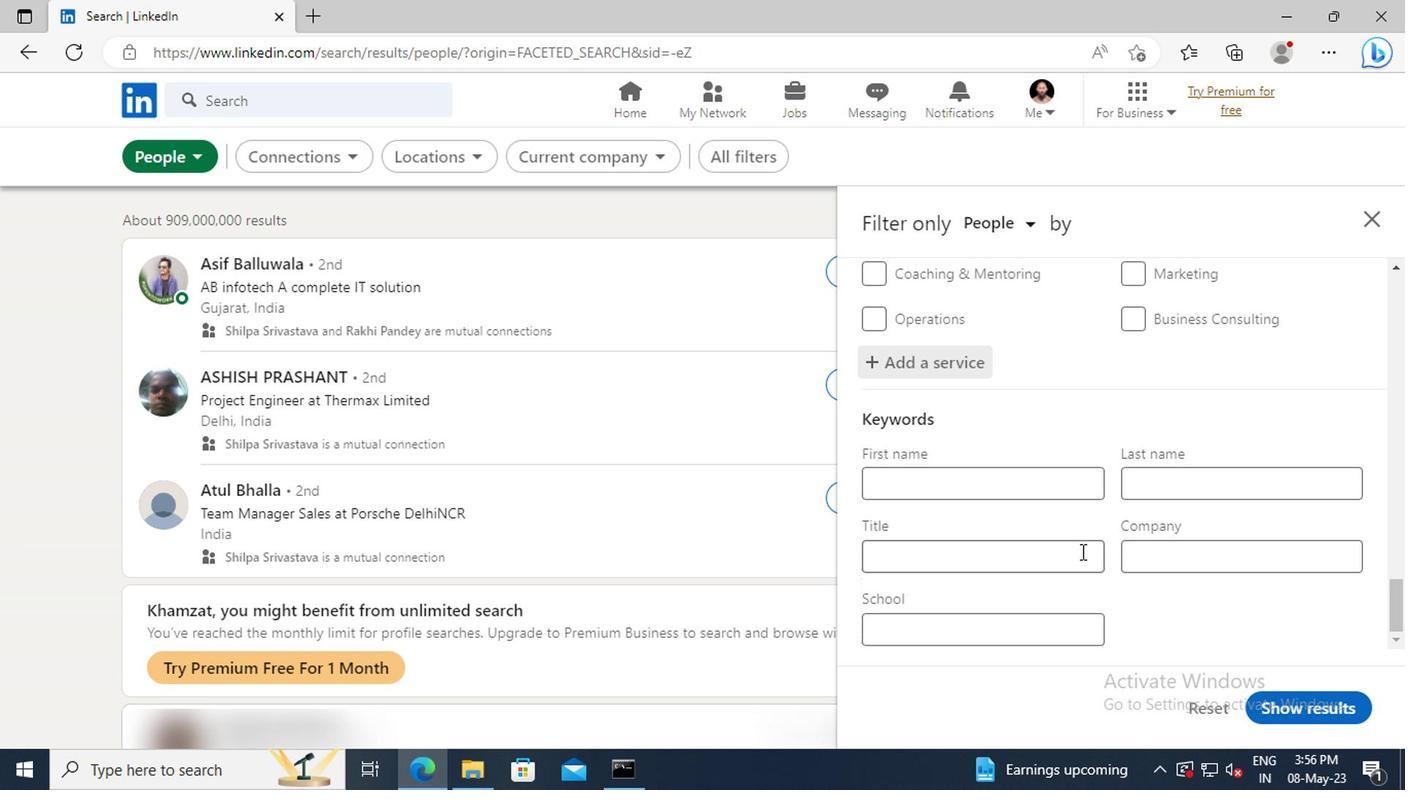 
Action: Key pressed <Key.shift>VIDEO<Key.space><Key.shift>EDITOR<Key.enter>
Screenshot: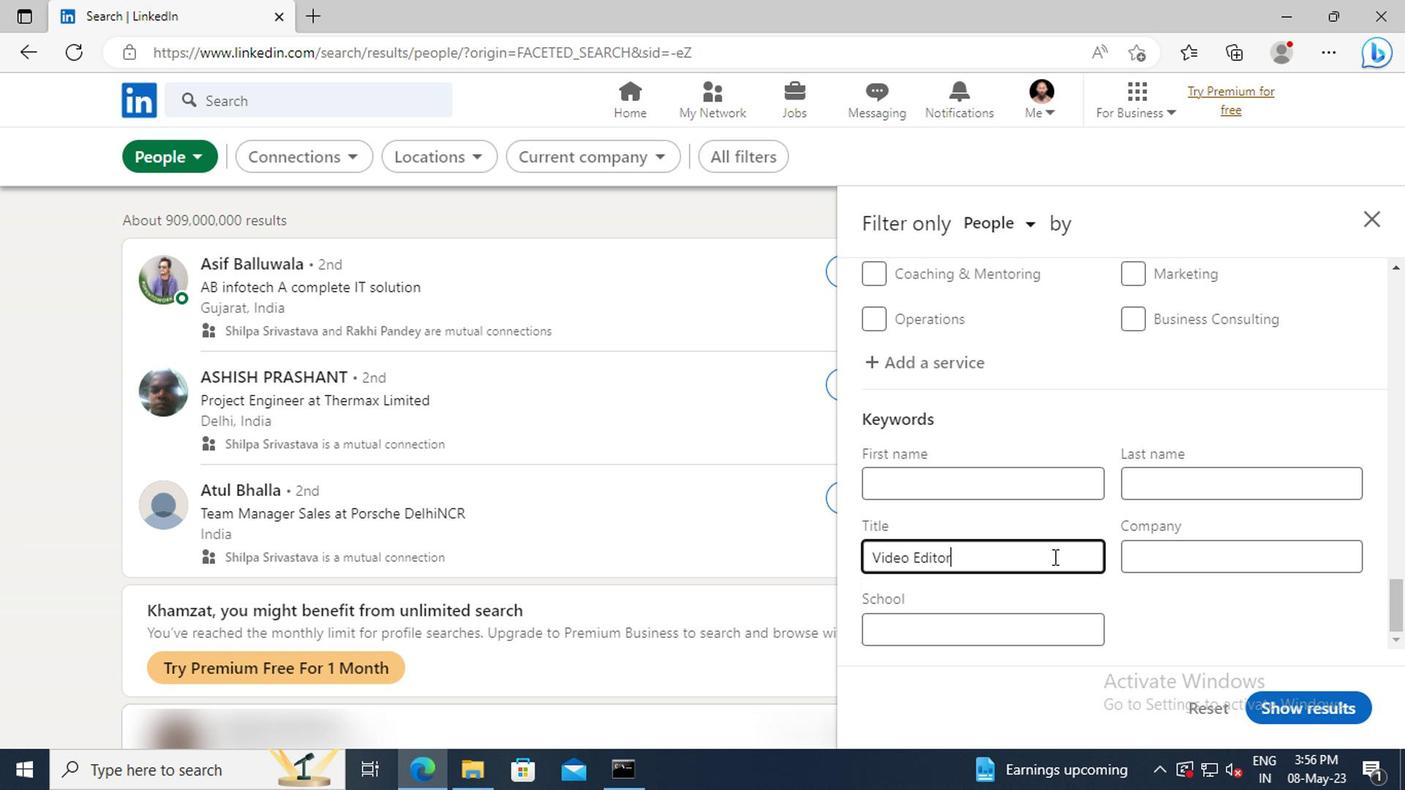 
Action: Mouse moved to (1283, 710)
Screenshot: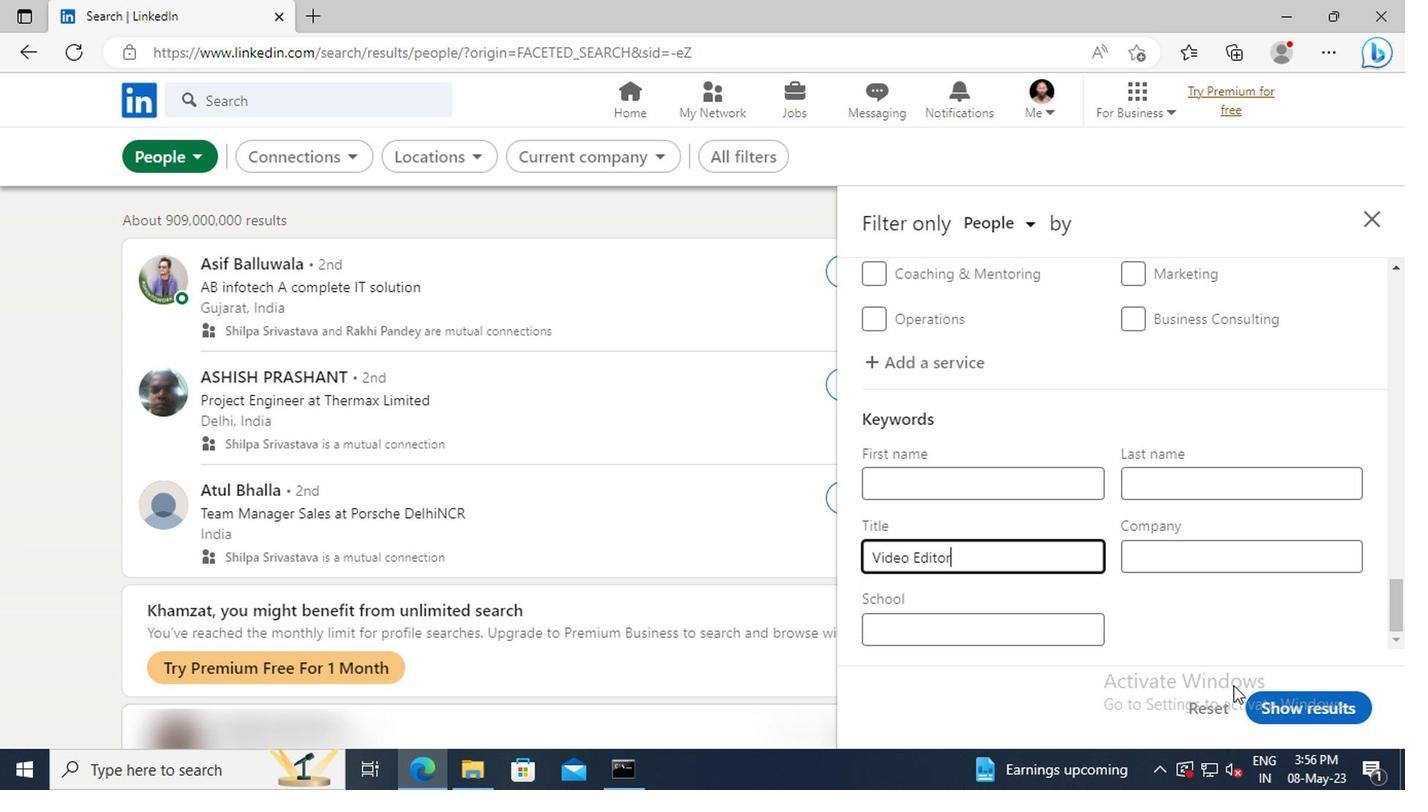 
Action: Mouse pressed left at (1283, 710)
Screenshot: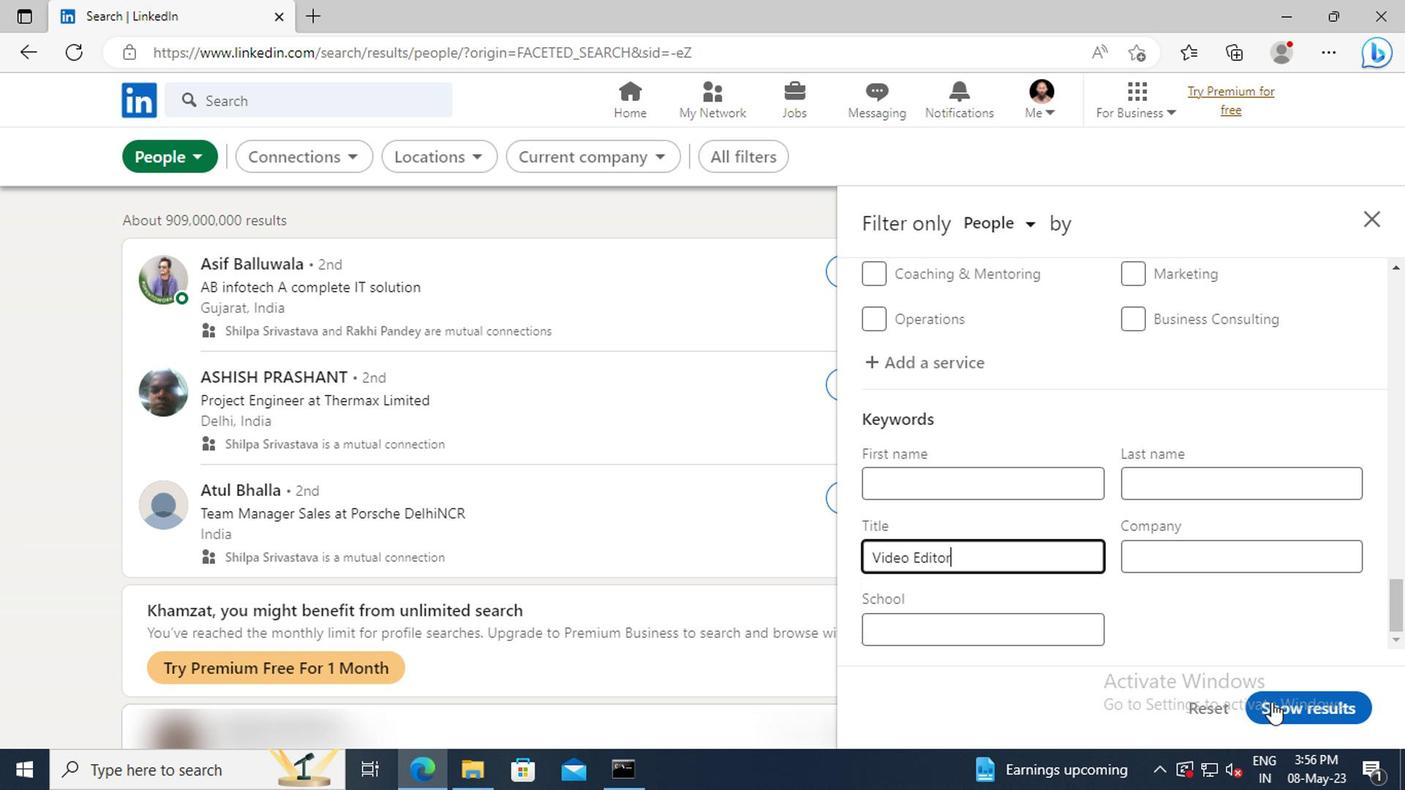 
